 Task: Review and update tasks across 'My personal', 'eCampus Lead management', and 'Performance Funnel' projects in Jira. Create a new lead generation task in 'eCampus Lead Generation Management'.
Action: Mouse moved to (371, 317)
Screenshot: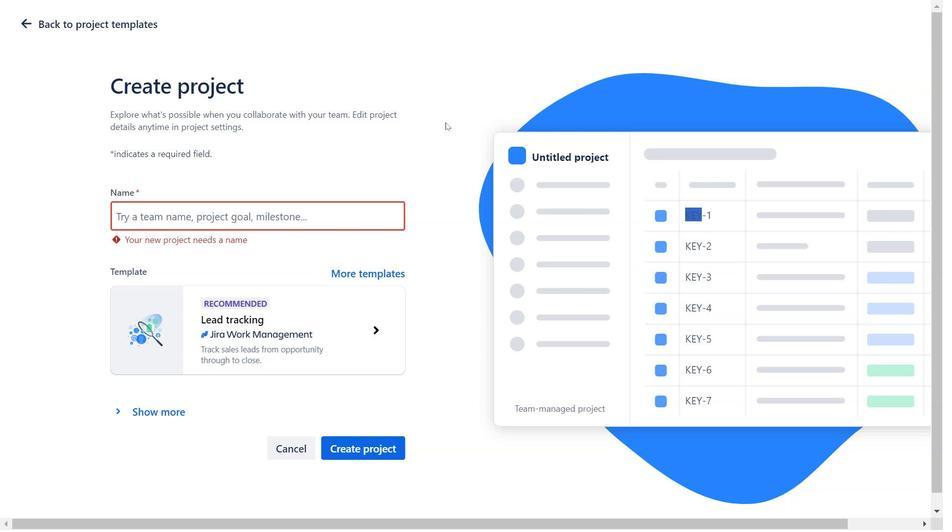 
Action: Mouse pressed left at (371, 317)
Screenshot: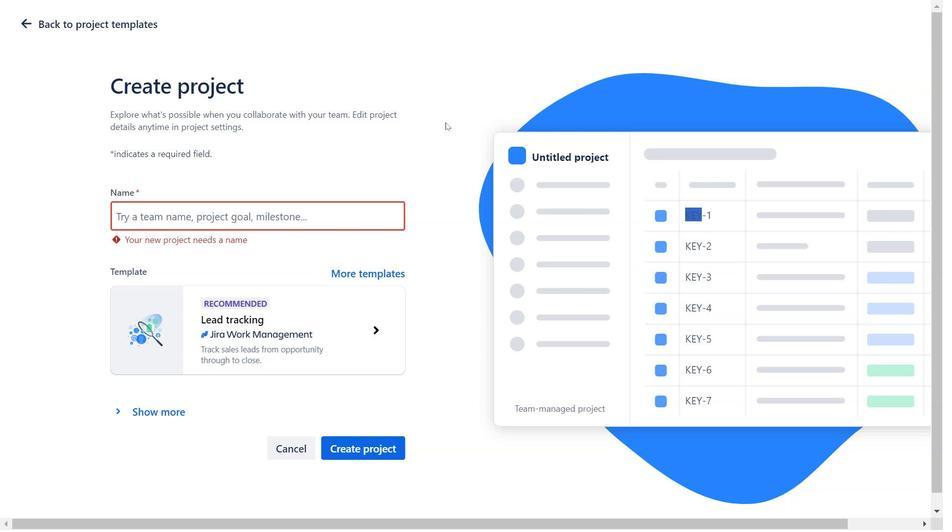 
Action: Mouse moved to (371, 322)
Screenshot: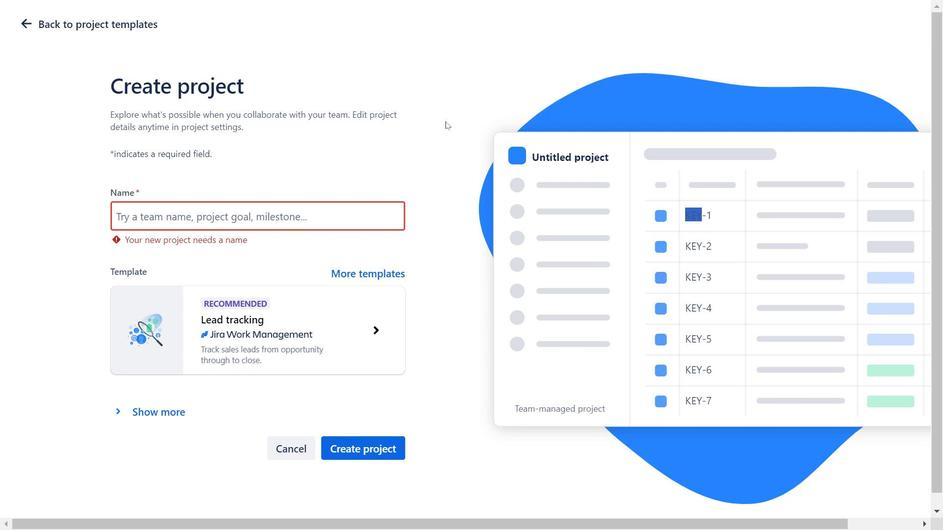 
Action: Mouse pressed left at (371, 322)
Screenshot: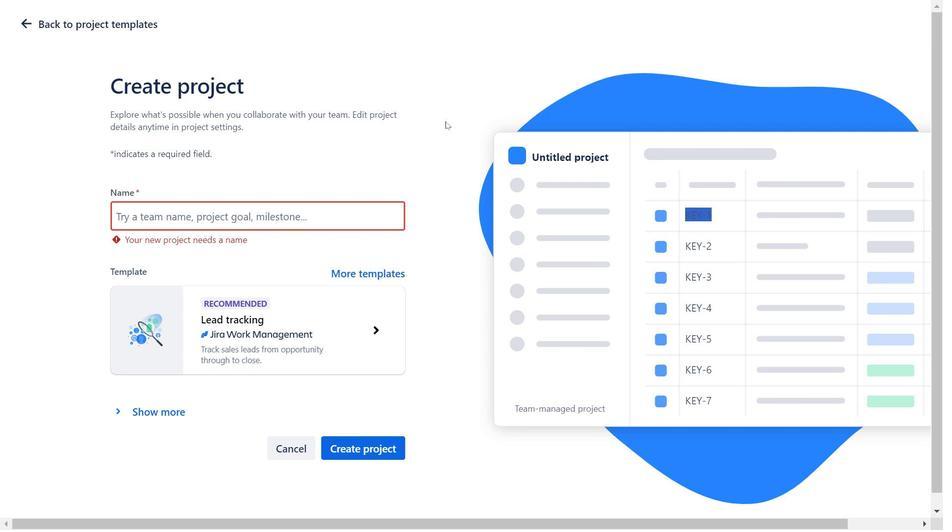 
Action: Mouse moved to (371, 329)
Screenshot: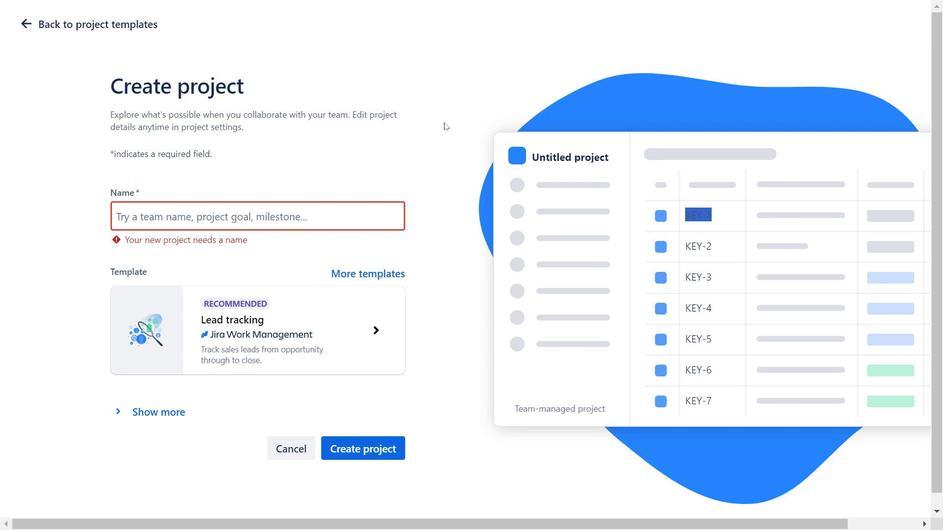 
Action: Mouse pressed left at (371, 329)
Screenshot: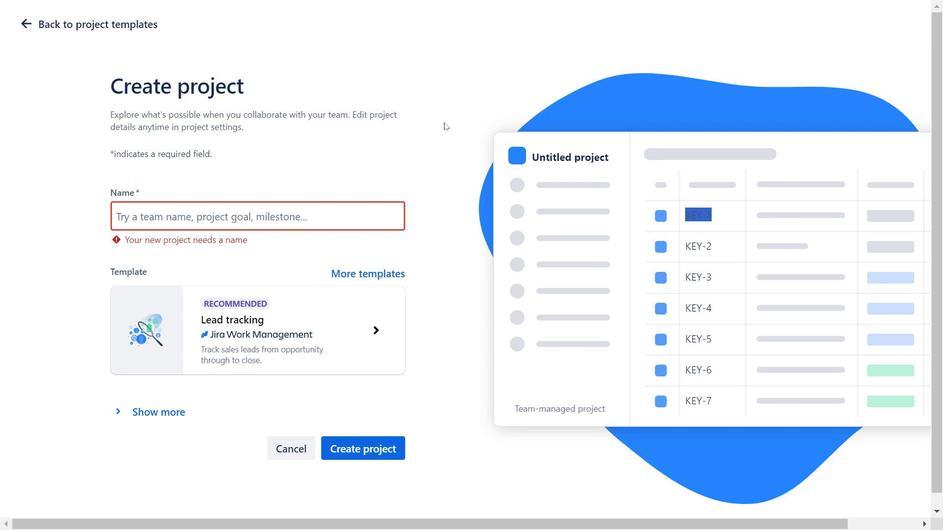 
Action: Mouse moved to (372, 334)
Screenshot: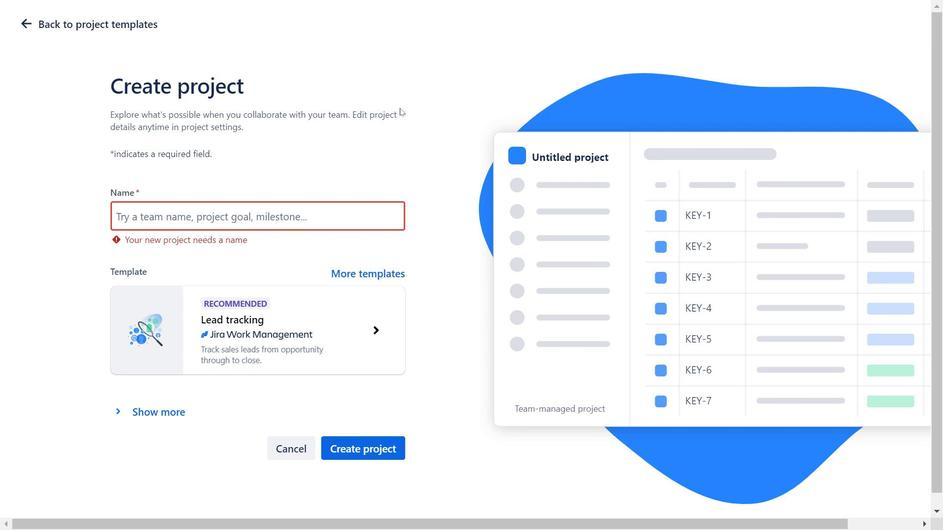 
Action: Mouse pressed left at (372, 334)
Screenshot: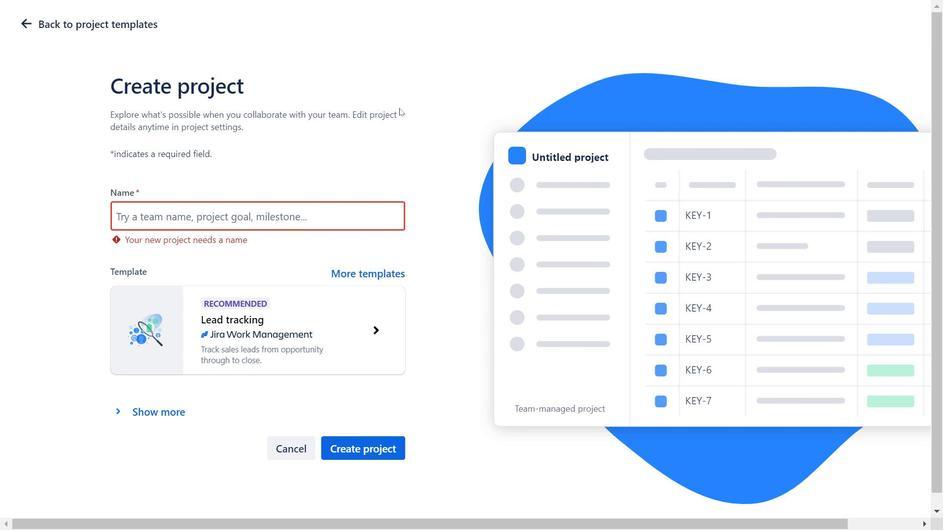 
Action: Mouse moved to (372, 355)
Screenshot: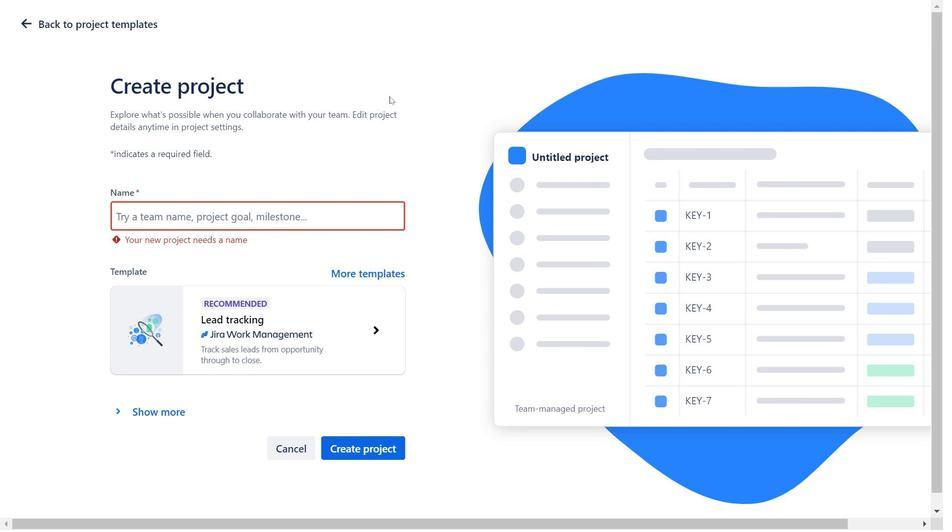
Action: Mouse pressed left at (372, 355)
Screenshot: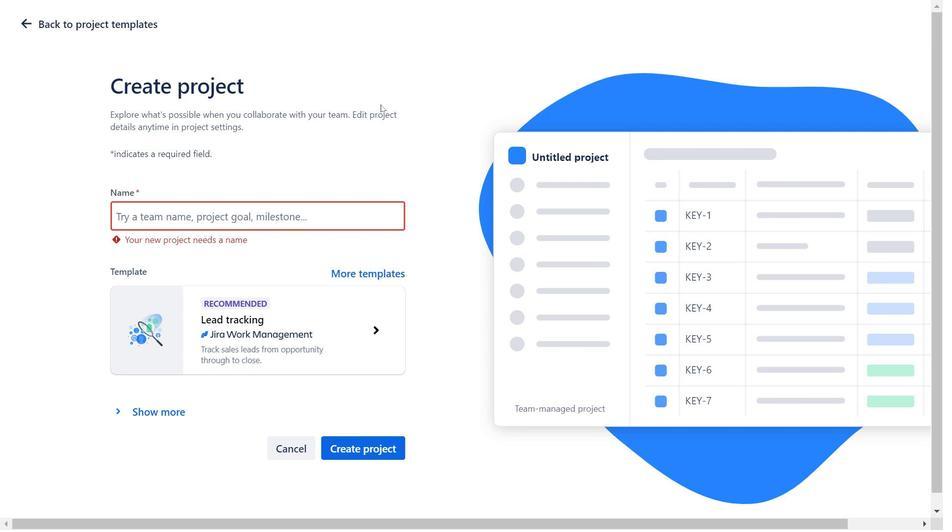 
Action: Mouse moved to (372, 369)
Screenshot: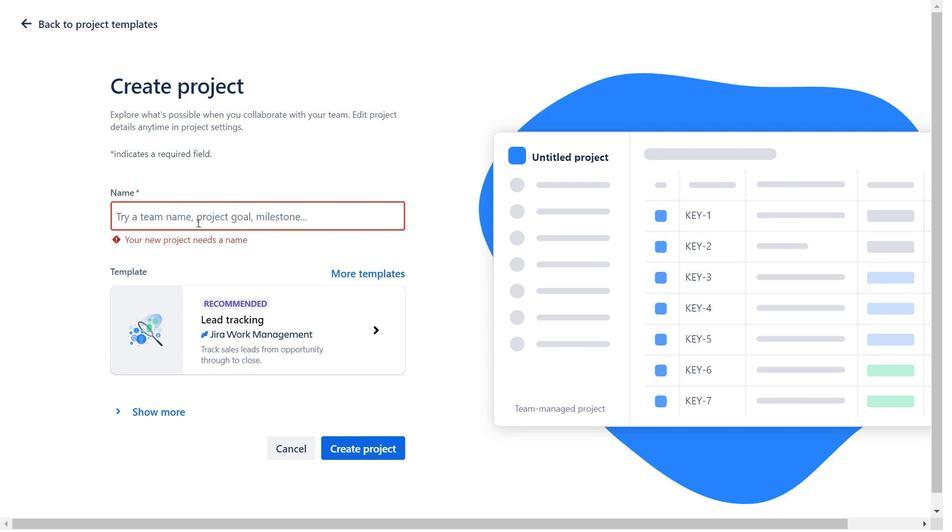 
Action: Mouse pressed left at (372, 369)
Screenshot: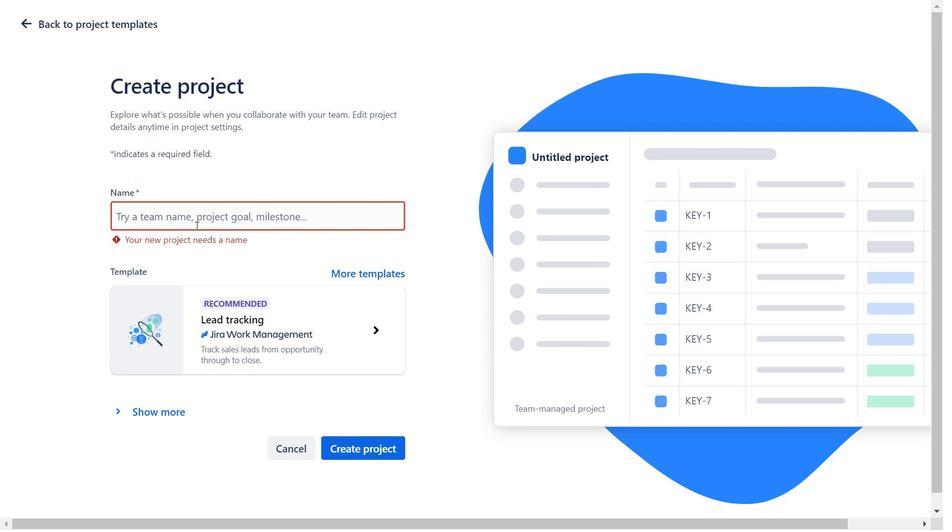 
Action: Mouse moved to (372, 383)
Screenshot: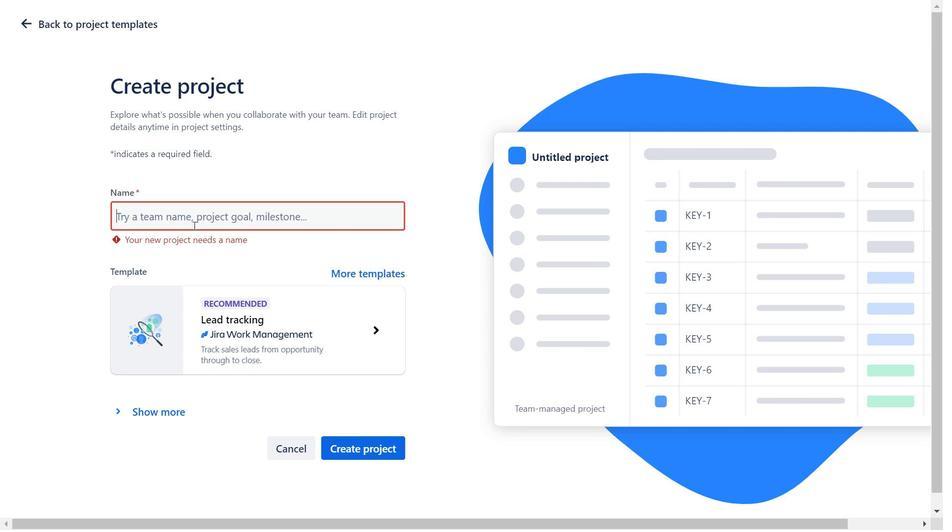 
Action: Mouse pressed left at (372, 383)
Screenshot: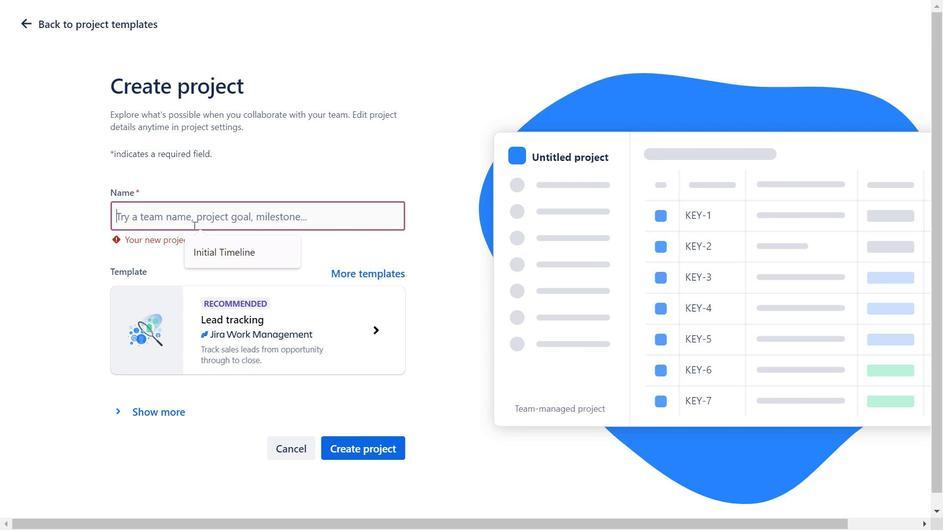 
Action: Mouse moved to (373, 396)
Screenshot: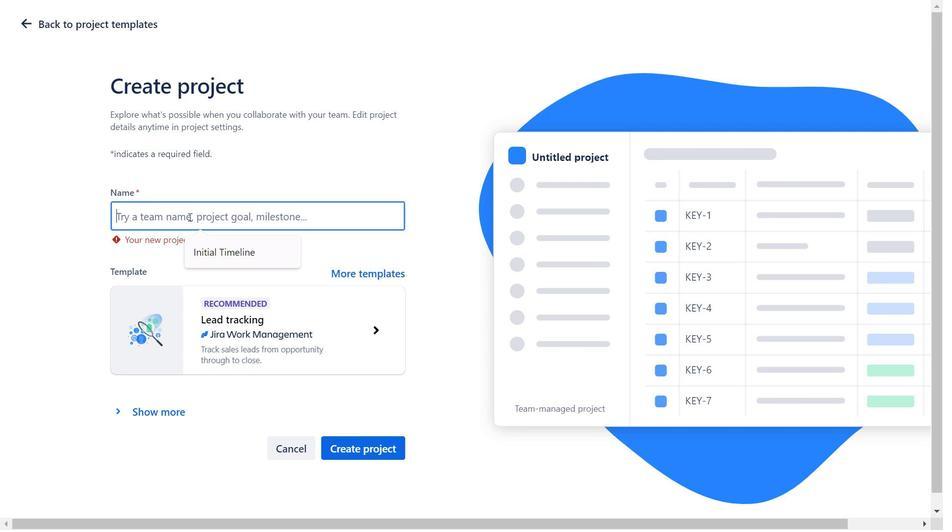 
Action: Mouse pressed left at (373, 396)
Screenshot: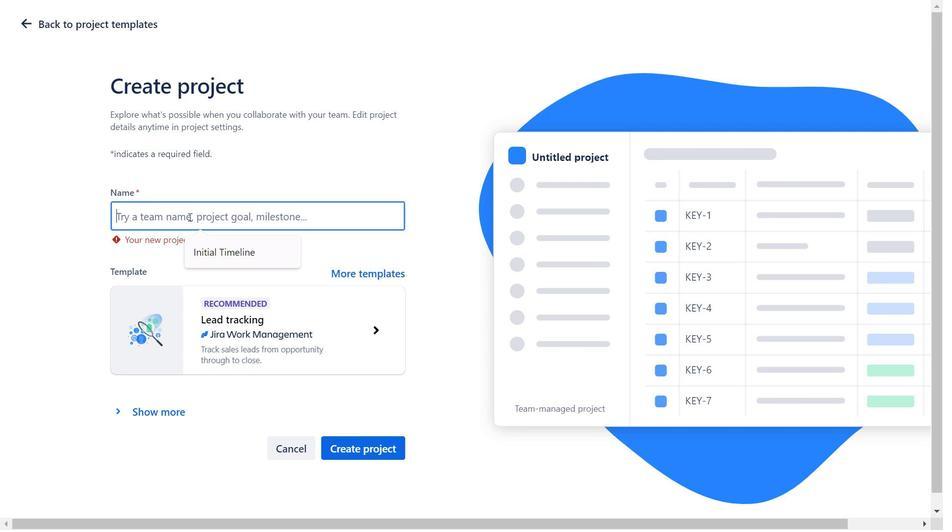 
Action: Mouse moved to (373, 398)
Screenshot: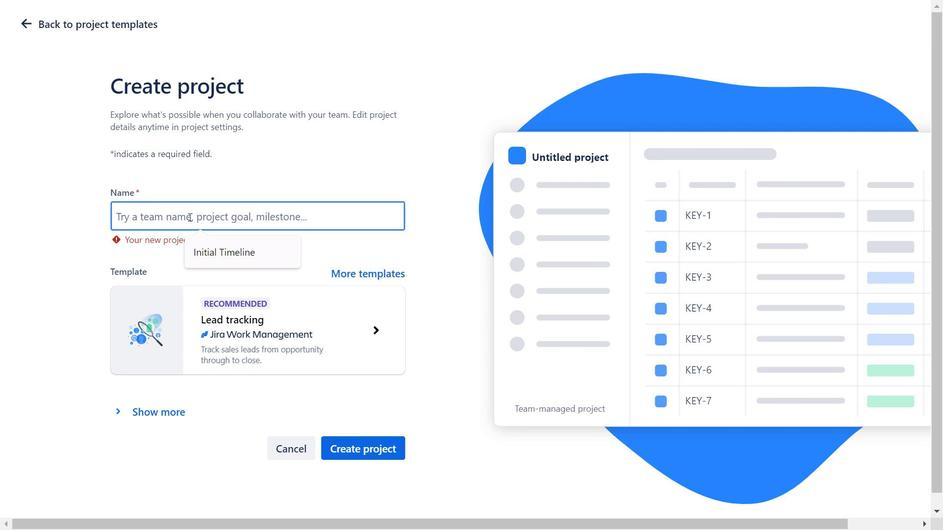 
Action: Mouse pressed left at (373, 398)
Screenshot: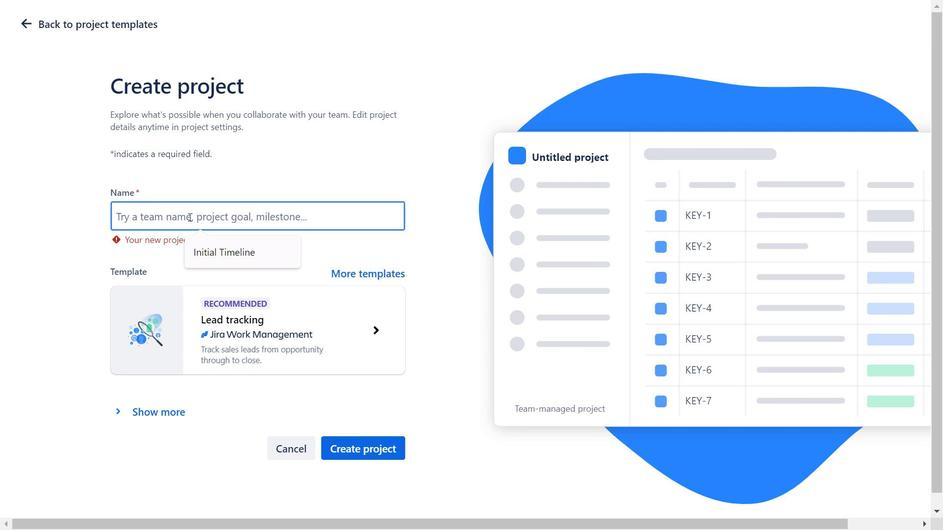 
Action: Mouse moved to (373, 371)
Screenshot: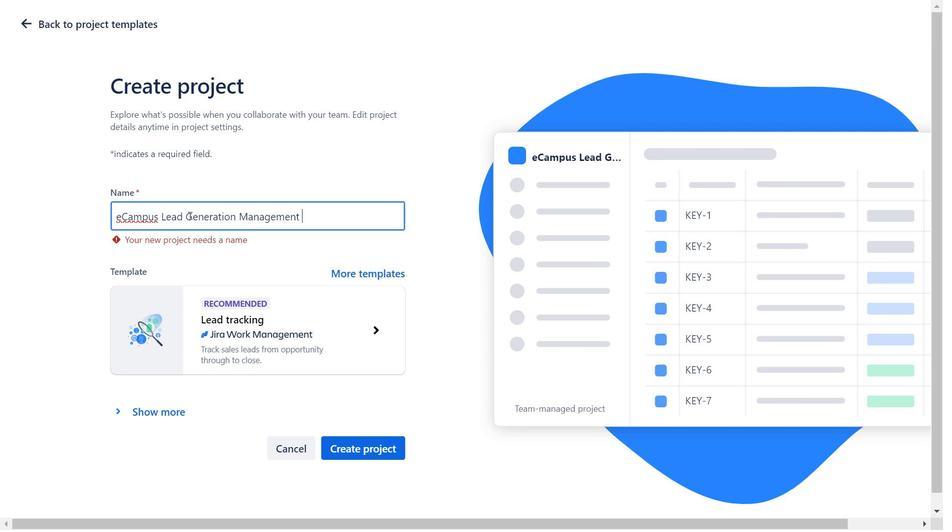 
Action: Mouse pressed left at (373, 371)
Screenshot: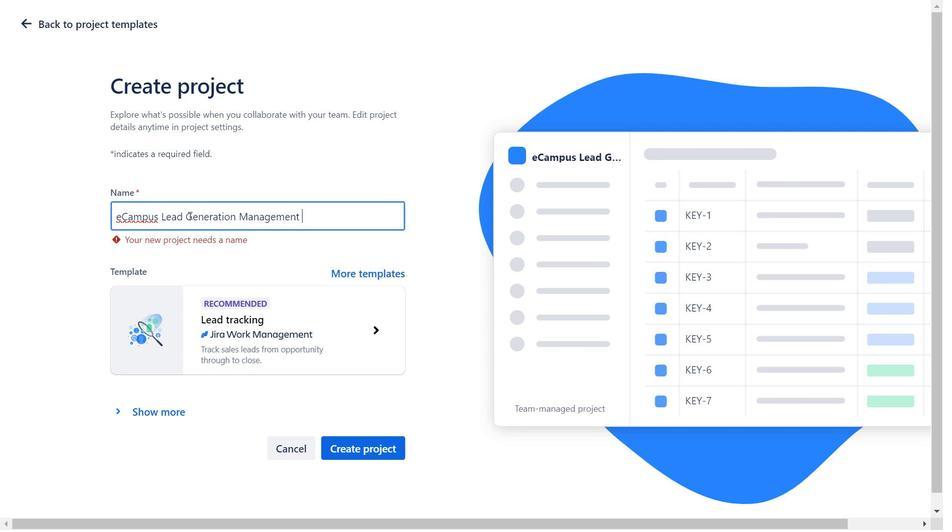 
Action: Mouse moved to (372, 362)
Screenshot: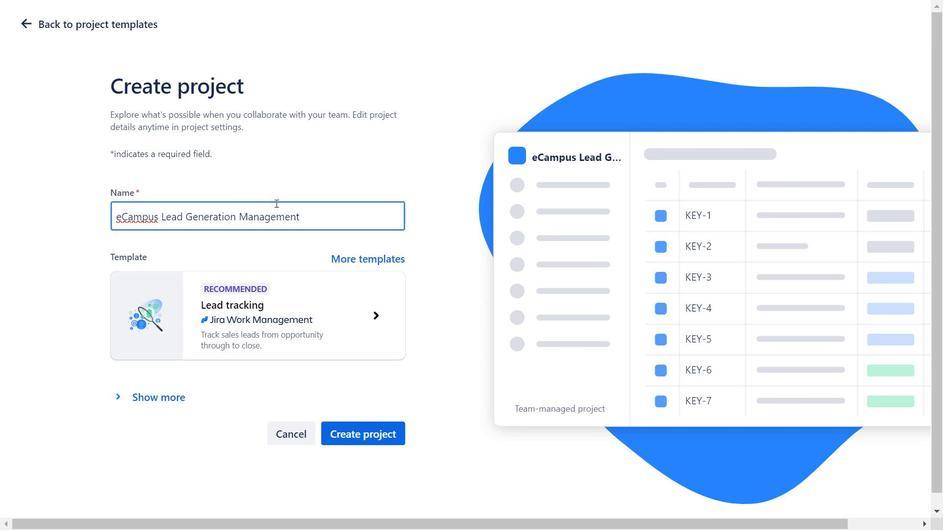 
Action: Mouse pressed left at (372, 362)
Screenshot: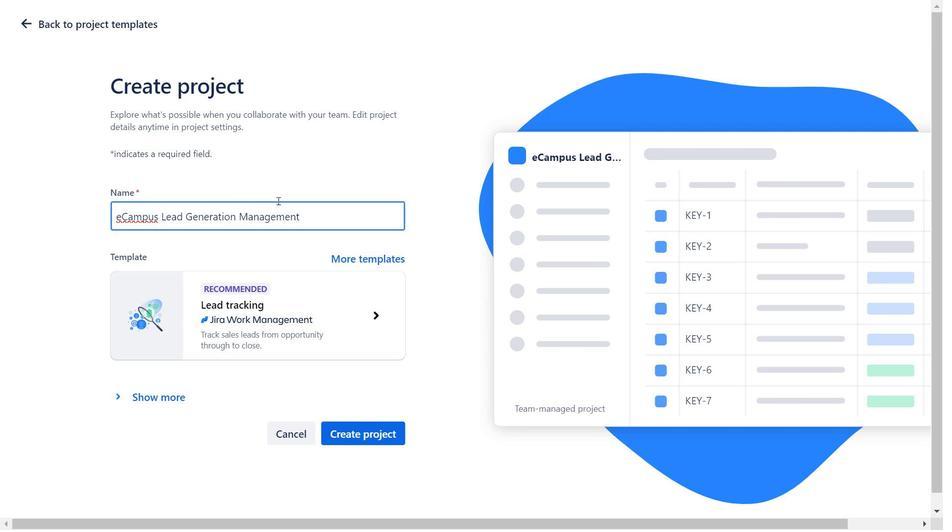 
Action: Mouse moved to (373, 342)
Screenshot: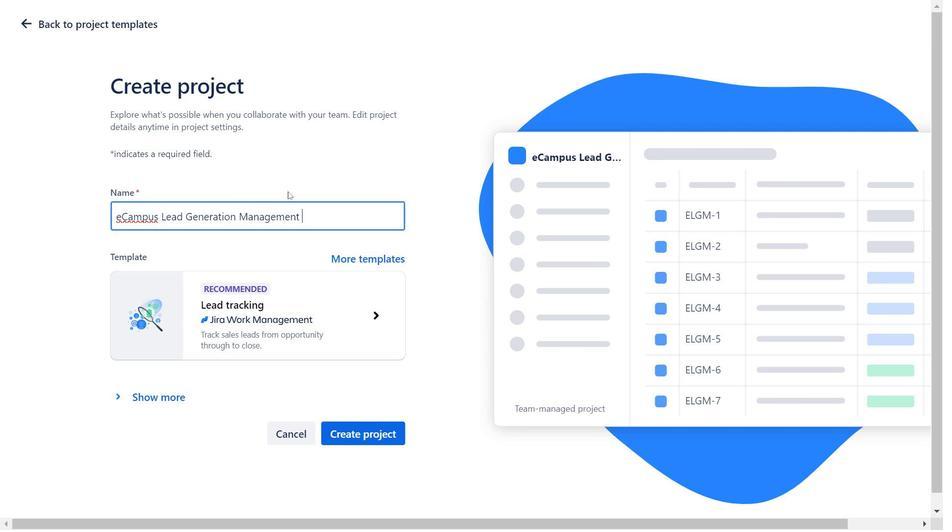 
Action: Mouse pressed left at (373, 342)
Screenshot: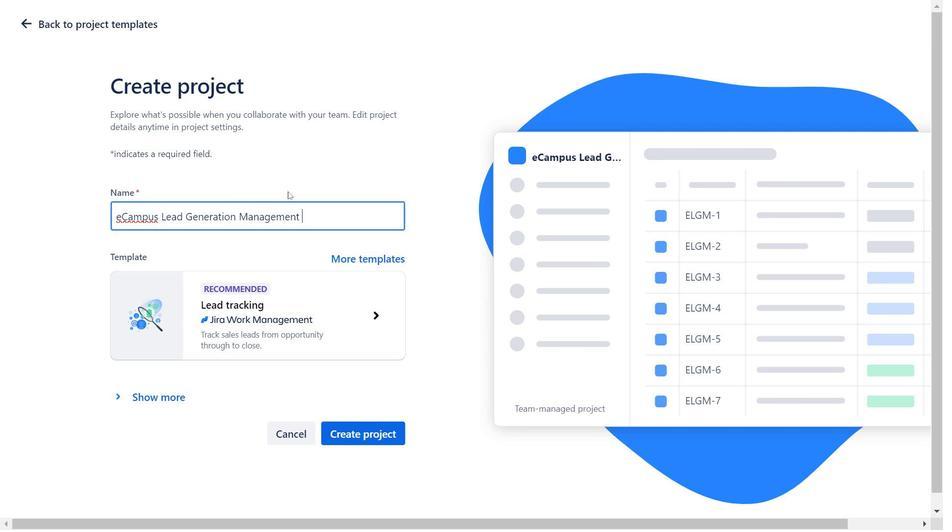 
Action: Mouse moved to (372, 329)
Screenshot: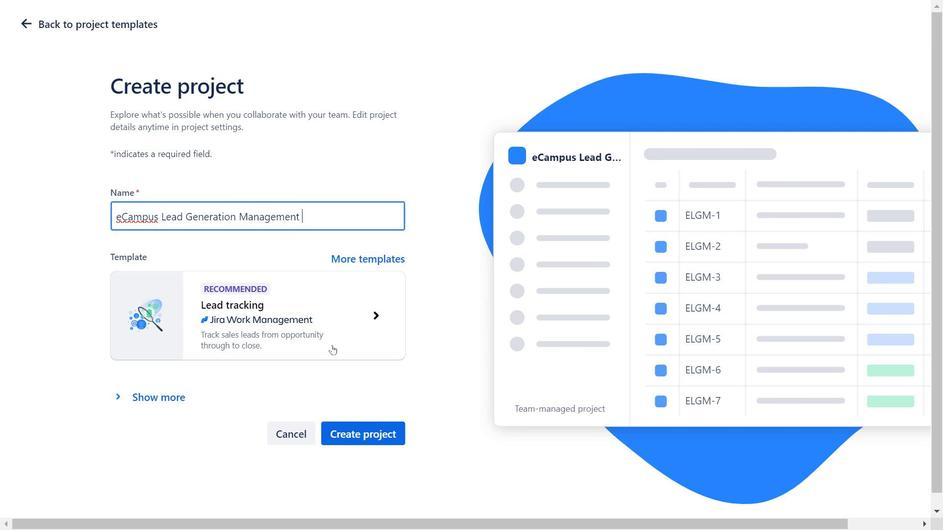 
Action: Mouse pressed left at (372, 329)
Screenshot: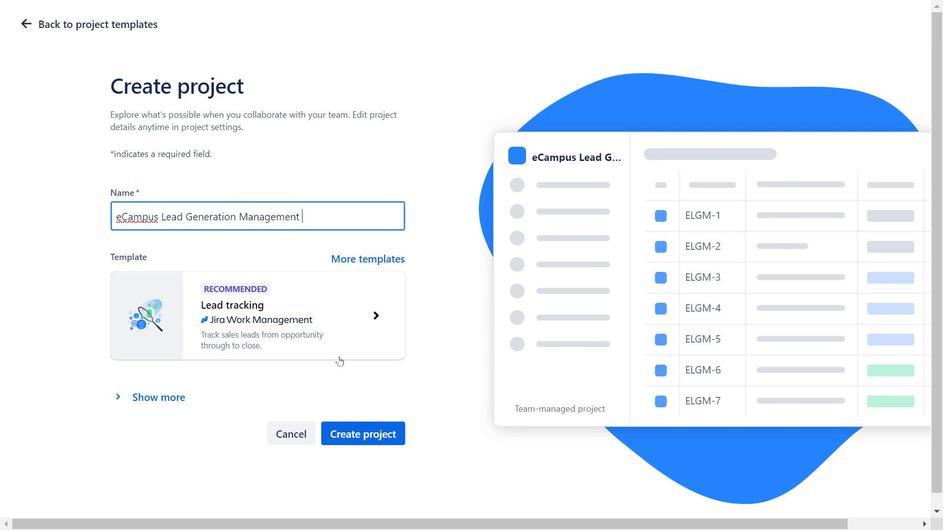 
Action: Mouse moved to (372, 329)
Screenshot: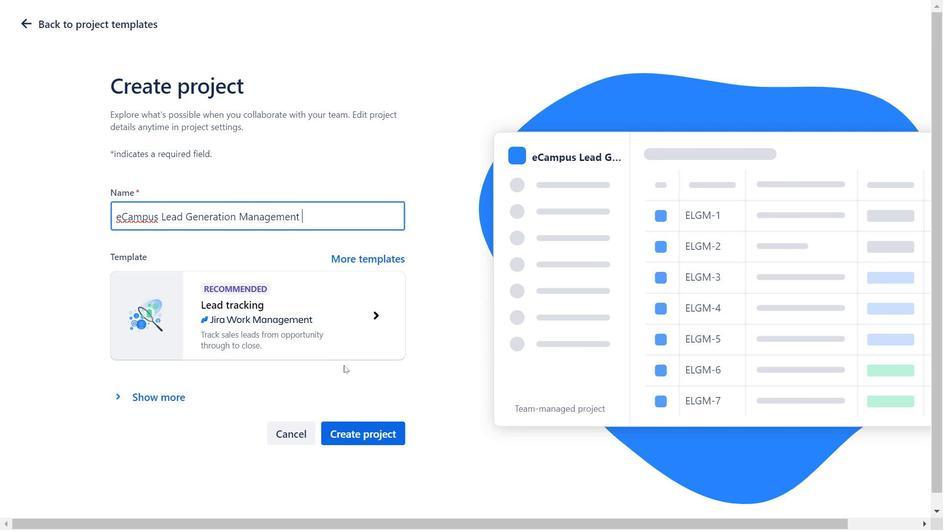 
Action: Mouse pressed left at (372, 329)
Screenshot: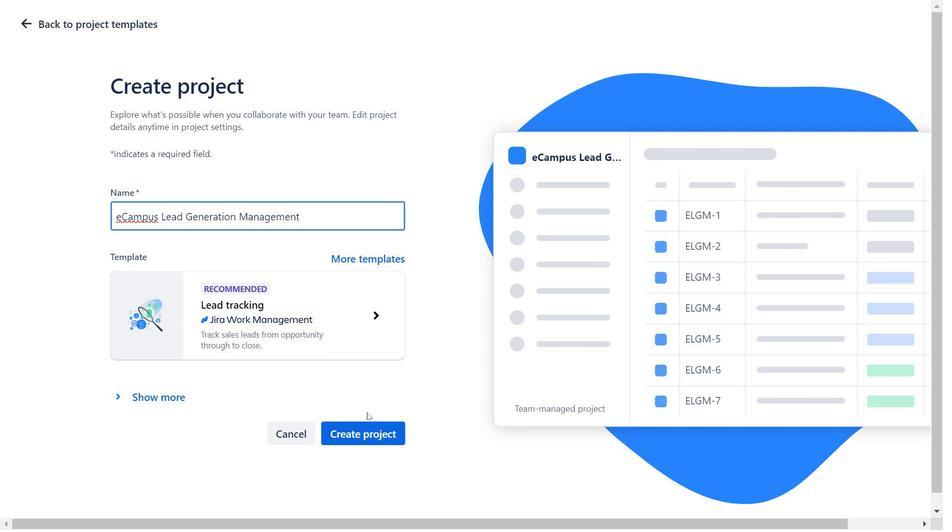 
Action: Mouse moved to (372, 329)
Screenshot: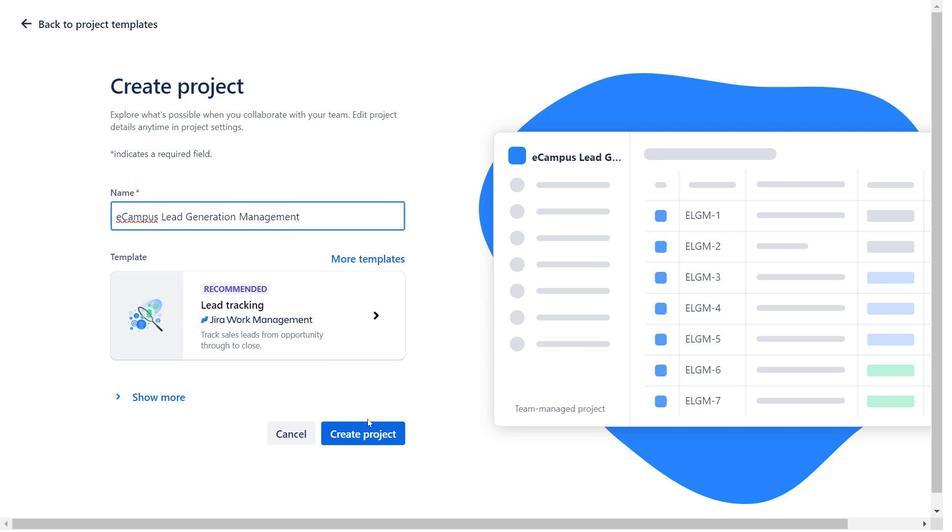 
Action: Mouse pressed left at (372, 329)
Screenshot: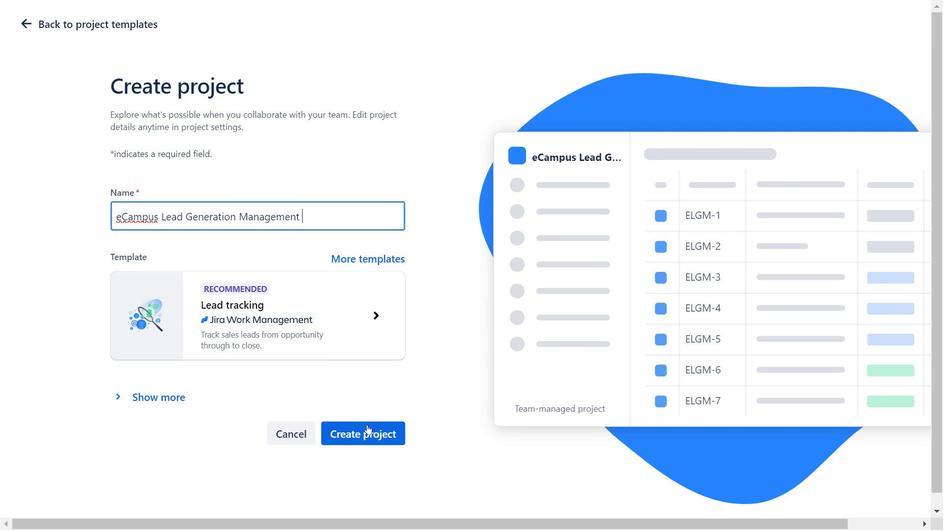 
Action: Mouse moved to (372, 329)
Screenshot: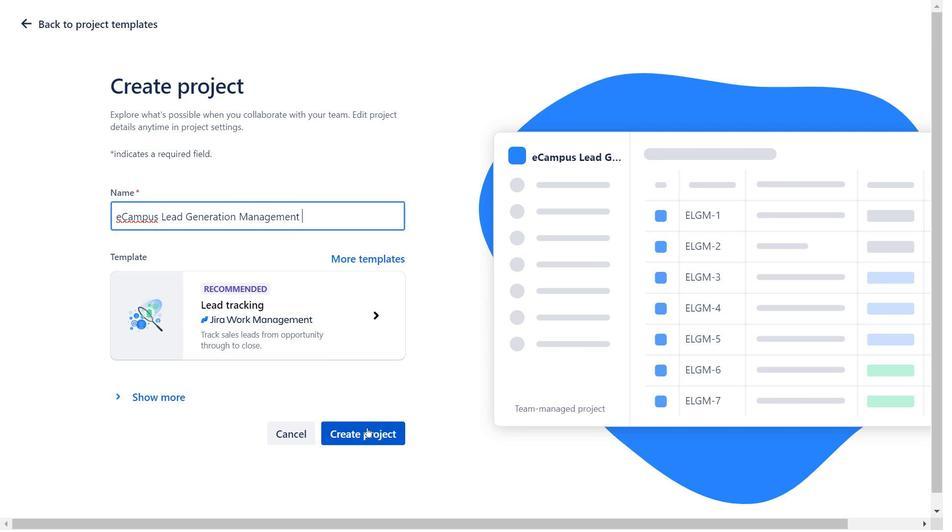 
Action: Mouse pressed left at (372, 329)
Screenshot: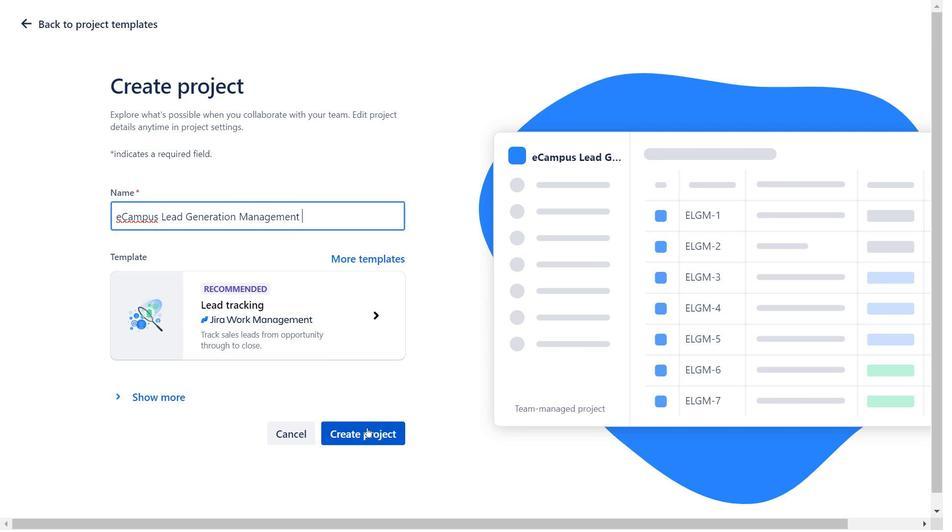 
Action: Mouse moved to (369, 320)
Screenshot: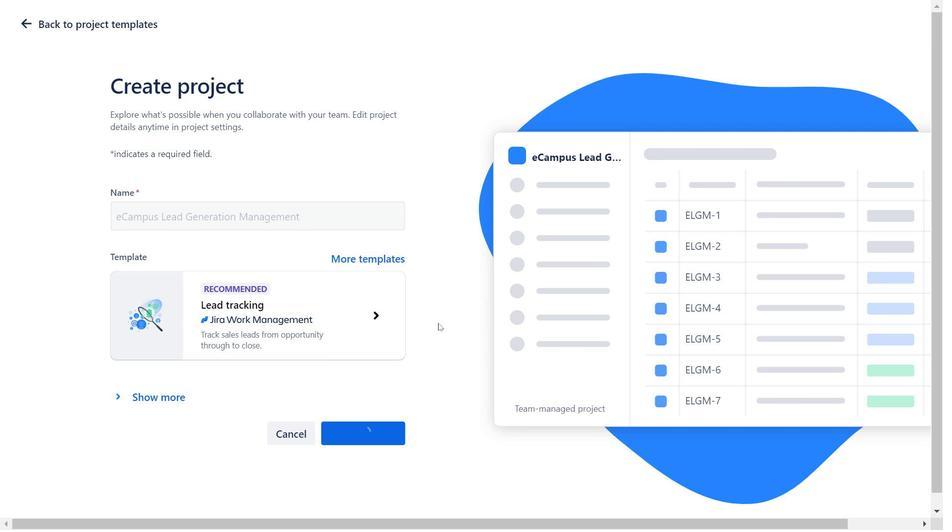 
Action: Mouse pressed left at (369, 320)
Screenshot: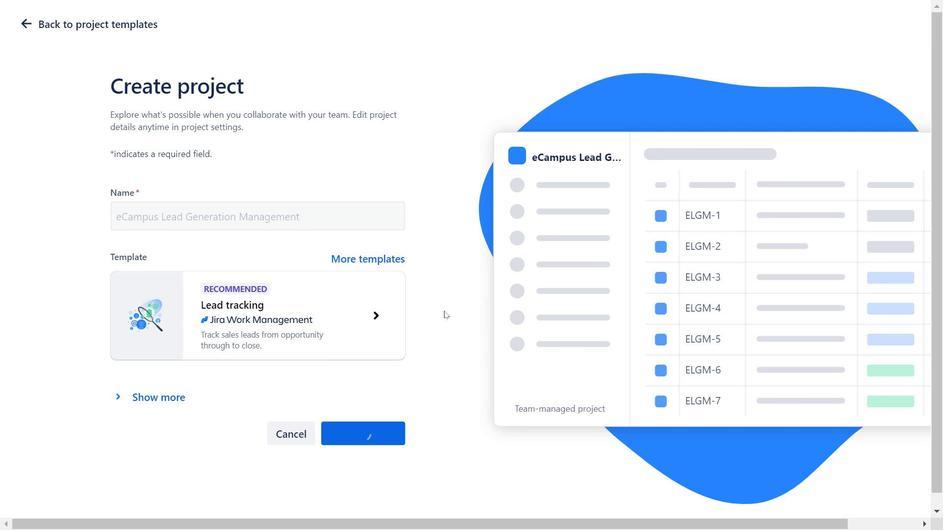 
Action: Mouse moved to (356, 366)
Screenshot: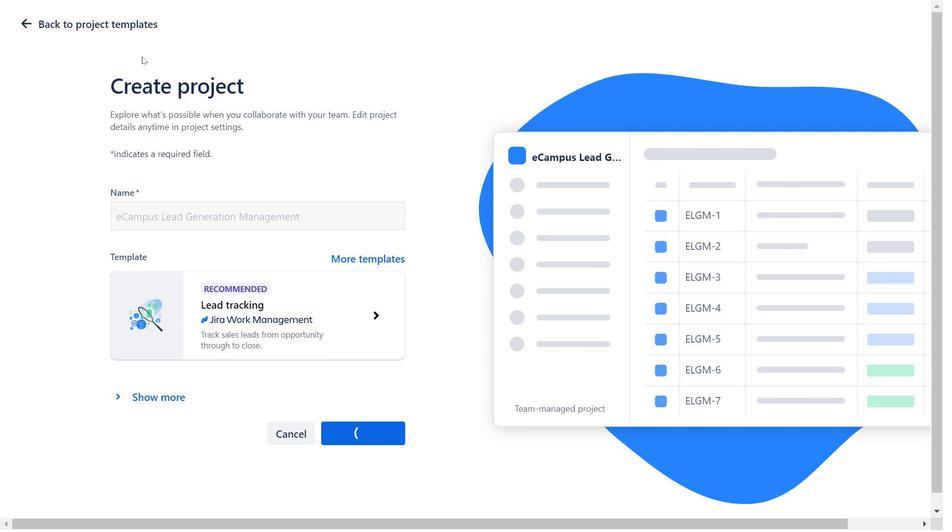 
Action: Mouse pressed left at (356, 366)
Screenshot: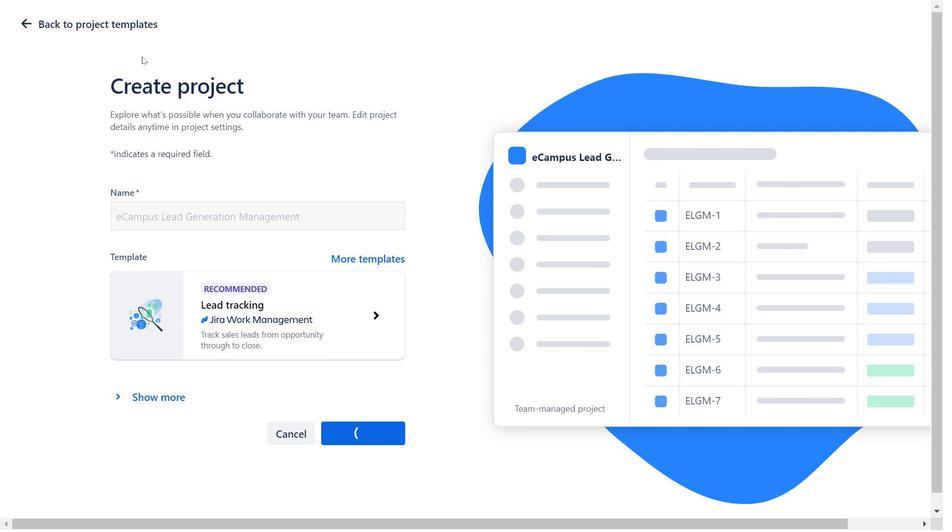 
Action: Mouse moved to (355, 362)
Screenshot: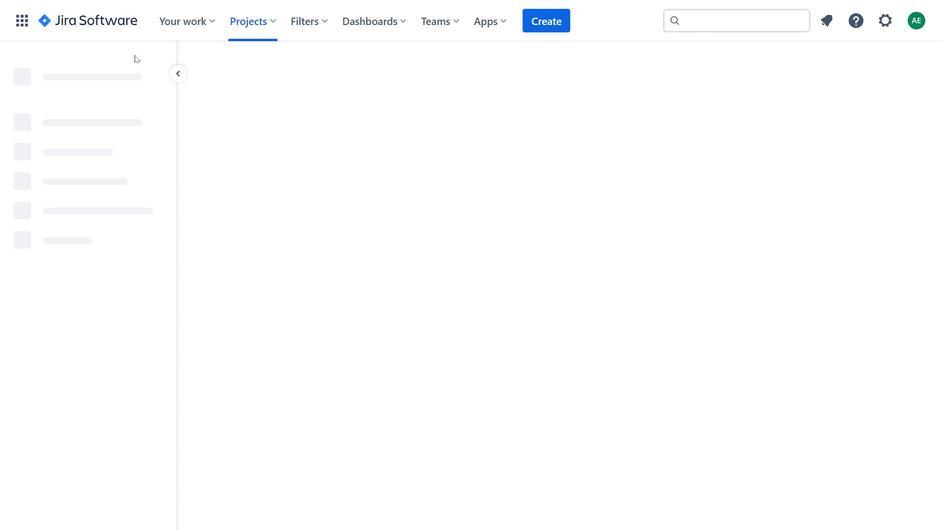 
Action: Key pressed ctrl+V
Screenshot: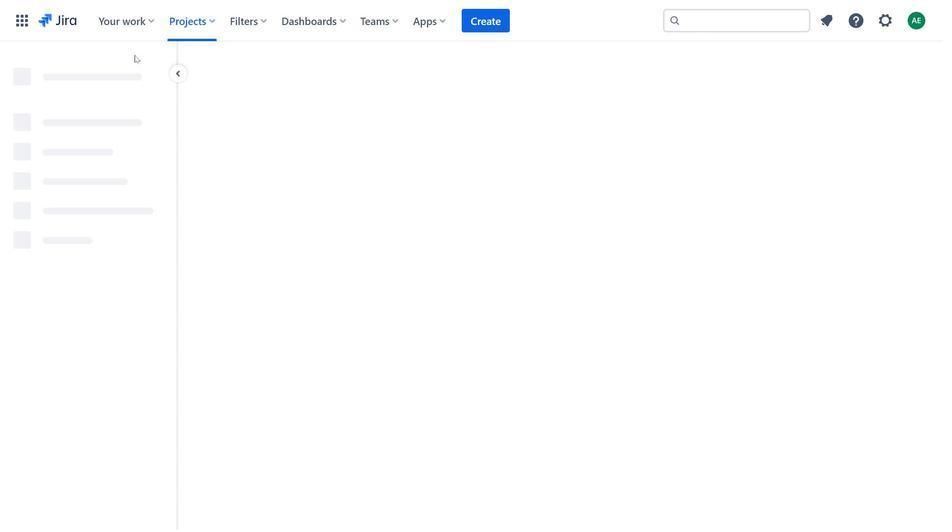 
Action: Mouse moved to (367, 438)
Screenshot: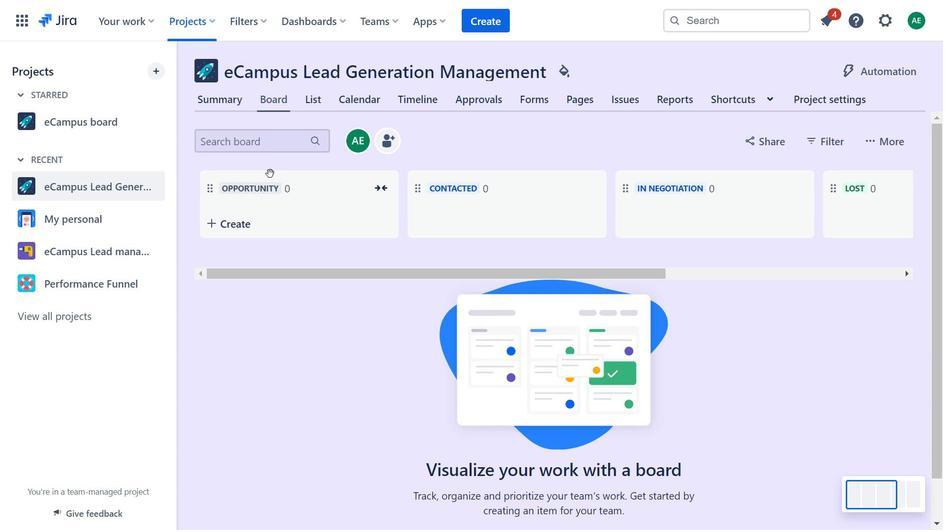 
Action: Mouse pressed left at (367, 438)
Screenshot: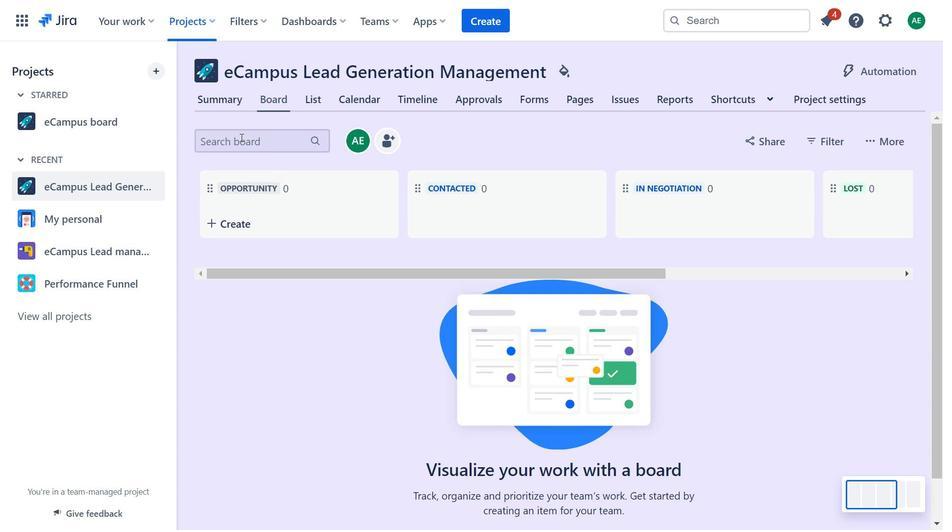 
Action: Mouse moved to (355, 292)
Screenshot: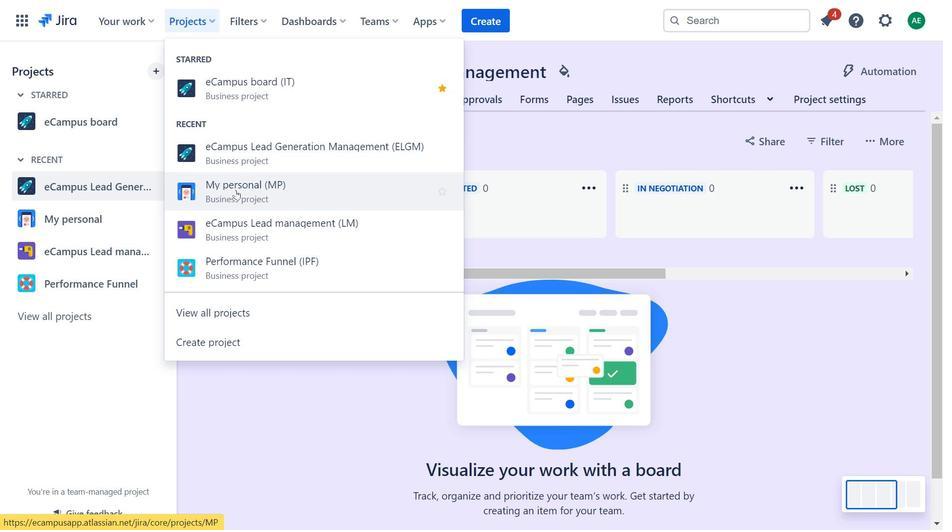 
Action: Mouse pressed left at (355, 292)
Screenshot: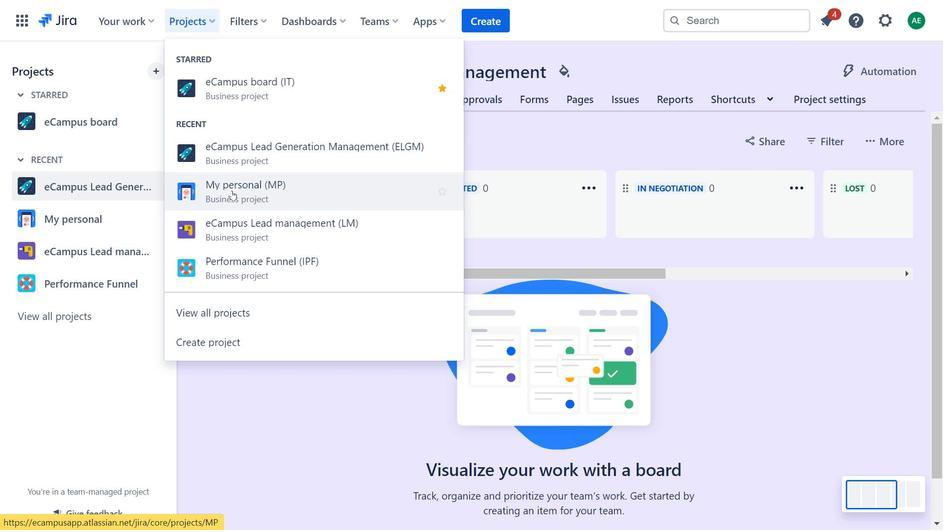 
Action: Mouse moved to (357, 398)
Screenshot: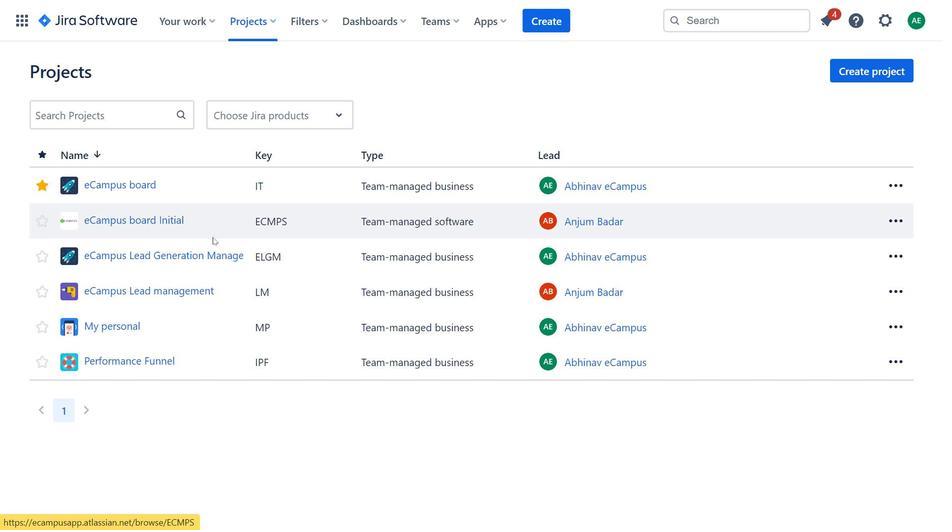 
Action: Mouse pressed left at (357, 398)
Screenshot: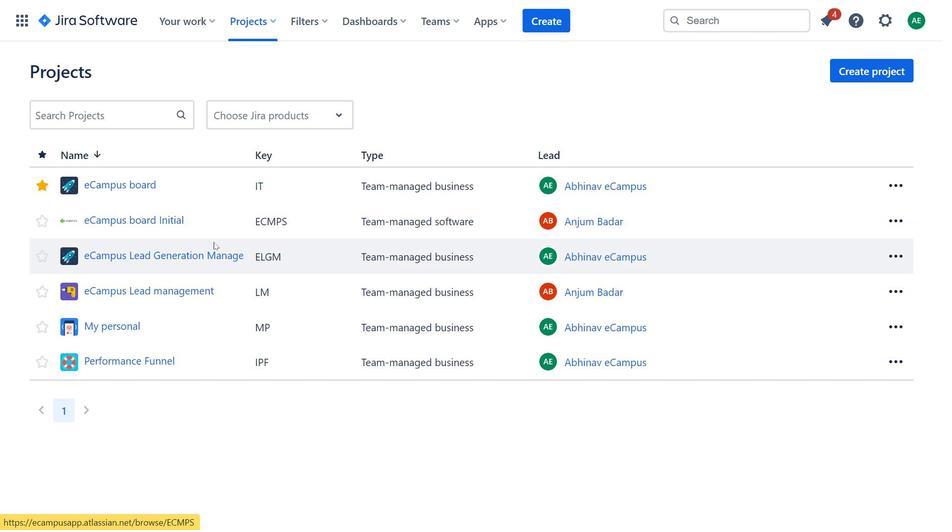 
Action: Mouse moved to (354, 379)
Screenshot: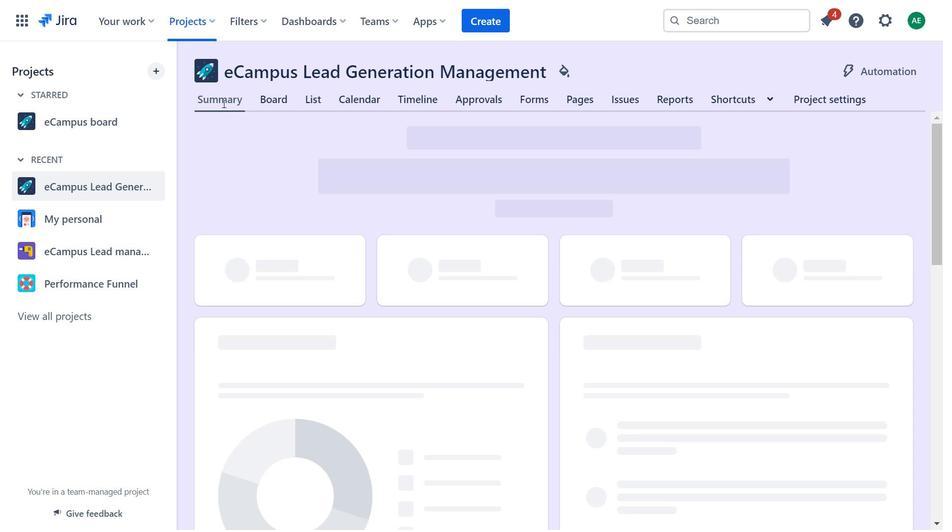 
Action: Mouse pressed left at (354, 379)
Screenshot: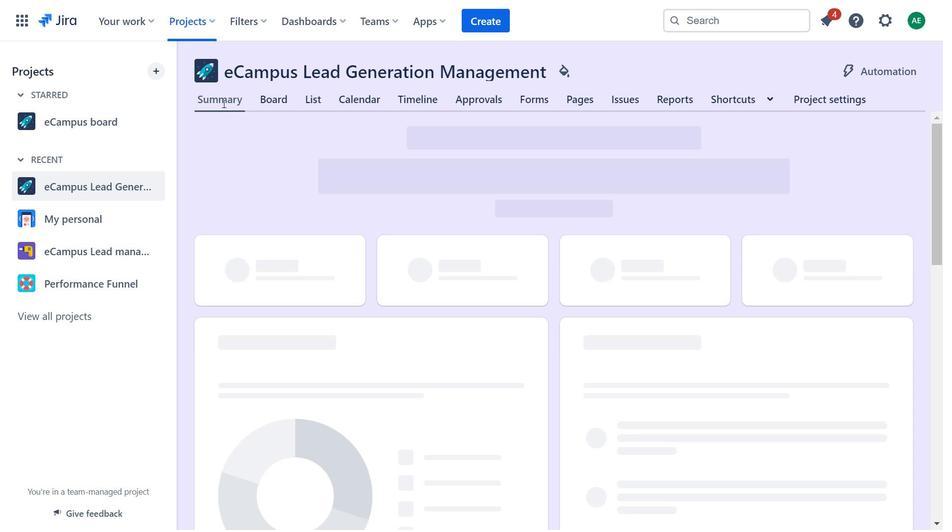
Action: Mouse moved to (358, 322)
Screenshot: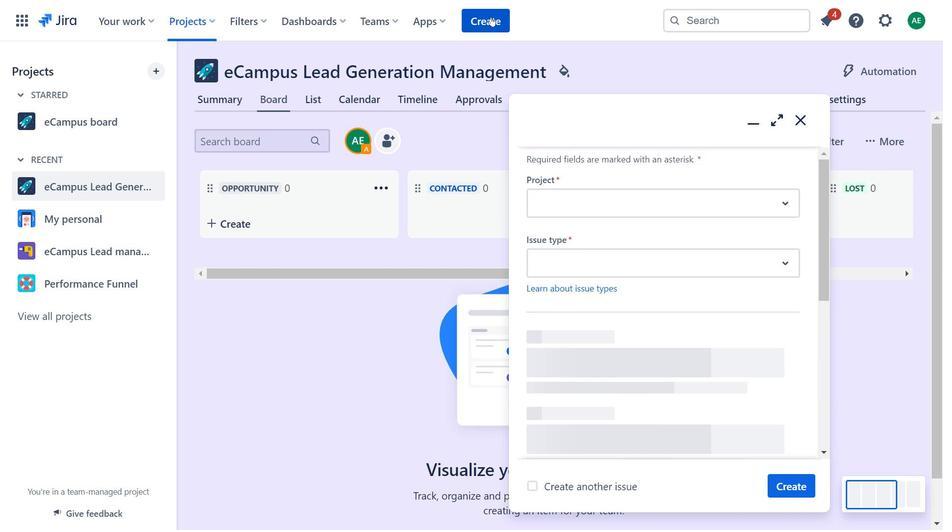
Action: Mouse pressed left at (358, 322)
Screenshot: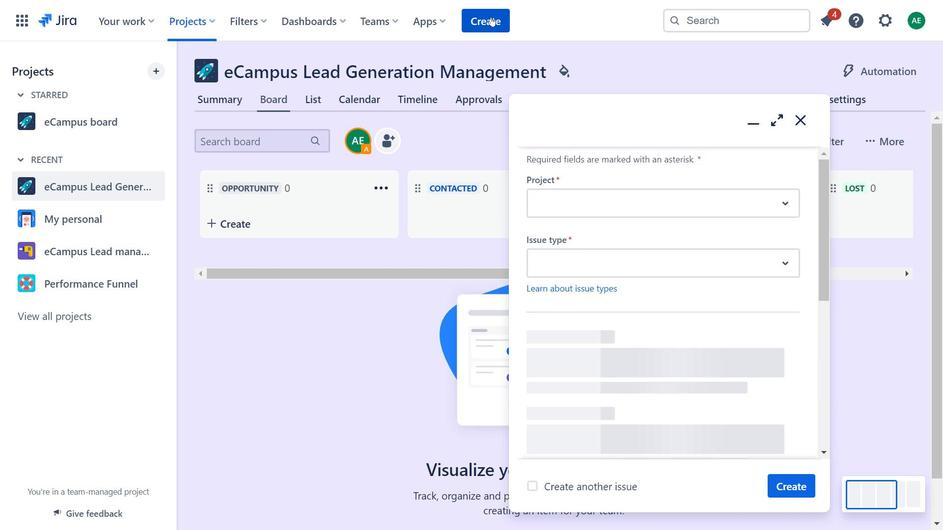 
Action: Mouse moved to (361, 322)
Screenshot: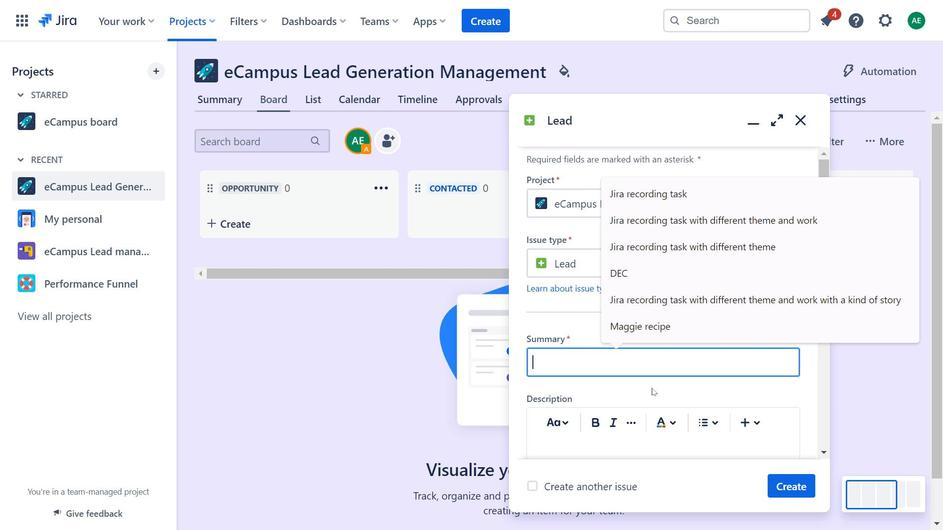 
Action: Mouse pressed left at (361, 322)
Screenshot: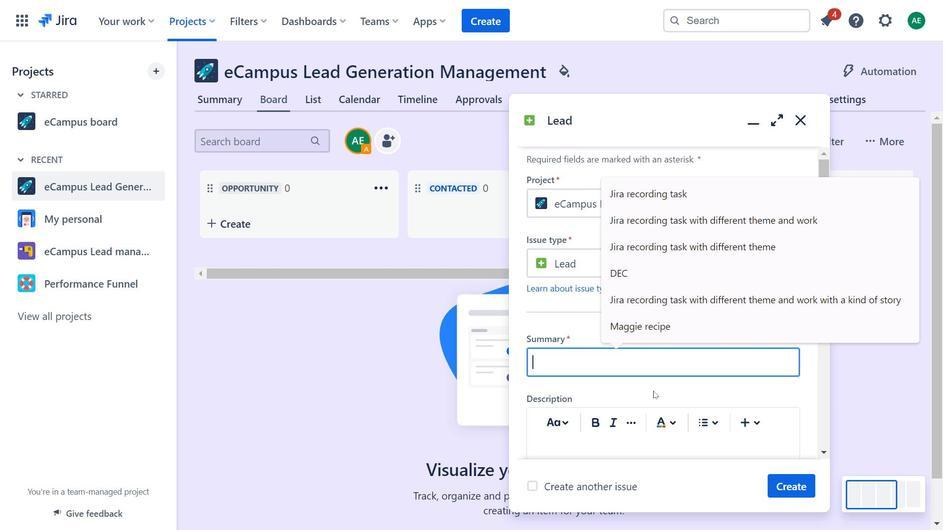 
Action: Mouse moved to (375, 291)
Screenshot: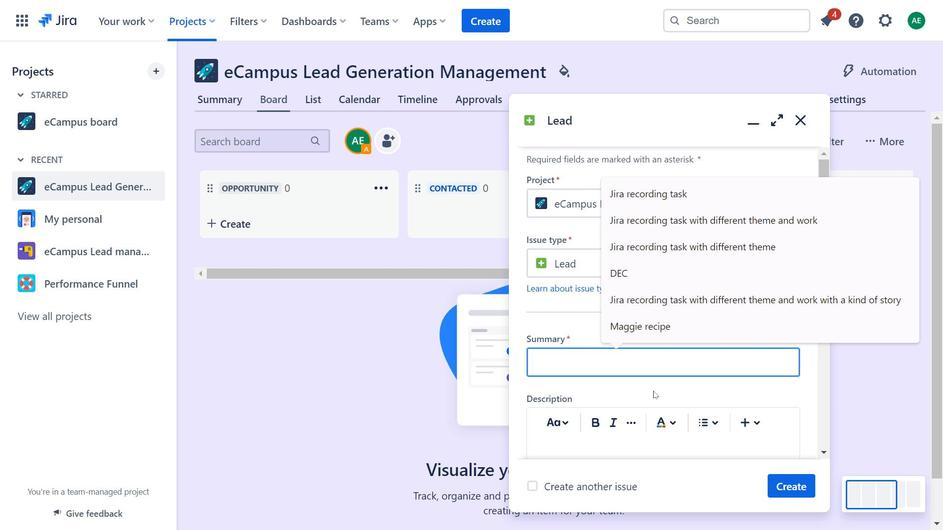 
Action: Mouse pressed left at (375, 291)
Screenshot: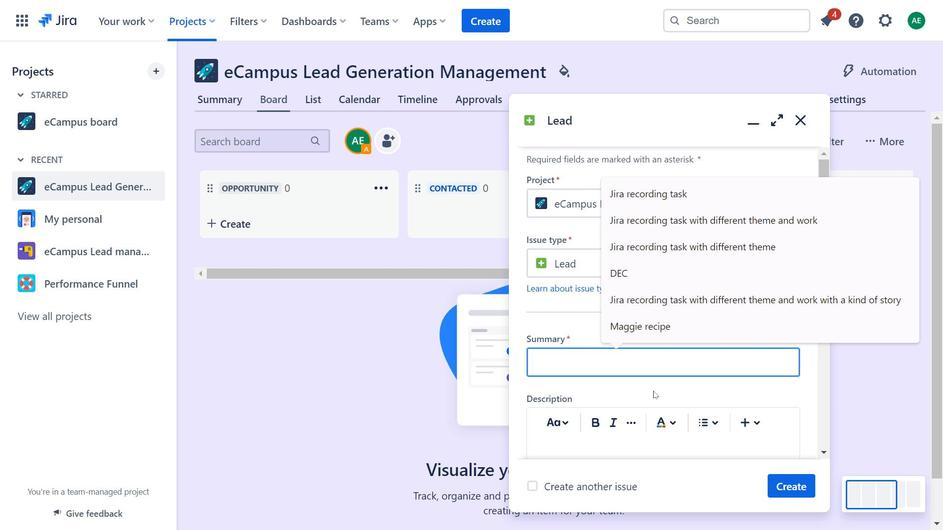 
Action: Mouse moved to (385, 425)
Screenshot: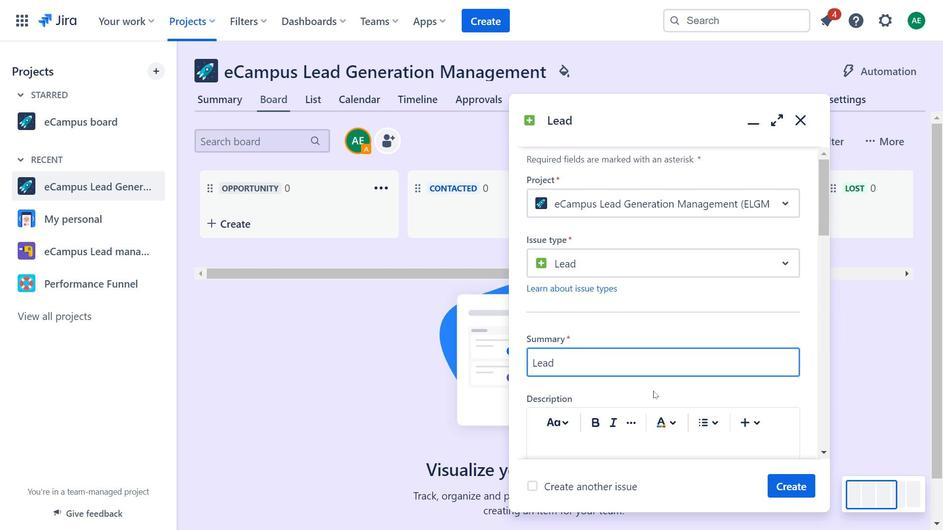 
Action: Key pressed <Key.caps_lock>L<Key.caps_lock>ead<Key.space><Key.caps_lock>G<Key.caps_lock>eneration<Key.space>through<Key.space>various<Key.space>handles<Key.space>
Screenshot: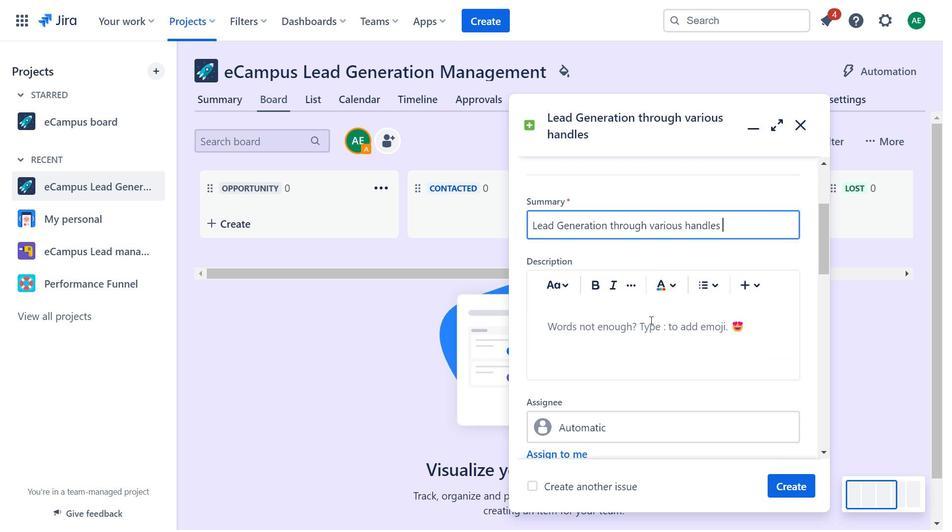 
Action: Mouse moved to (385, 366)
Screenshot: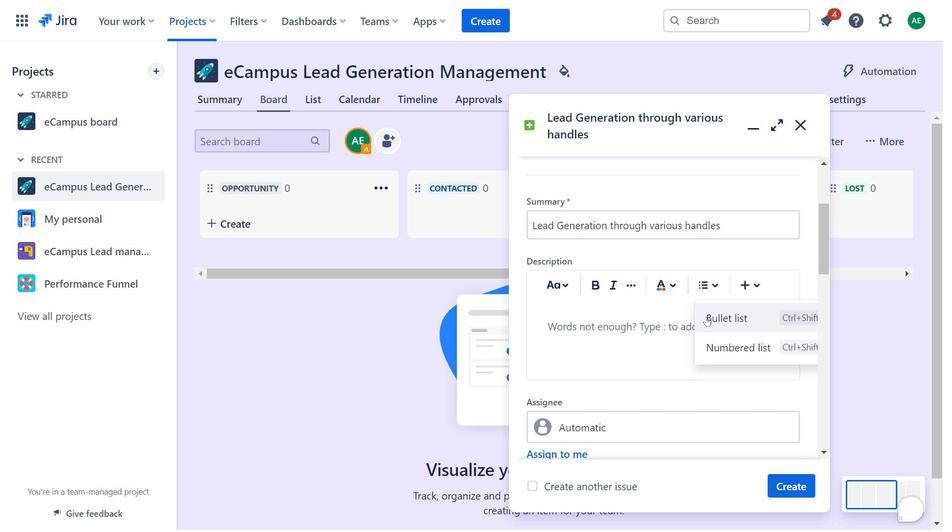 
Action: Mouse scrolled (385, 367) with delta (0, 0)
Screenshot: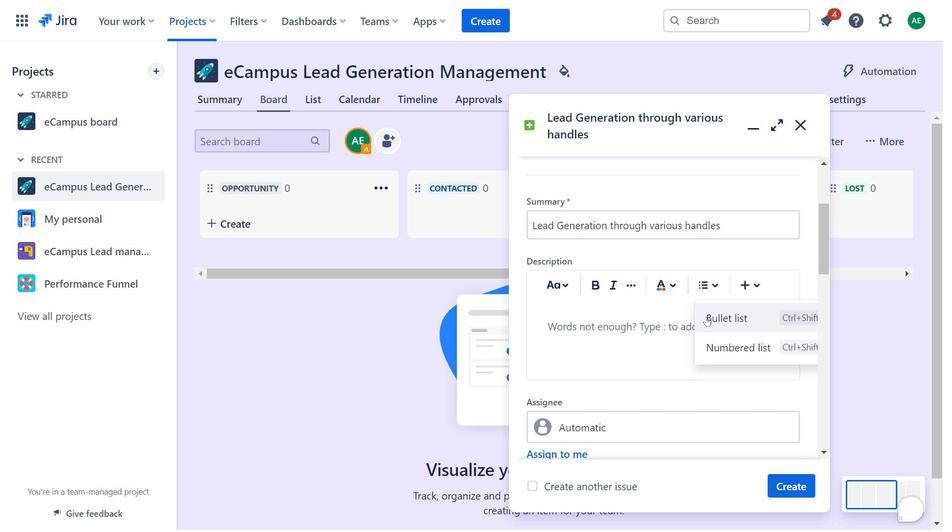 
Action: Mouse scrolled (385, 367) with delta (0, 0)
Screenshot: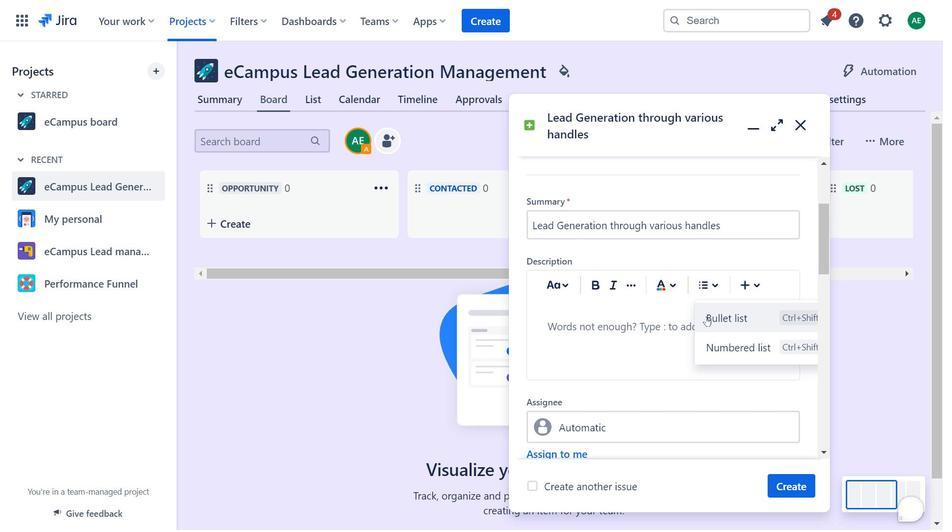 
Action: Mouse moved to (385, 370)
Screenshot: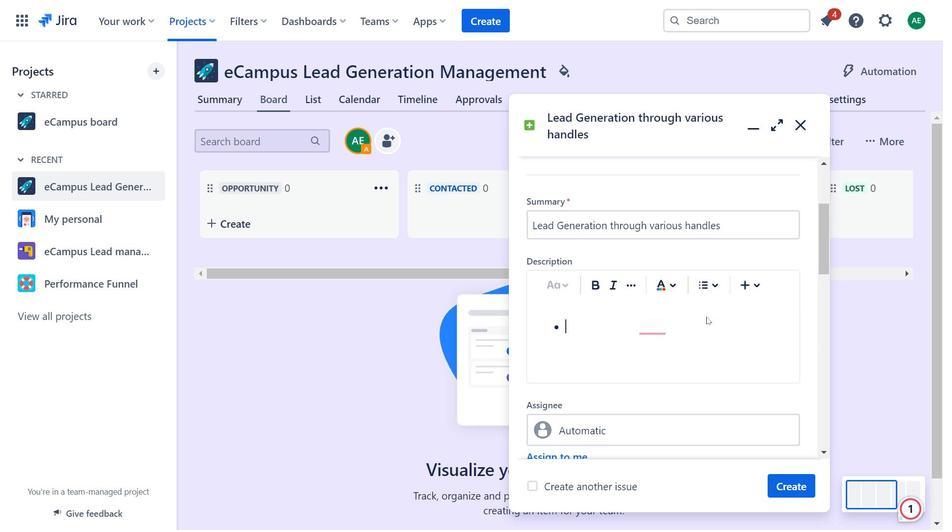 
Action: Mouse scrolled (385, 370) with delta (0, 0)
Screenshot: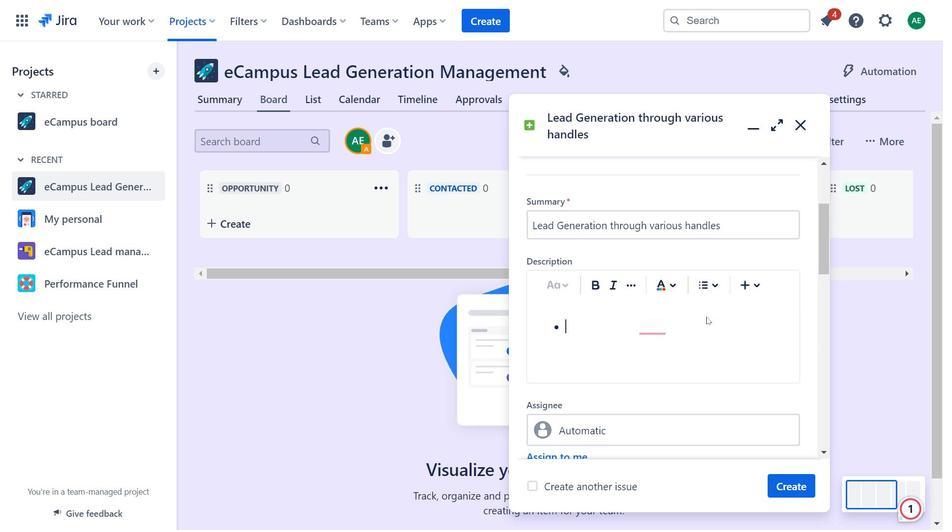 
Action: Mouse moved to (386, 371)
Screenshot: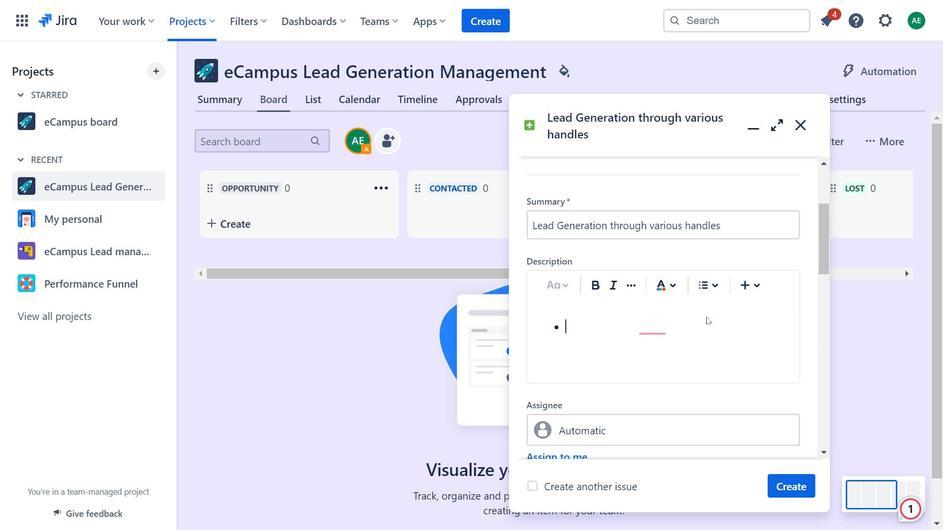 
Action: Mouse scrolled (386, 371) with delta (0, 0)
Screenshot: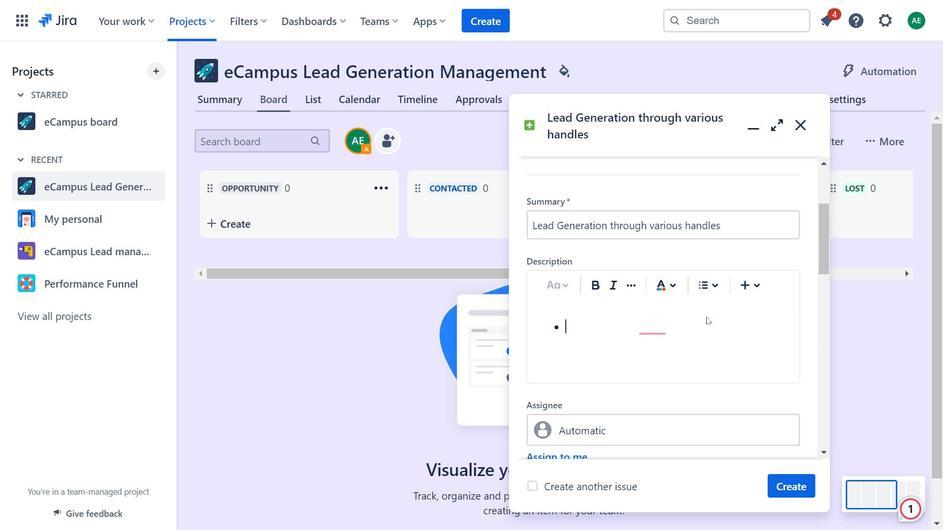 
Action: Mouse moved to (385, 400)
Screenshot: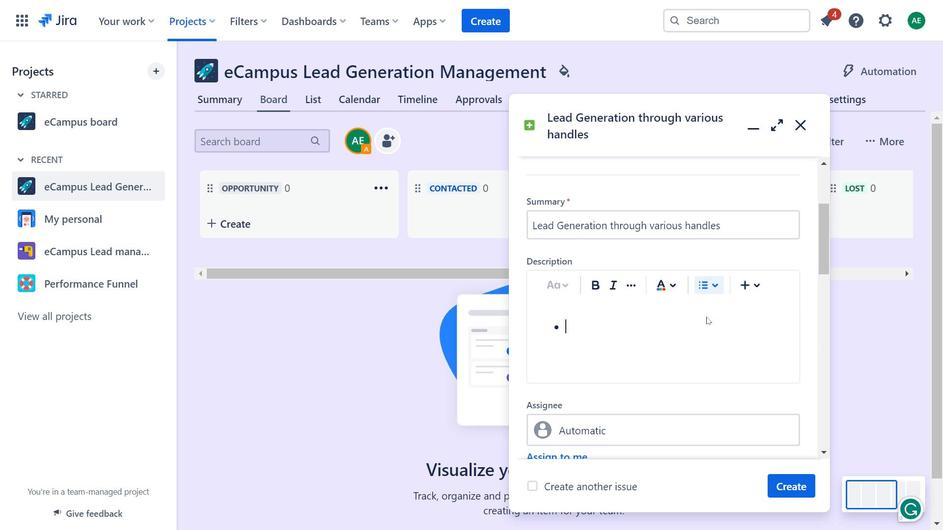 
Action: Mouse pressed left at (385, 400)
Screenshot: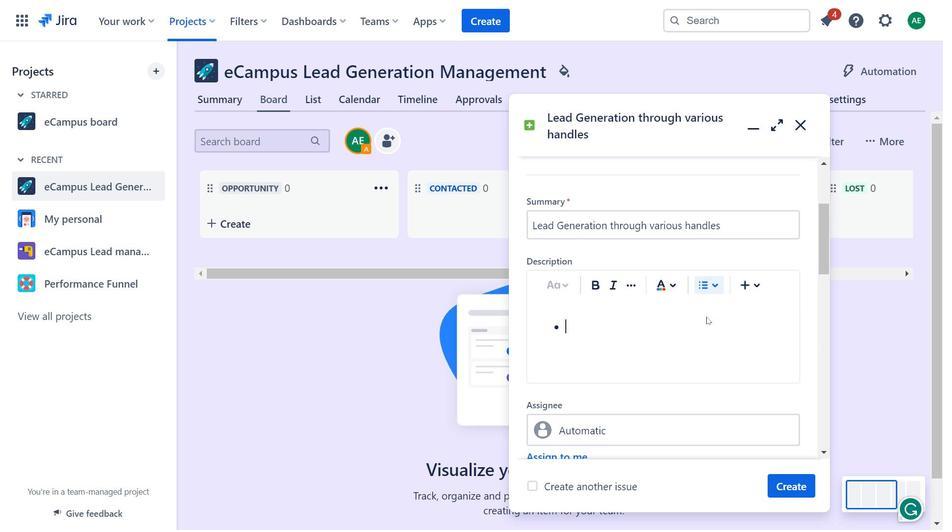 
Action: Mouse moved to (389, 386)
Screenshot: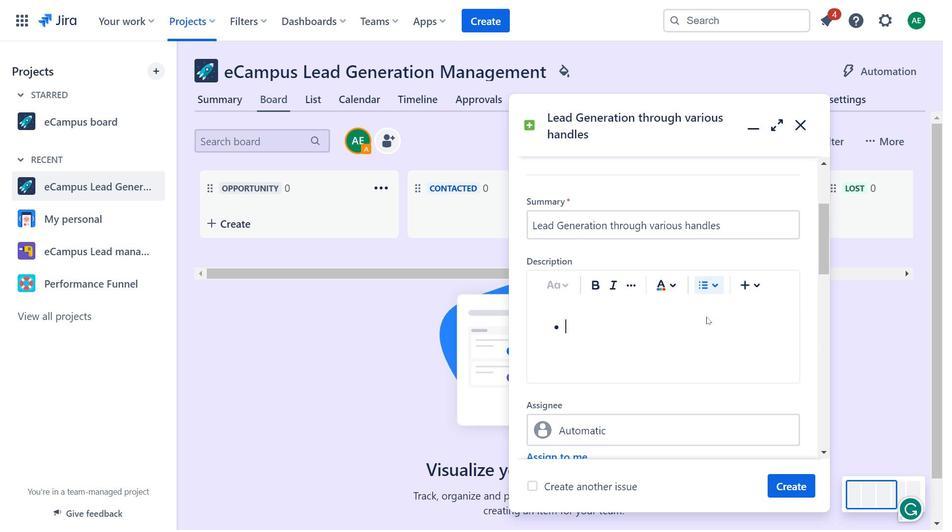 
Action: Mouse pressed left at (389, 386)
Screenshot: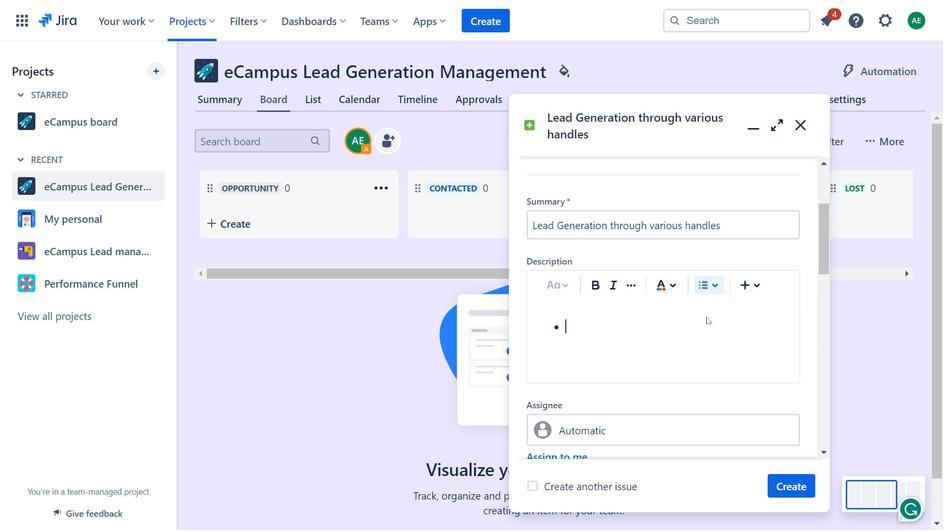 
Action: Mouse moved to (389, 398)
Screenshot: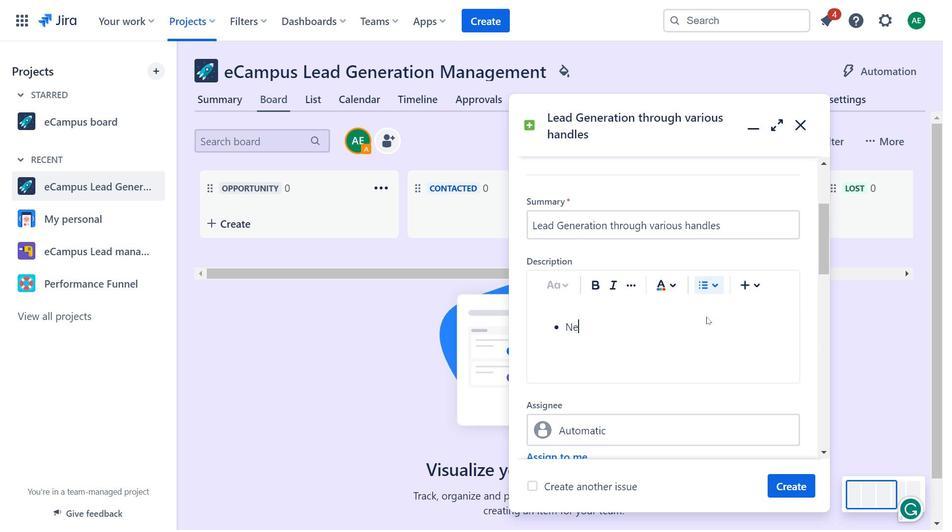 
Action: Mouse pressed left at (389, 398)
Screenshot: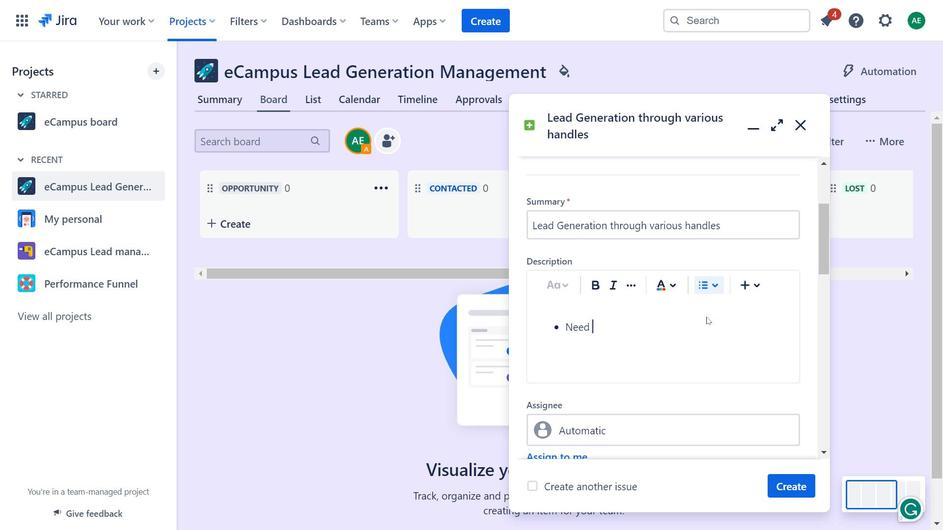 
Action: Key pressed <Key.caps_lock>N<Key.caps_lock>eed<Key.space>to<Key.space>start<Key.space>work<Key.space>on<Key.space>different<Key.space>social<Key.space>media<Key.space>handles<Key.space><Key.enter>work<Key.space>more<Key.space>on<Key.space>delhi<Key.space>
Screenshot: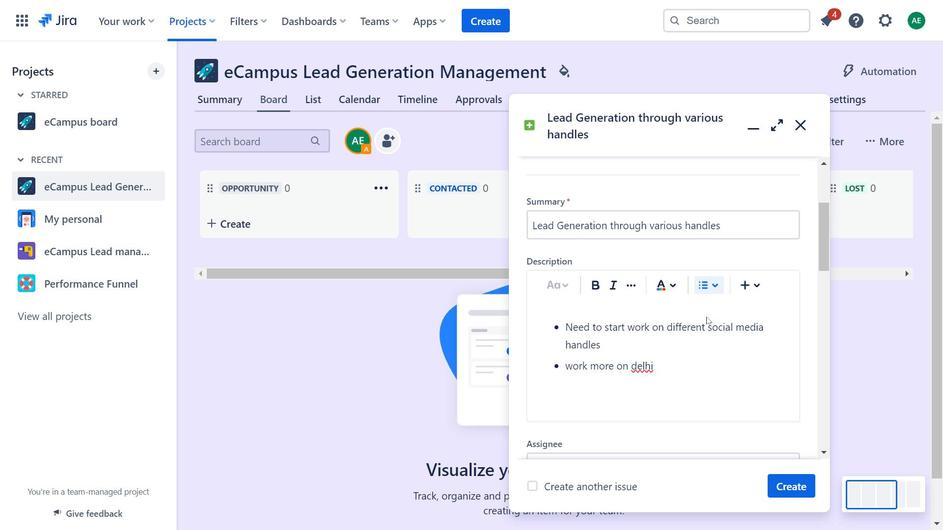 
Action: Mouse pressed right at (389, 398)
Screenshot: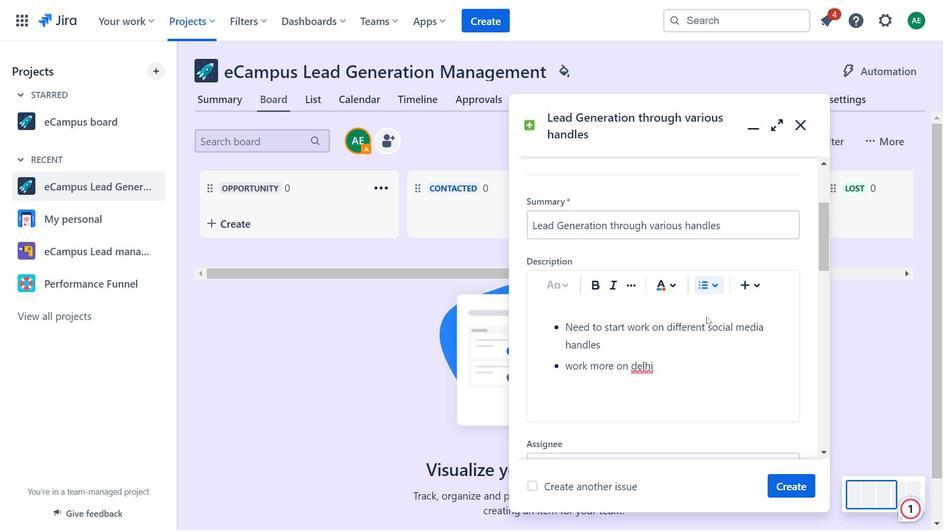 
Action: Mouse pressed left at (389, 398)
Screenshot: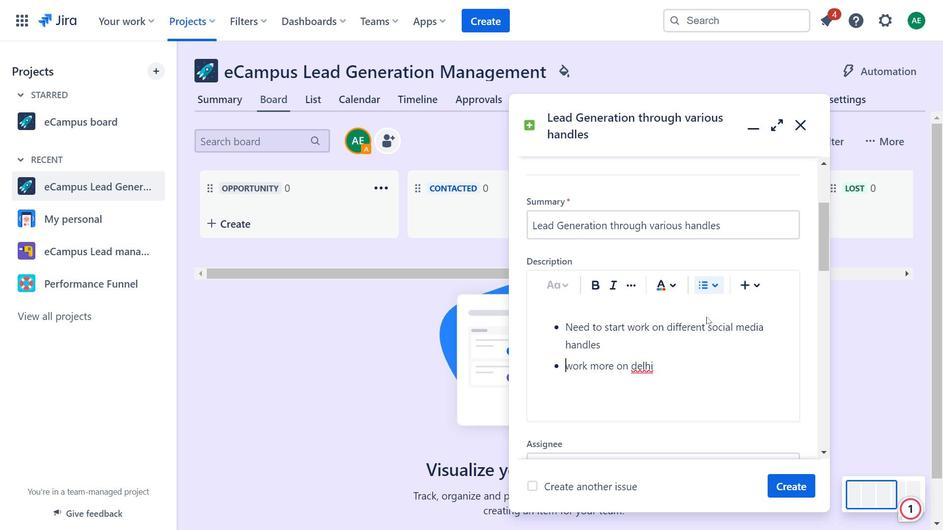 
Action: Key pressed <Key.down><Key.down><Key.right><Key.right><Key.right><Key.right><Key.right><Key.right><Key.right><Key.right><Key.right><Key.right><Key.right><Key.right><Key.right><Key.right><Key.right><Key.right><Key.right><Key.right><Key.right><Key.backspace><Key.backspace><Key.backspace><Key.backspace><Key.backspace>ifferent<Key.space>social<Key.space>media<Key.space>with<Key.space>daily<Key.enter><Key.caps_lock>I<Key.caps_lock>nstagram,<Key.space><Key.caps_lock>F<Key.caps_lock>acebook,<Key.space><Key.caps_lock>G<Key.caps_lock>oogle,<Key.space><Key.caps_lock>B<Key.caps_lock>ing<Key.space>
Screenshot: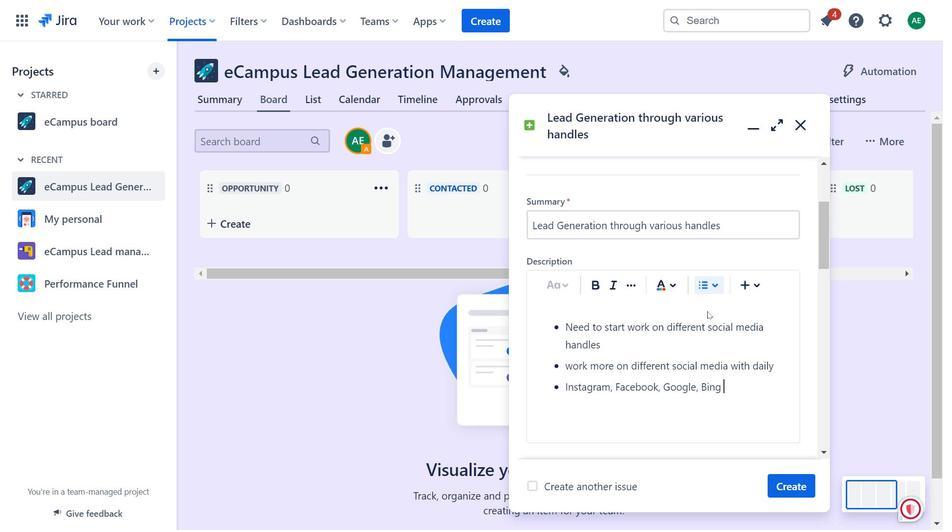 
Action: Mouse moved to (389, 394)
Screenshot: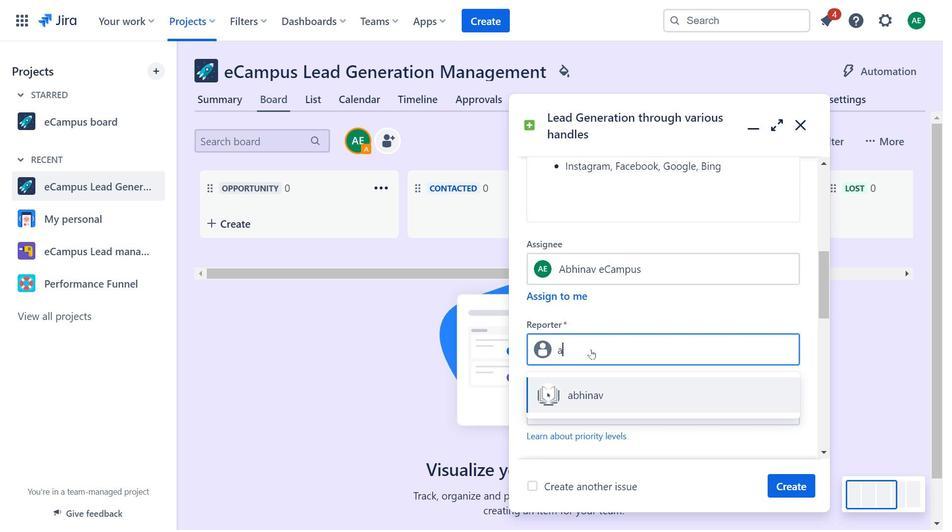 
Action: Mouse scrolled (389, 393) with delta (0, 0)
Screenshot: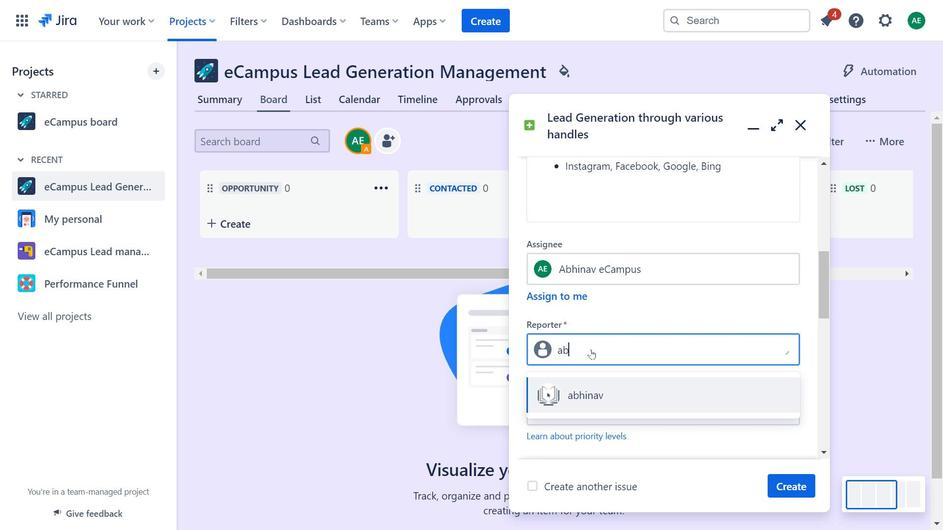 
Action: Mouse scrolled (389, 393) with delta (0, 0)
Screenshot: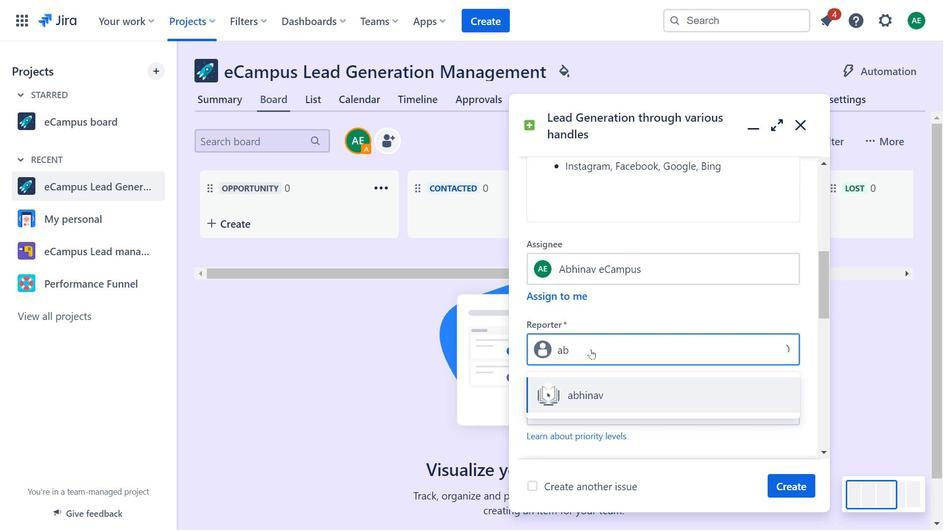 
Action: Mouse scrolled (389, 393) with delta (0, 0)
Screenshot: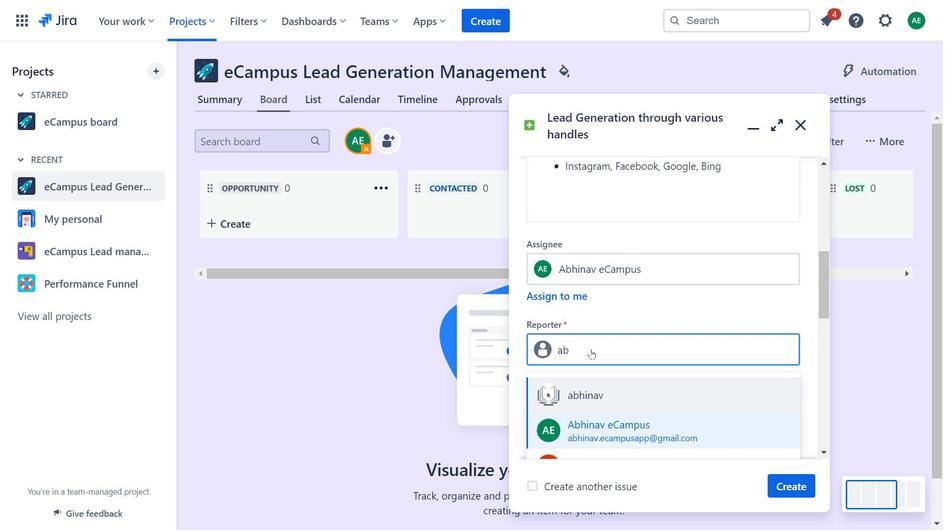 
Action: Mouse moved to (380, 390)
Screenshot: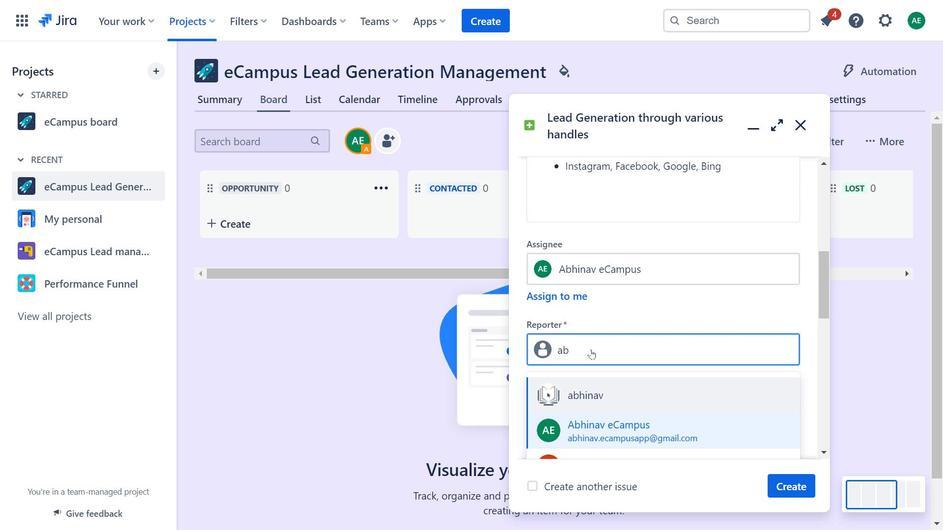 
Action: Mouse pressed left at (380, 390)
Screenshot: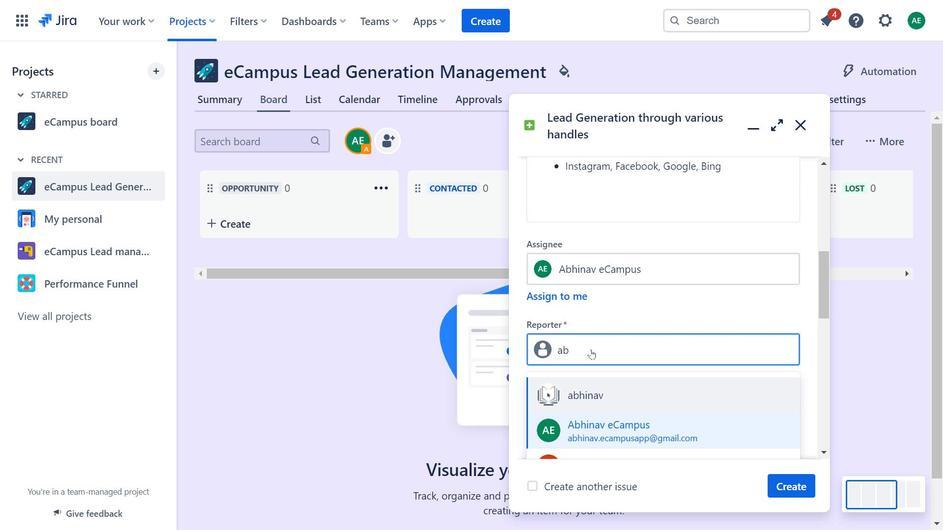 
Action: Mouse moved to (381, 408)
Screenshot: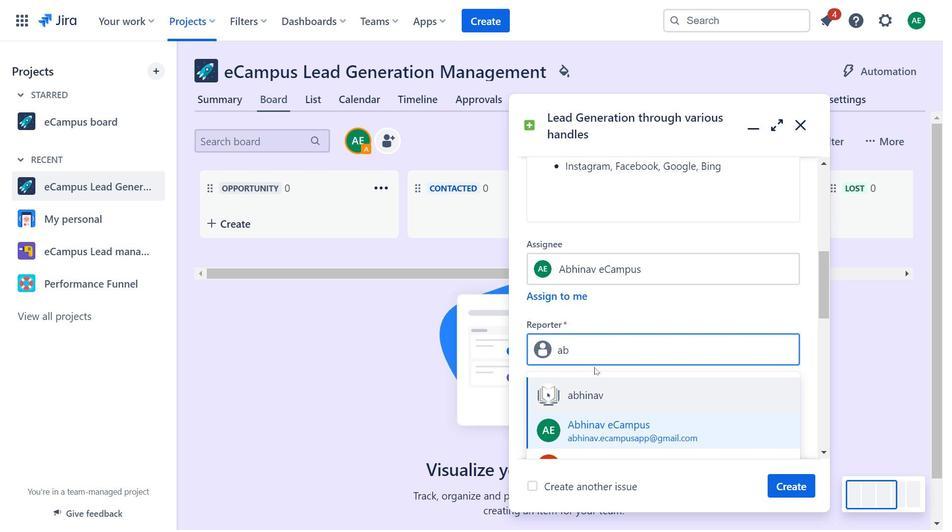 
Action: Mouse pressed left at (381, 408)
Screenshot: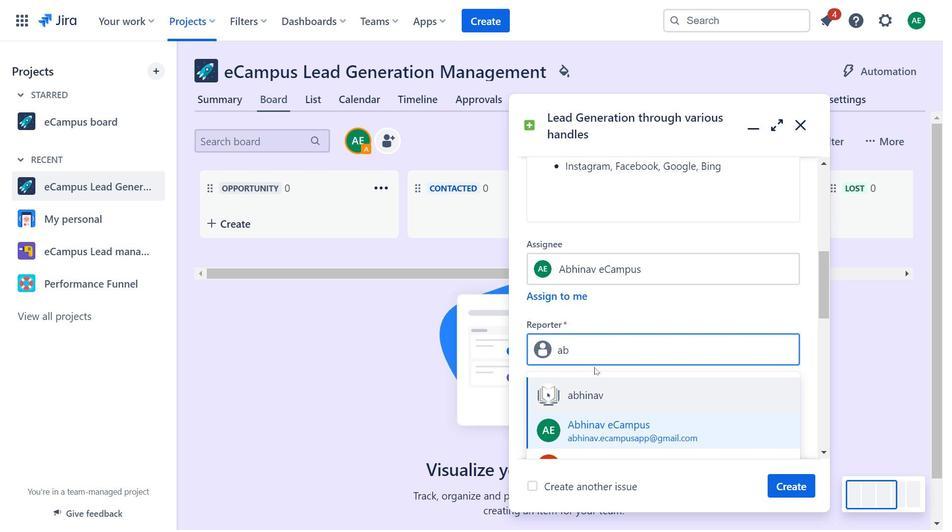 
Action: Mouse moved to (381, 410)
Screenshot: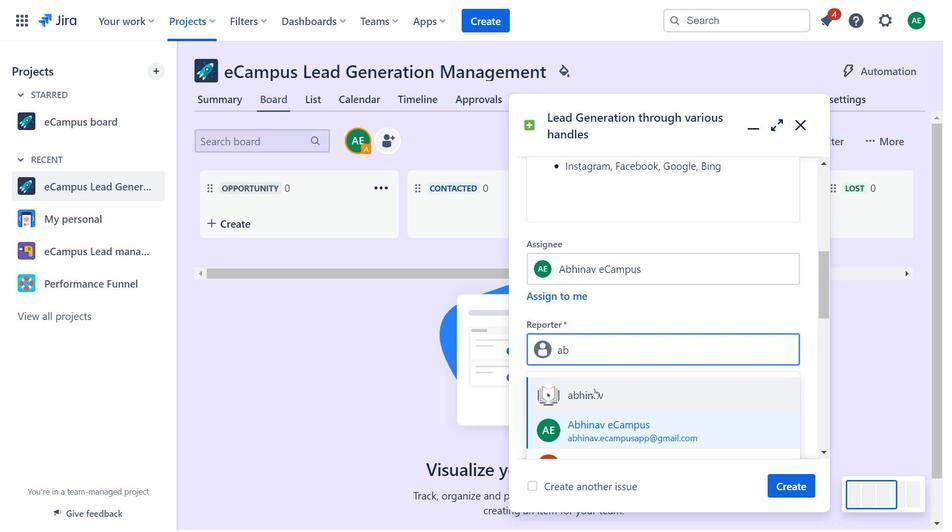 
Action: Key pressed ab
Screenshot: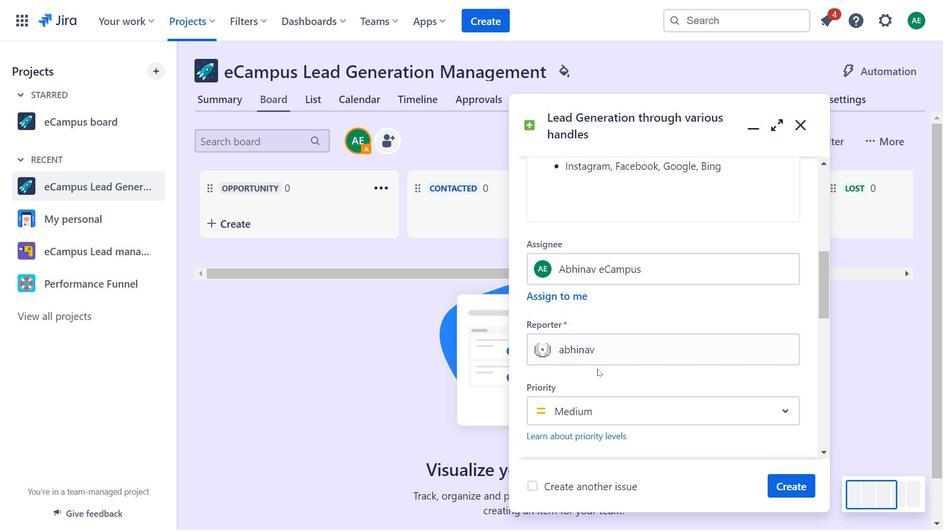 
Action: Mouse moved to (382, 424)
Screenshot: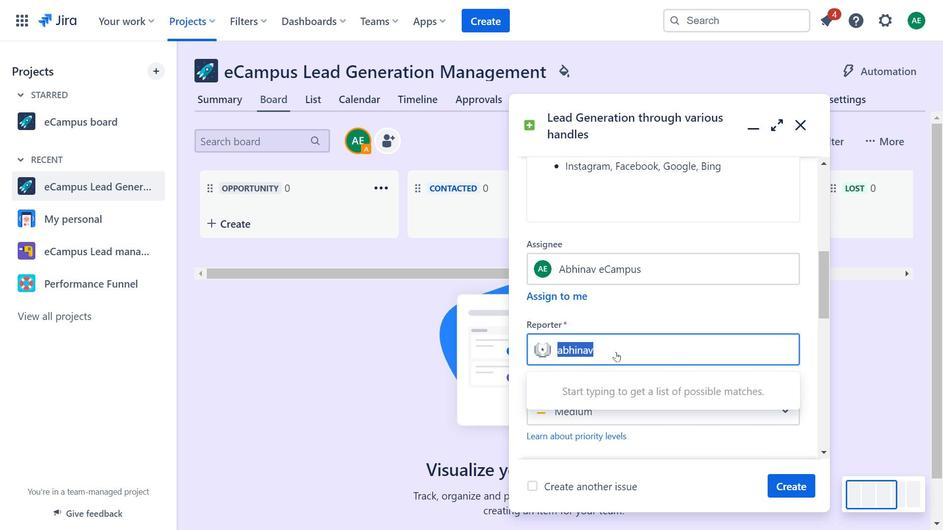 
Action: Mouse pressed left at (382, 424)
Screenshot: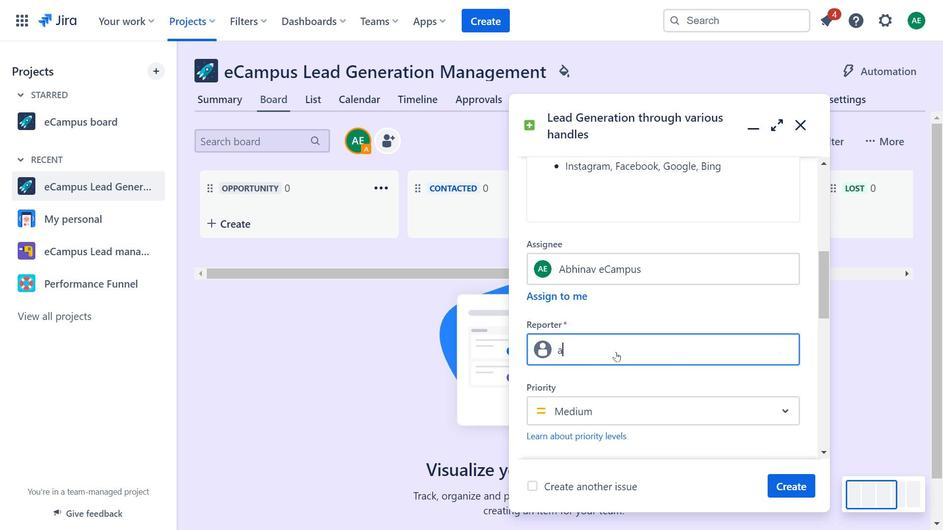 
Action: Mouse moved to (383, 411)
Screenshot: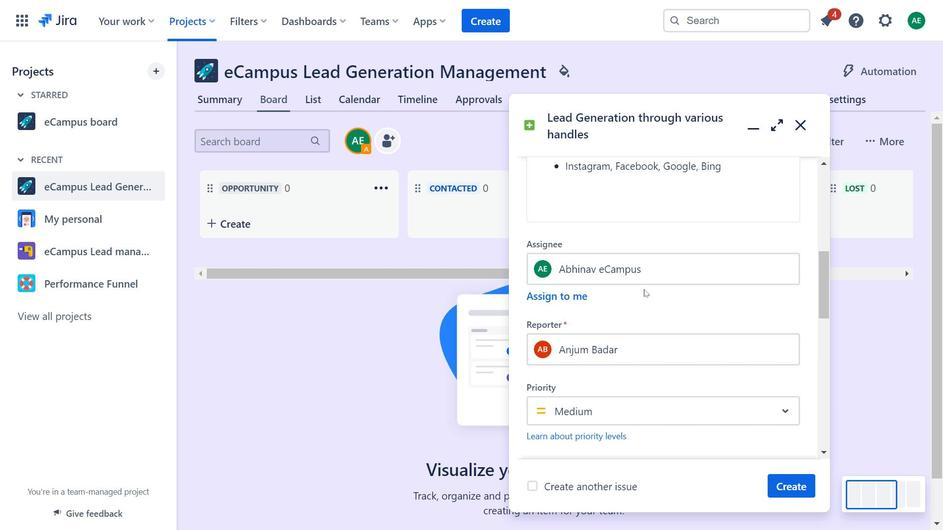 
Action: Mouse pressed left at (383, 411)
Screenshot: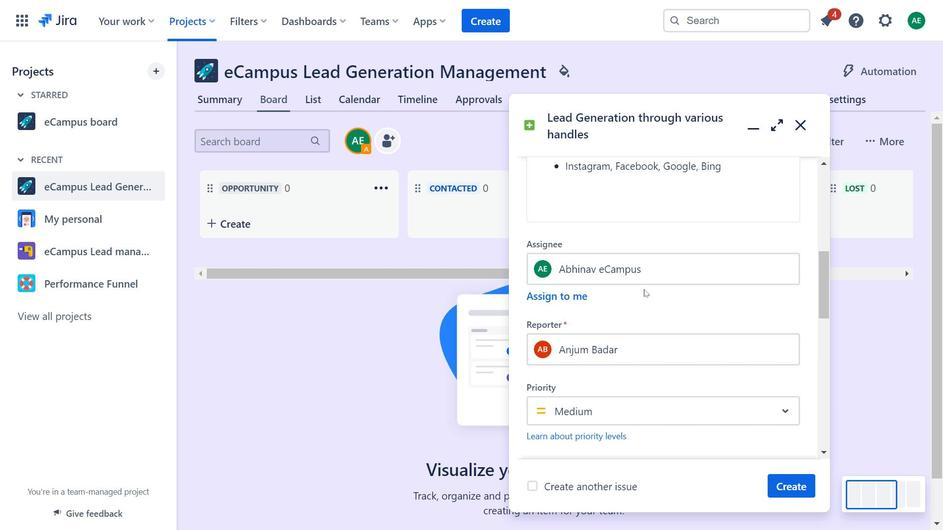 
Action: Key pressed an
Screenshot: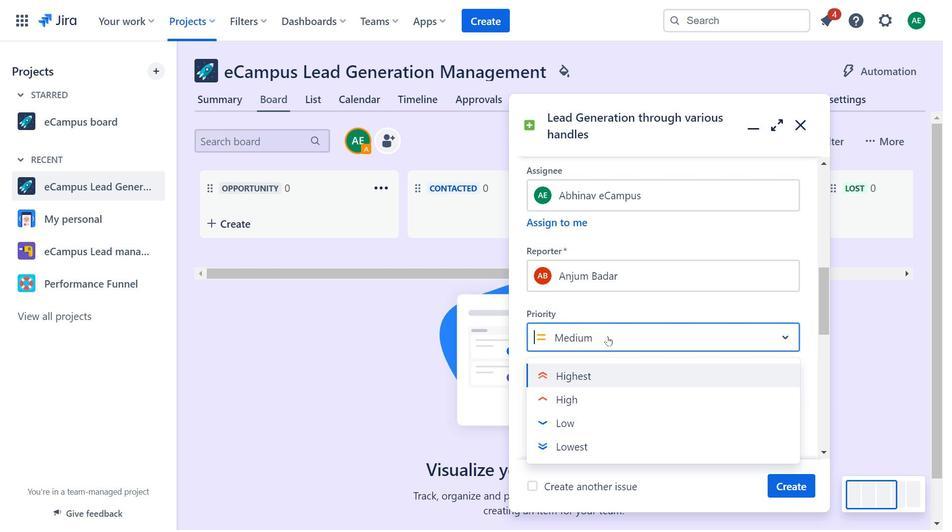 
Action: Mouse moved to (383, 423)
Screenshot: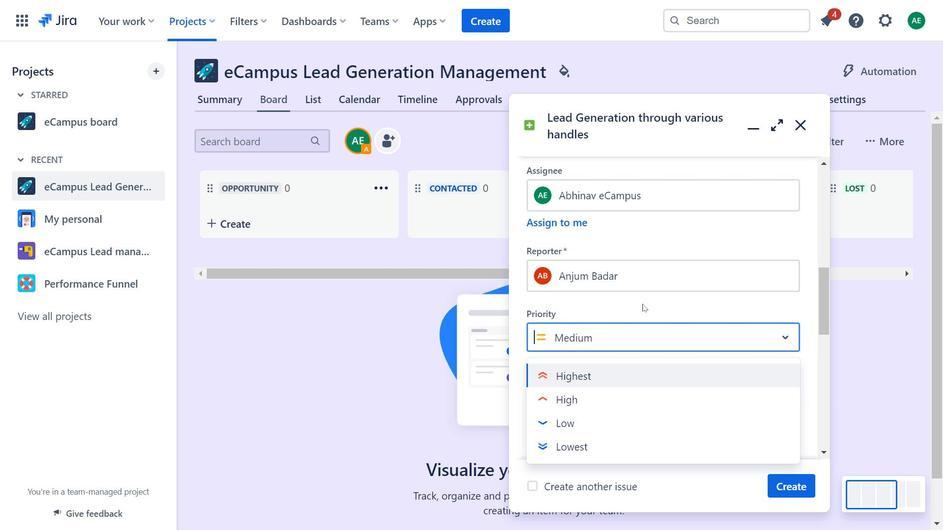 
Action: Mouse pressed left at (383, 423)
Screenshot: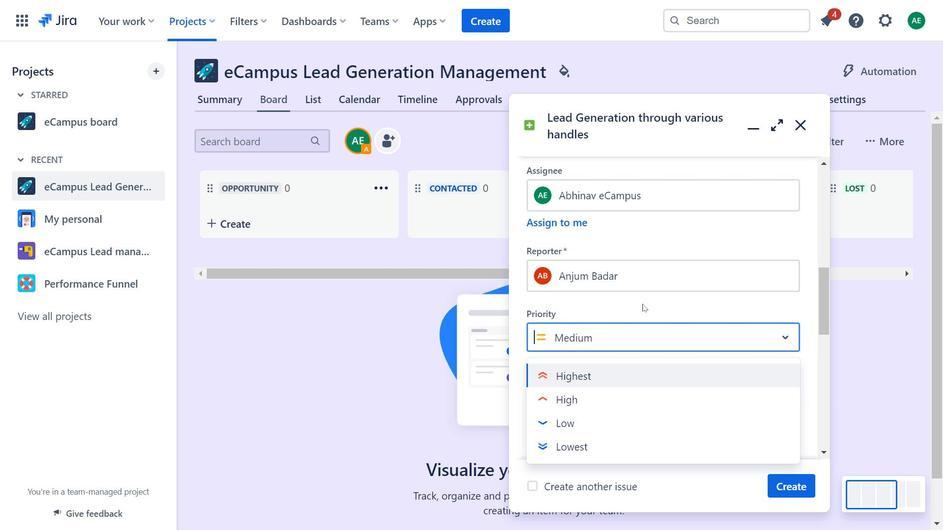 
Action: Mouse moved to (384, 392)
Screenshot: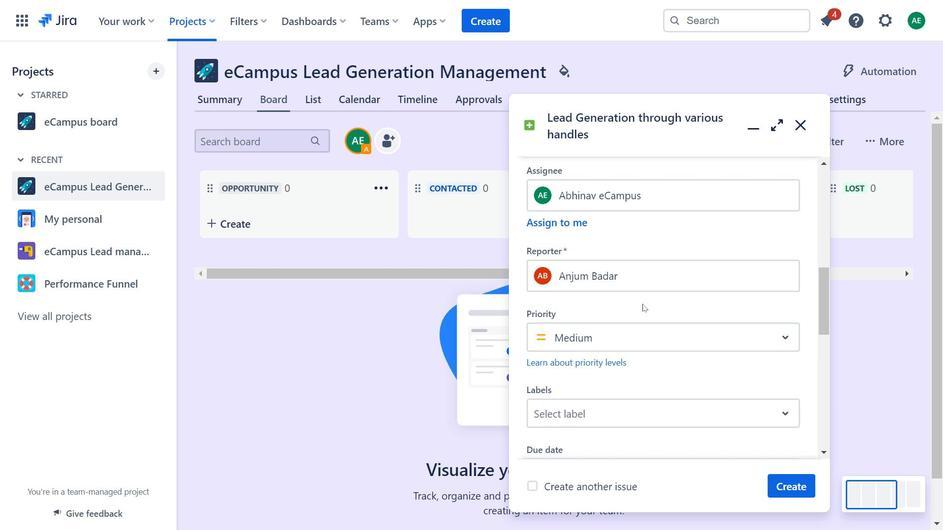 
Action: Mouse pressed left at (384, 392)
Screenshot: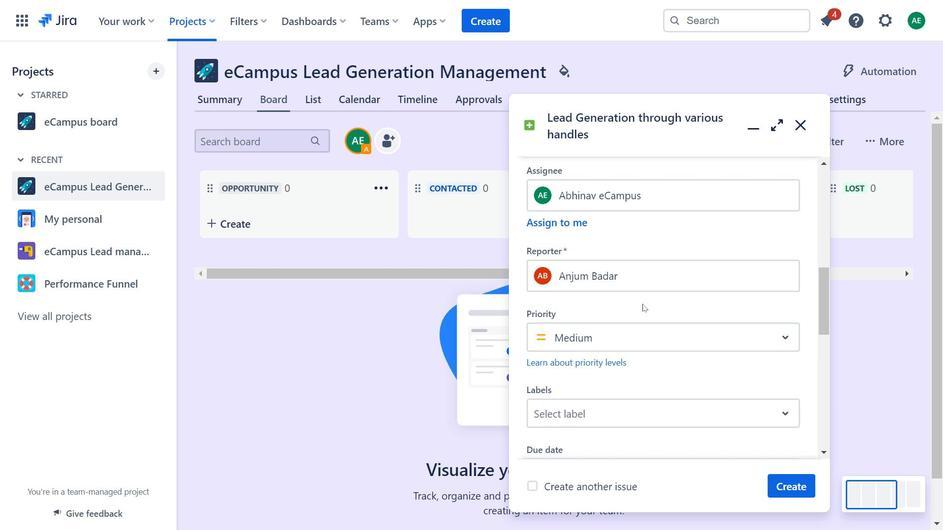 
Action: Mouse moved to (385, 390)
Screenshot: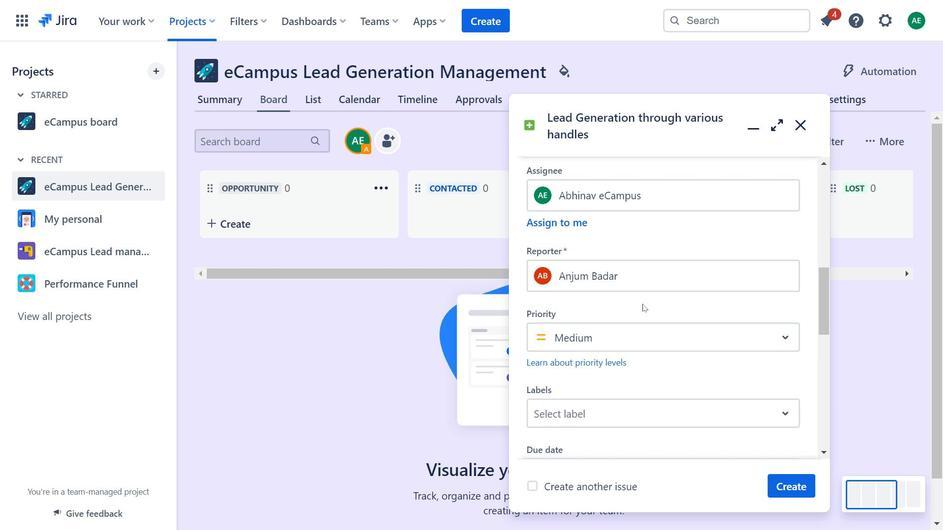 
Action: Mouse scrolled (385, 390) with delta (0, 0)
Screenshot: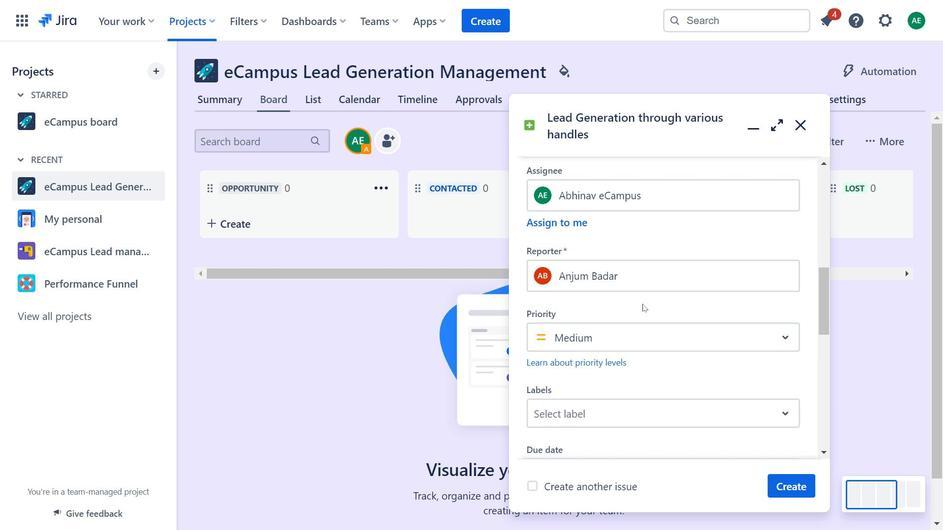 
Action: Mouse moved to (382, 406)
Screenshot: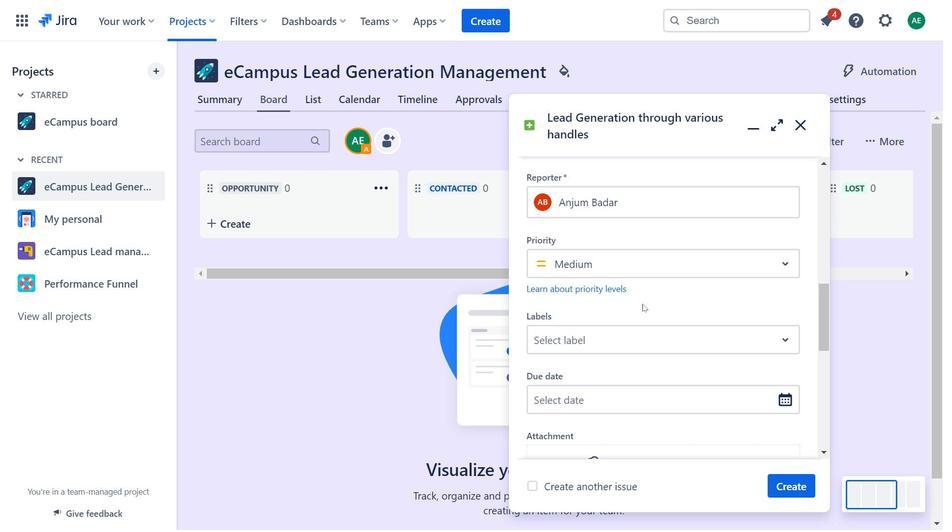 
Action: Mouse pressed left at (382, 406)
Screenshot: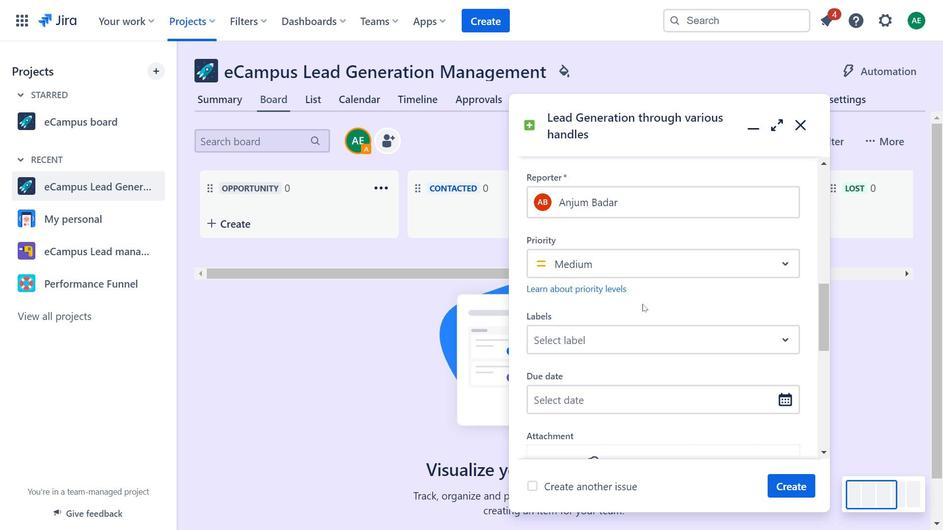 
Action: Mouse moved to (385, 394)
Screenshot: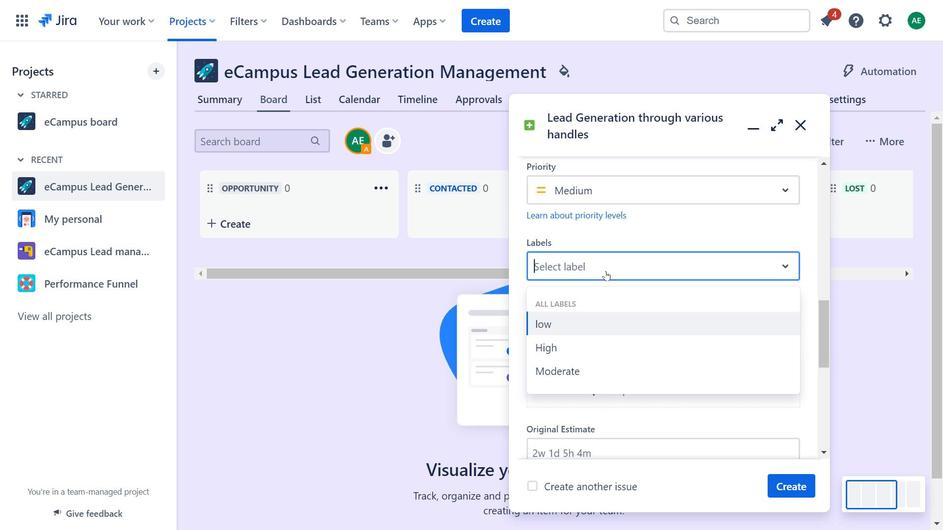 
Action: Mouse pressed left at (385, 394)
Screenshot: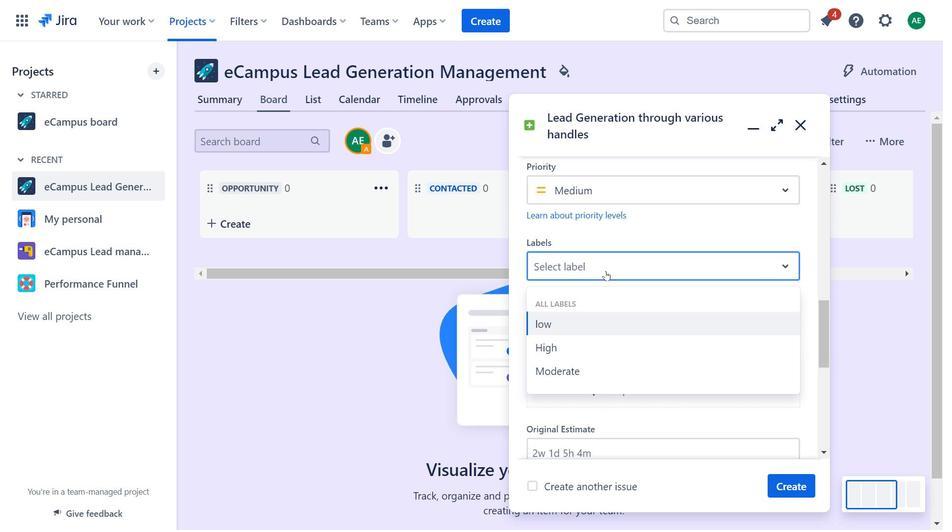 
Action: Mouse scrolled (385, 394) with delta (0, 0)
Screenshot: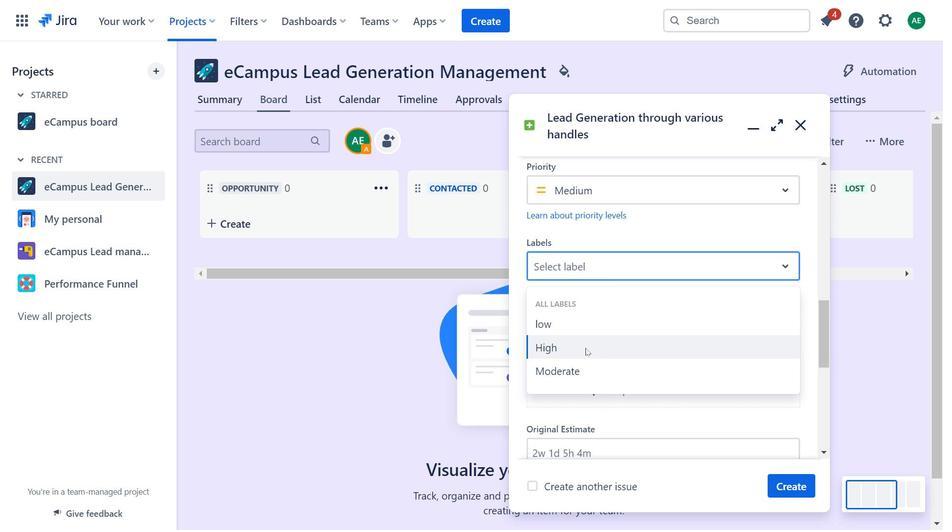 
Action: Mouse scrolled (385, 394) with delta (0, 0)
Screenshot: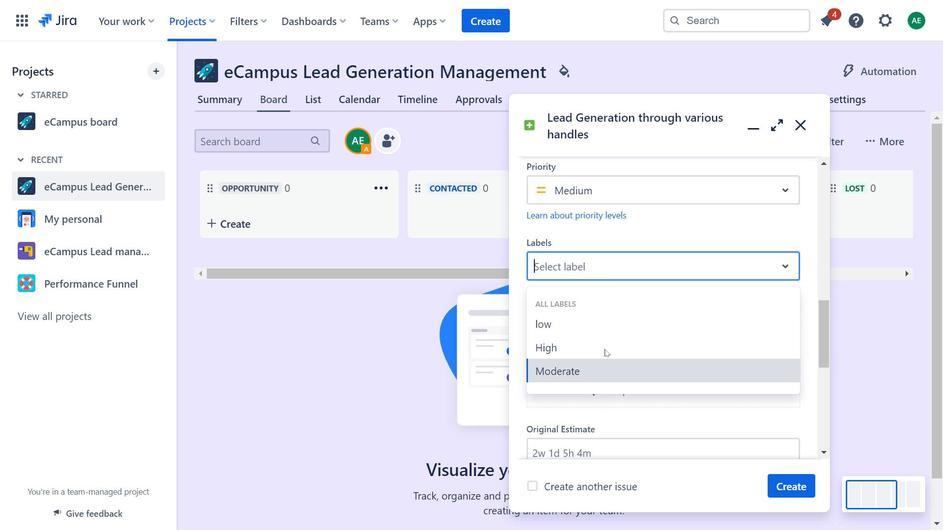 
Action: Mouse moved to (382, 382)
Screenshot: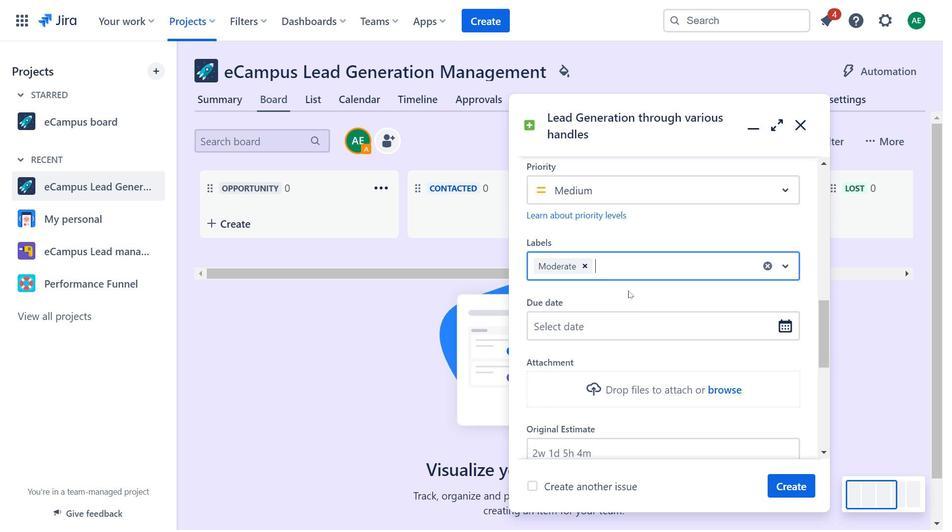 
Action: Mouse pressed left at (382, 382)
Screenshot: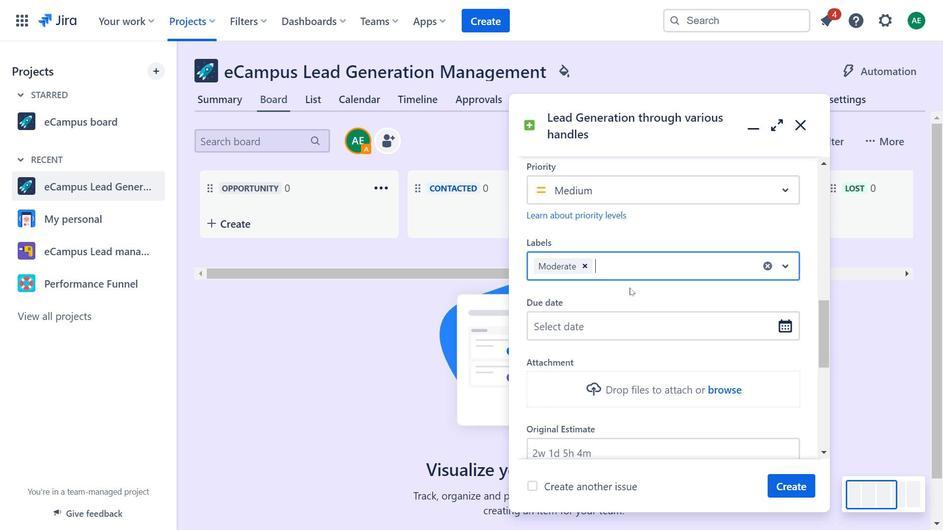 
Action: Mouse moved to (381, 416)
Screenshot: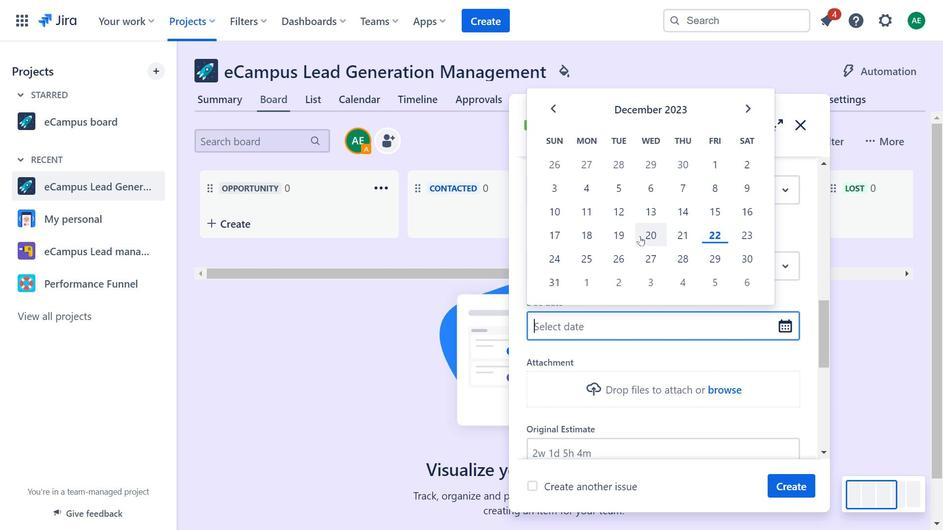 
Action: Mouse pressed left at (381, 416)
Screenshot: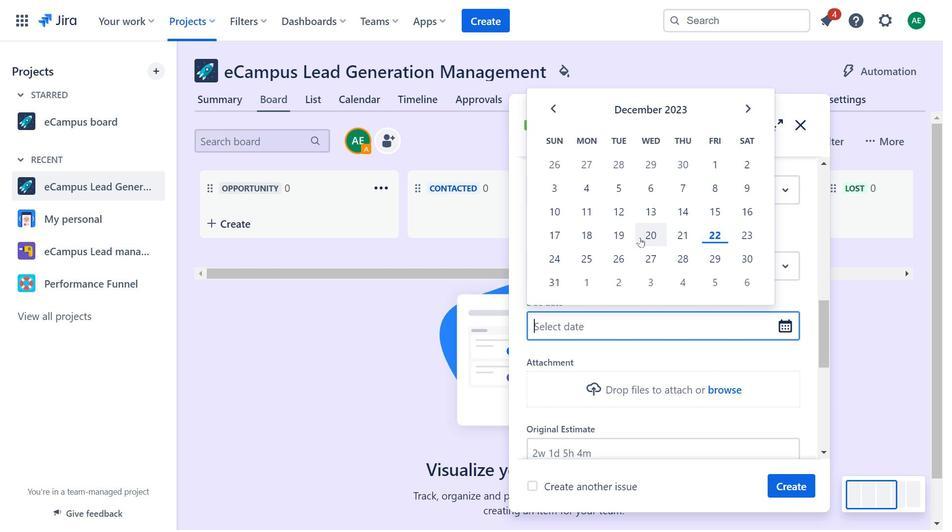 
Action: Mouse moved to (383, 402)
Screenshot: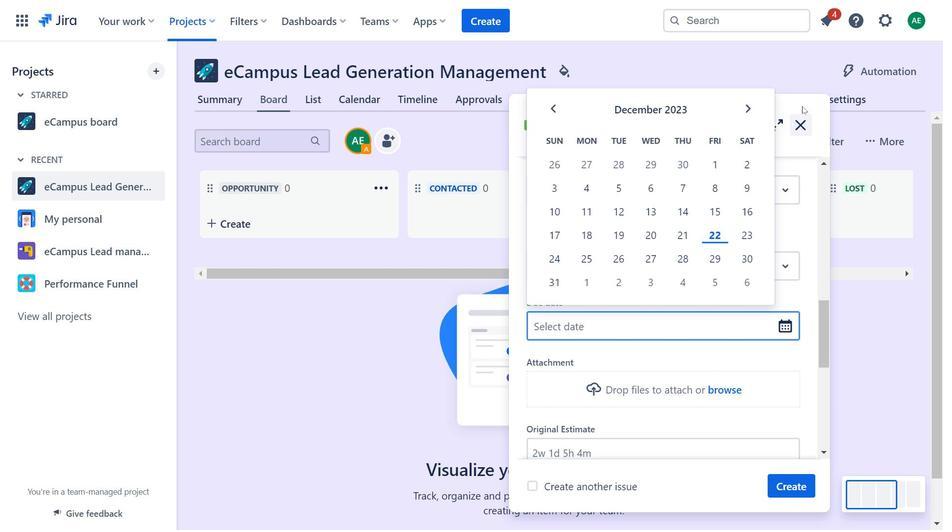 
Action: Mouse pressed left at (383, 402)
Screenshot: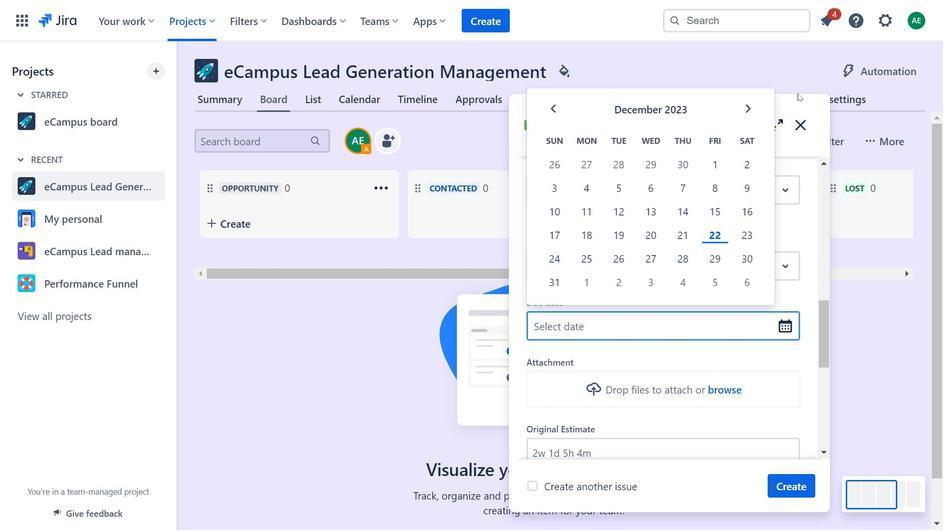 
Action: Mouse moved to (391, 325)
Screenshot: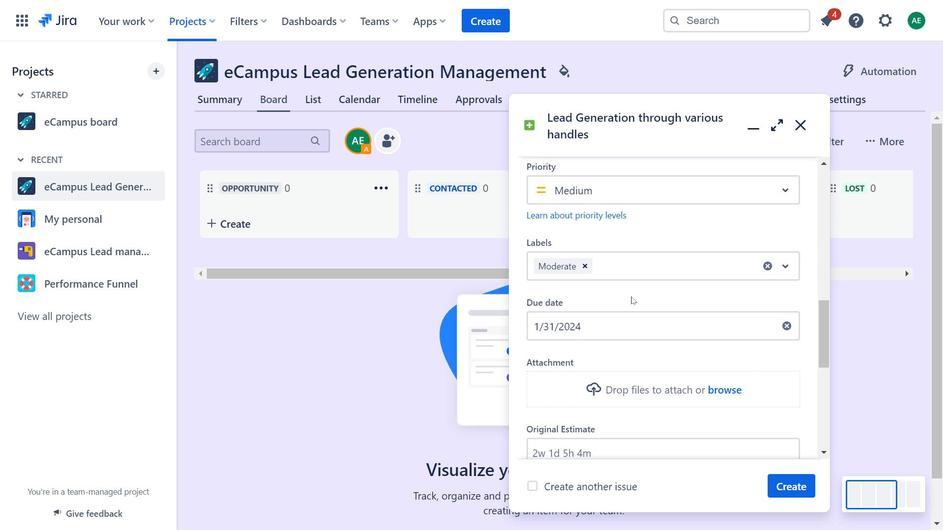 
Action: Mouse pressed left at (391, 325)
Screenshot: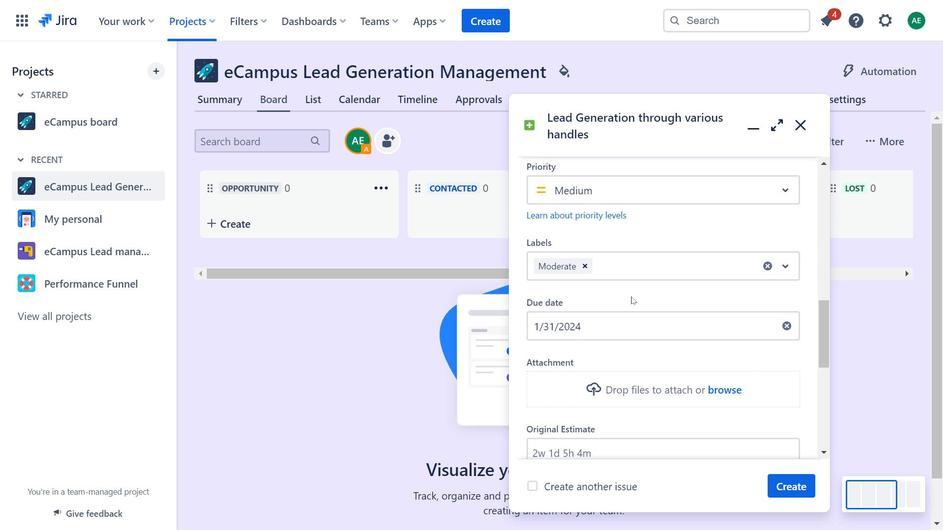 
Action: Mouse moved to (385, 375)
Screenshot: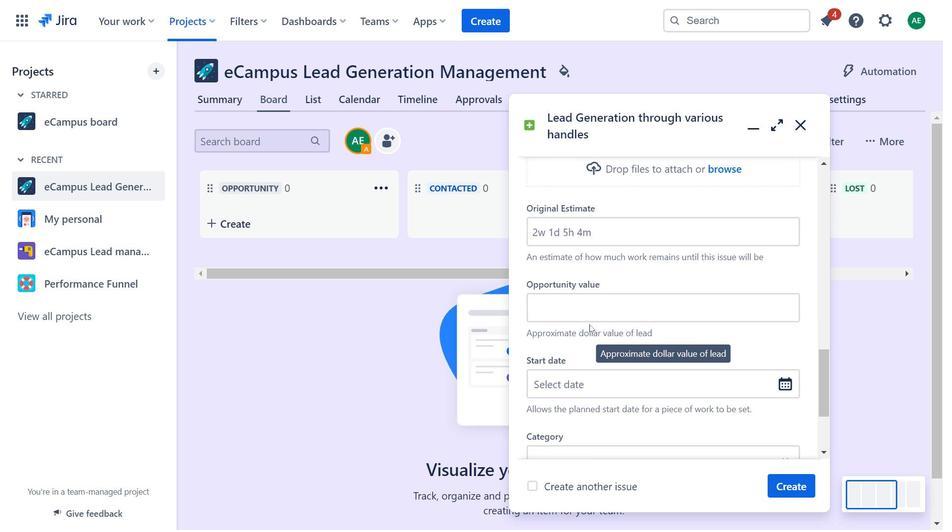 
Action: Mouse pressed left at (385, 375)
Screenshot: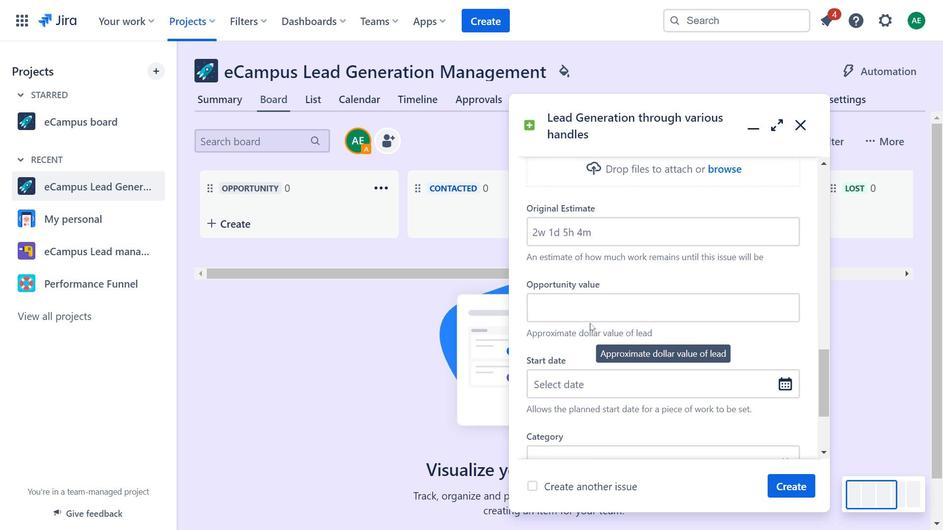 
Action: Mouse moved to (384, 391)
Screenshot: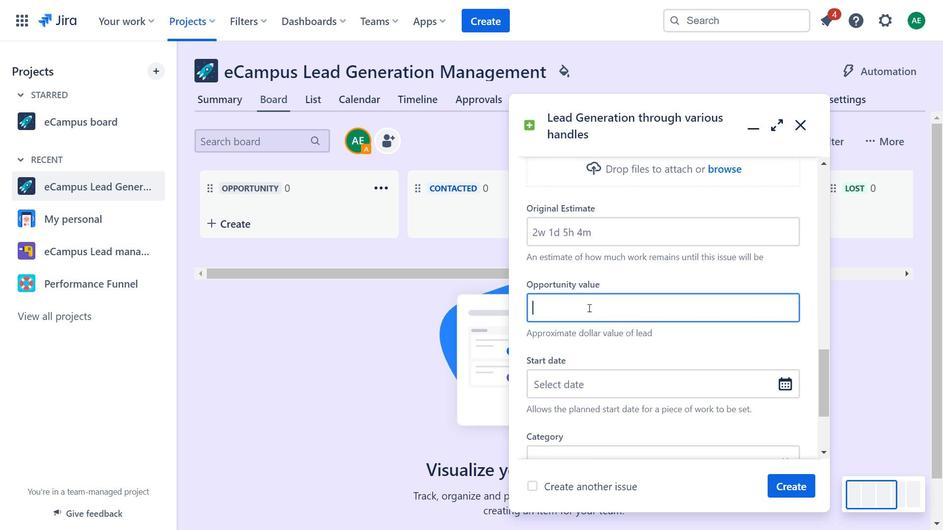 
Action: Mouse pressed left at (384, 391)
Screenshot: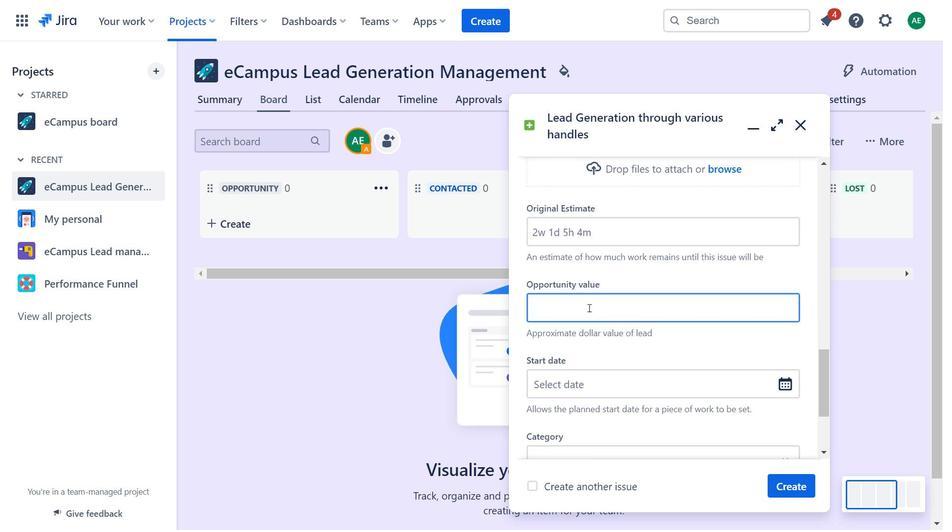 
Action: Mouse moved to (384, 390)
Screenshot: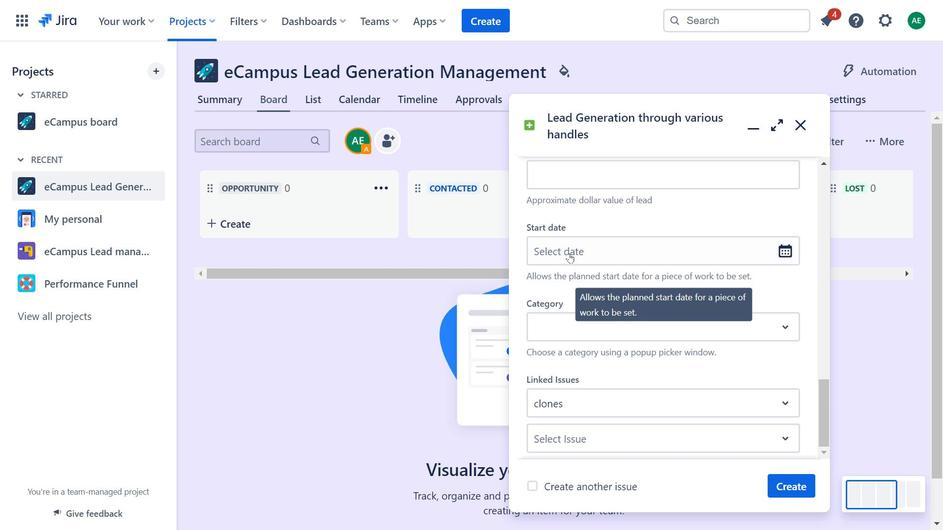 
Action: Mouse scrolled (384, 390) with delta (0, 0)
Screenshot: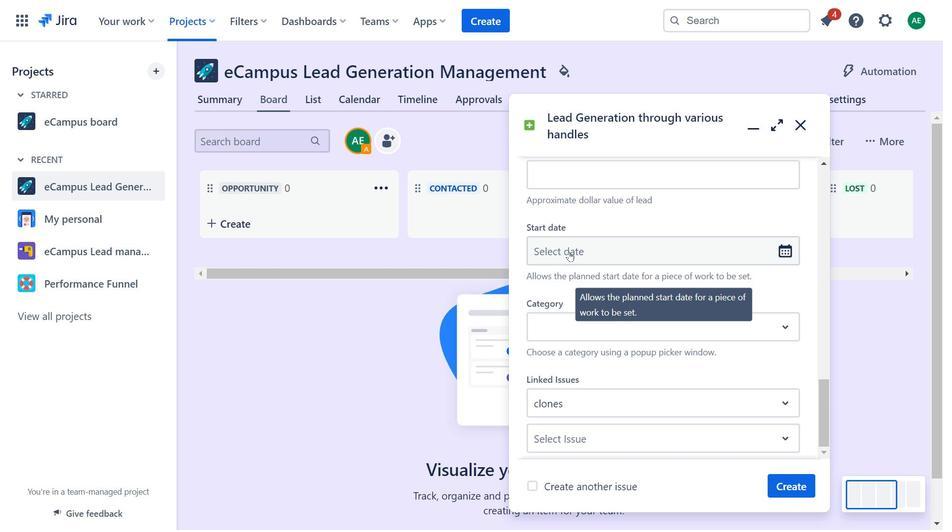 
Action: Mouse scrolled (384, 390) with delta (0, 0)
Screenshot: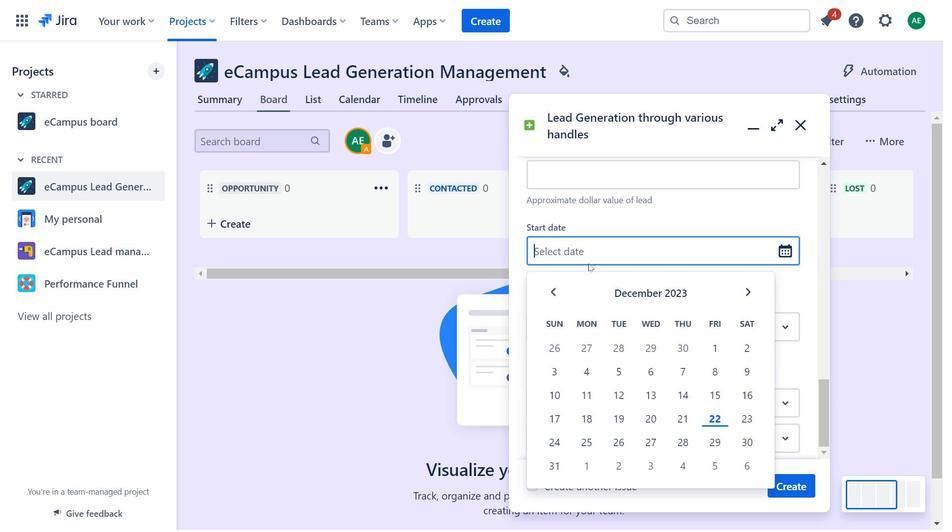 
Action: Mouse scrolled (384, 390) with delta (0, 0)
Screenshot: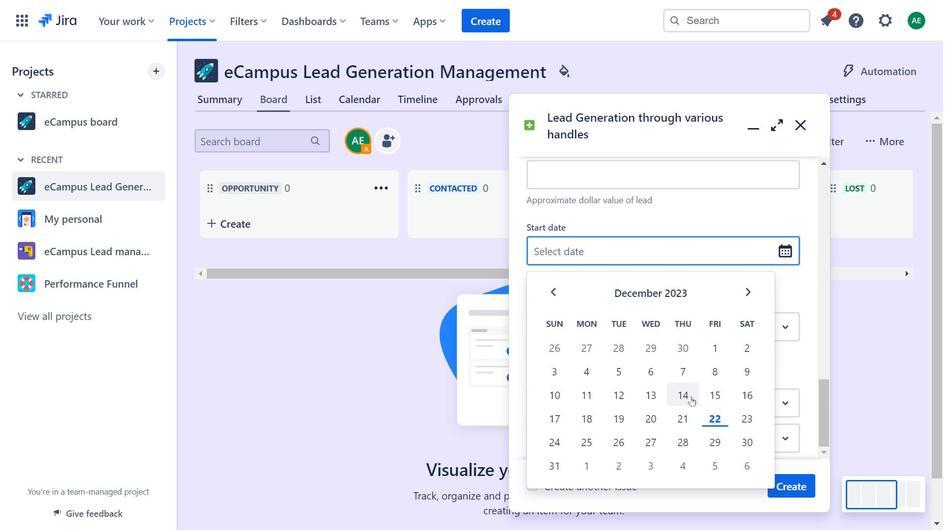 
Action: Mouse moved to (381, 404)
Screenshot: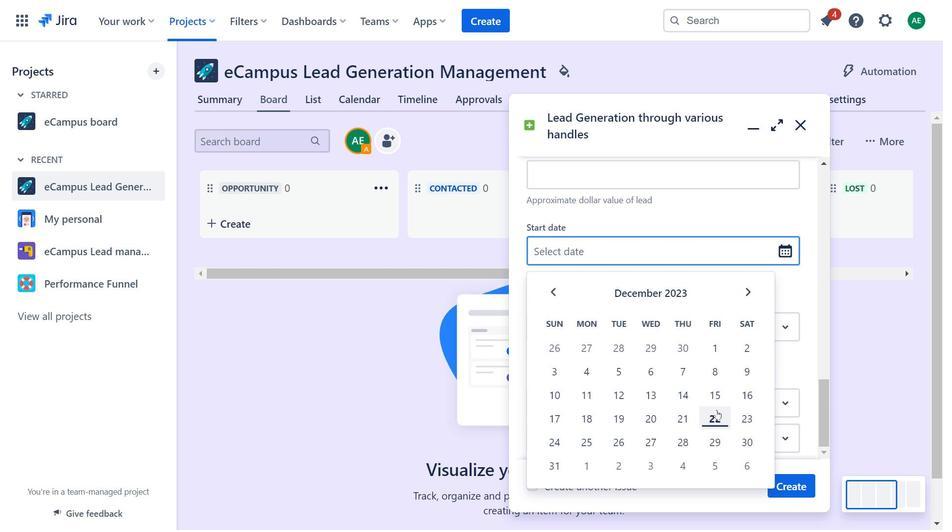 
Action: Mouse pressed left at (381, 404)
Screenshot: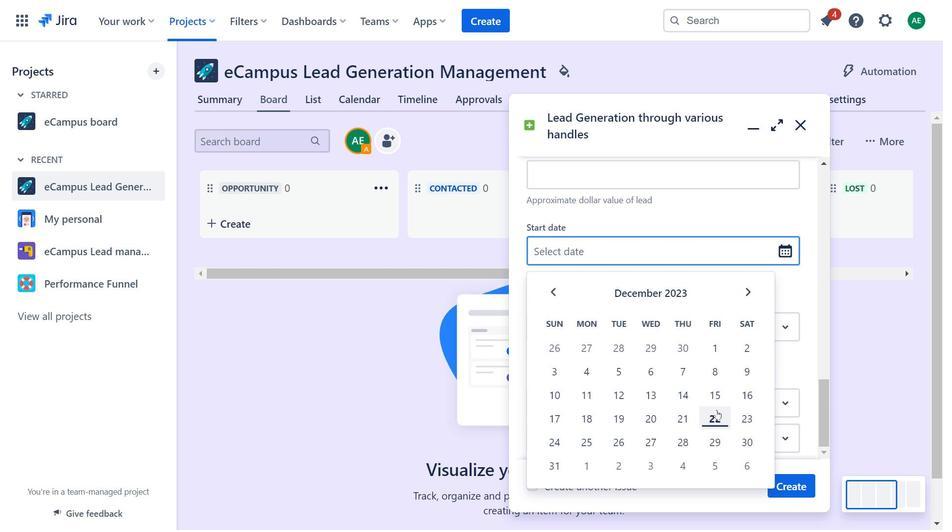 
Action: Mouse moved to (381, 401)
Screenshot: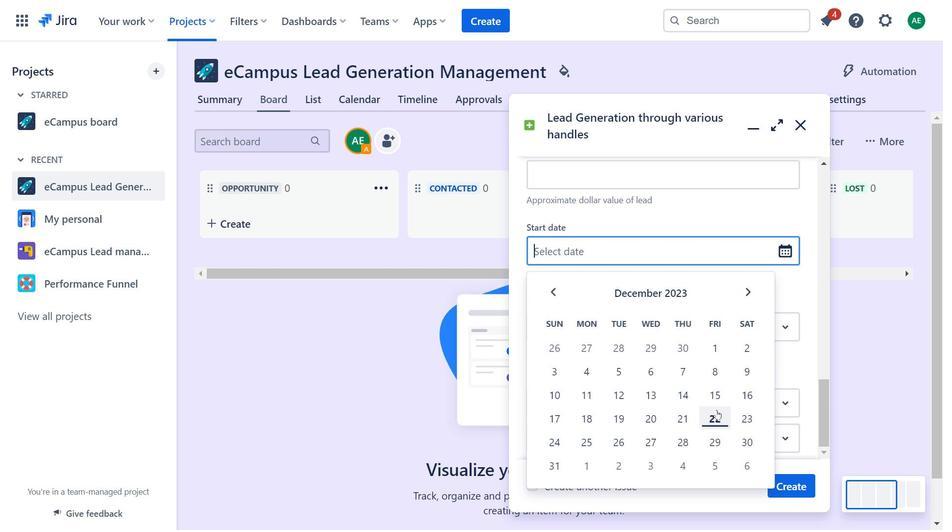 
Action: Mouse pressed left at (381, 401)
Screenshot: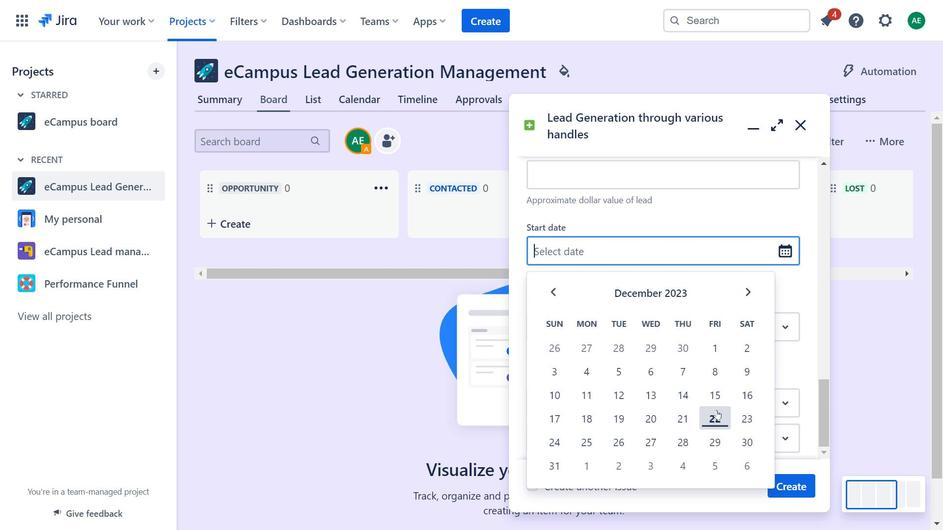 
Action: Mouse moved to (381, 395)
Screenshot: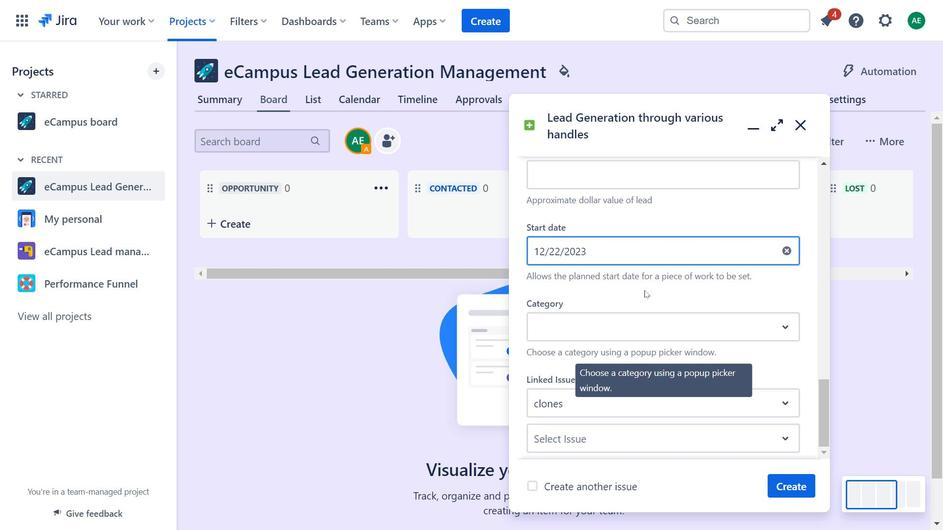 
Action: Mouse pressed left at (381, 395)
Screenshot: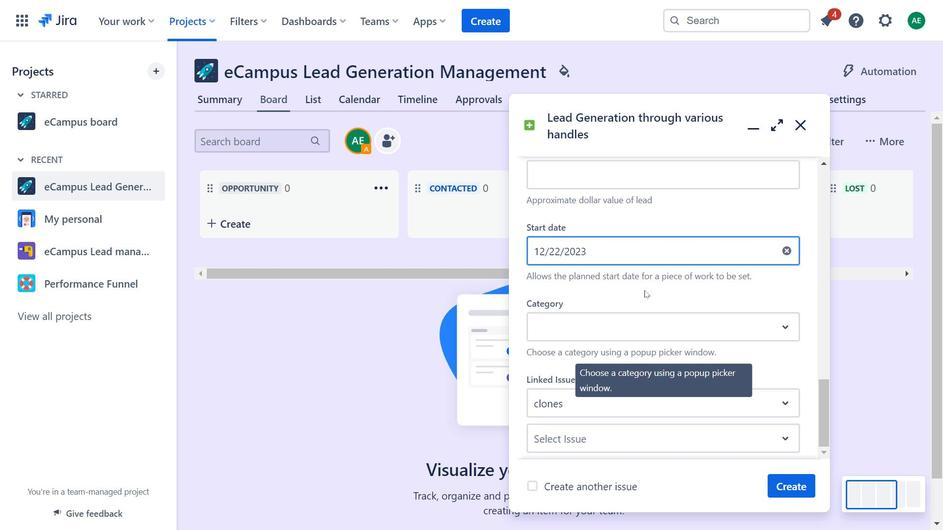 
Action: Mouse scrolled (381, 395) with delta (0, 0)
Screenshot: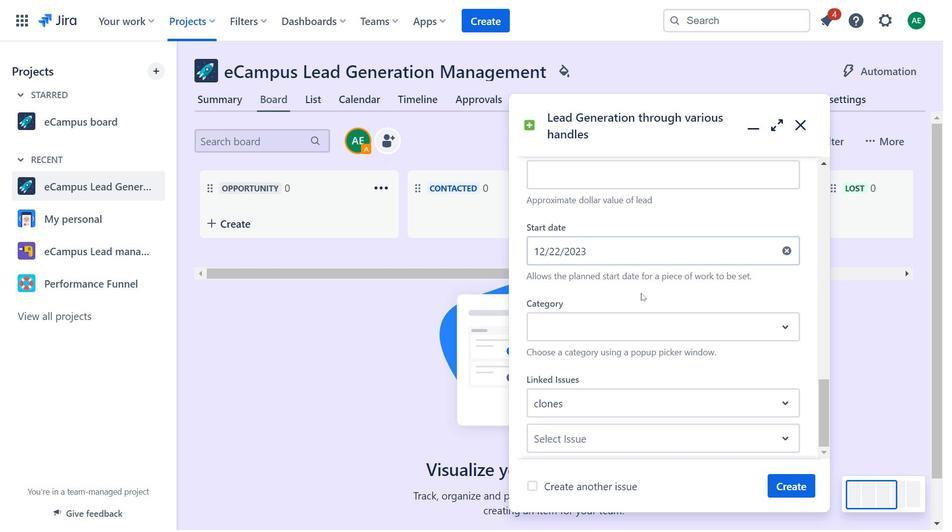 
Action: Mouse moved to (381, 395)
Screenshot: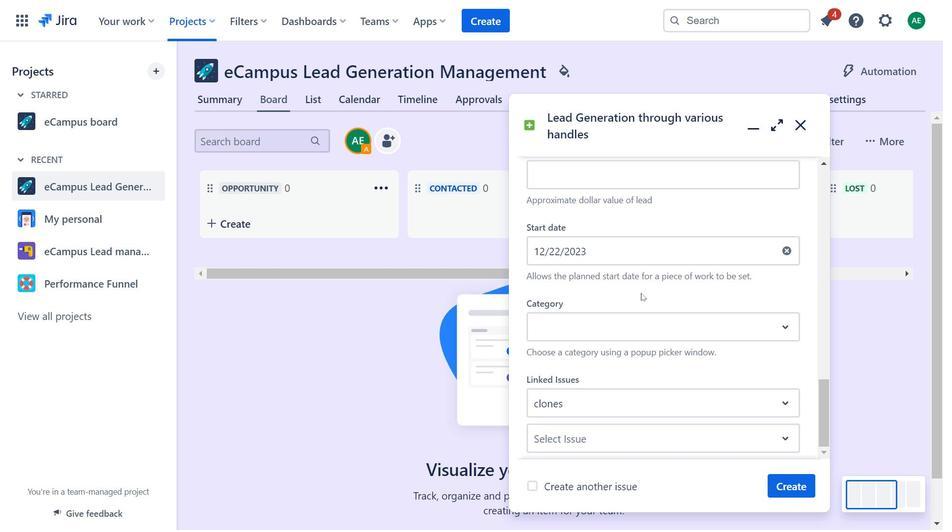 
Action: Mouse scrolled (381, 395) with delta (0, 0)
Screenshot: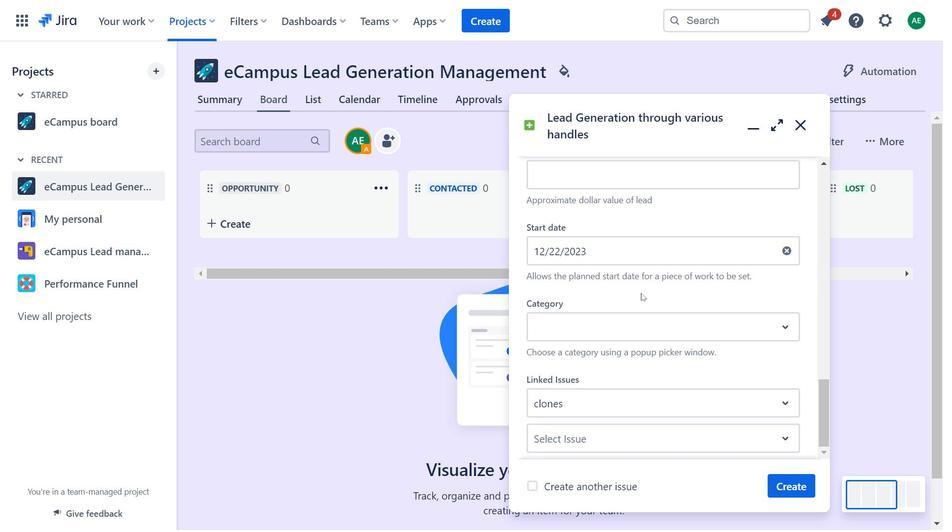 
Action: Mouse moved to (380, 380)
Screenshot: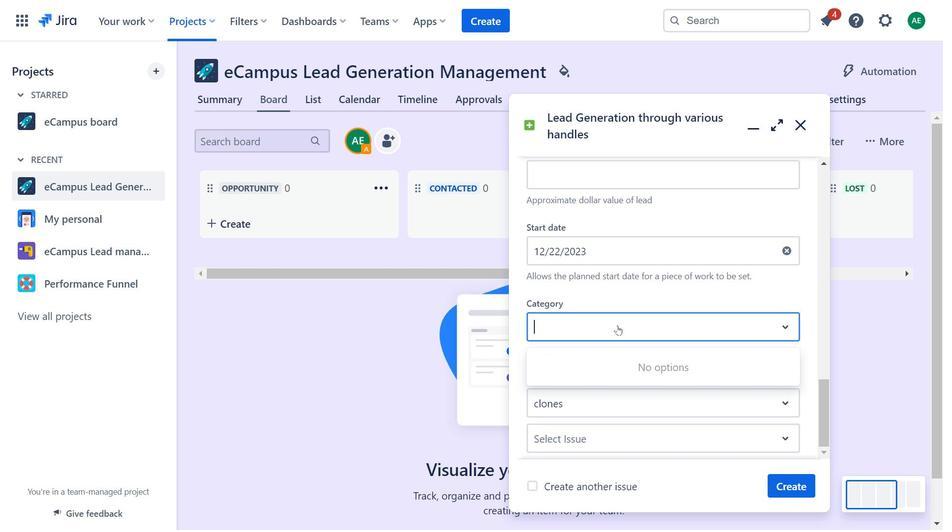 
Action: Mouse pressed left at (380, 380)
Screenshot: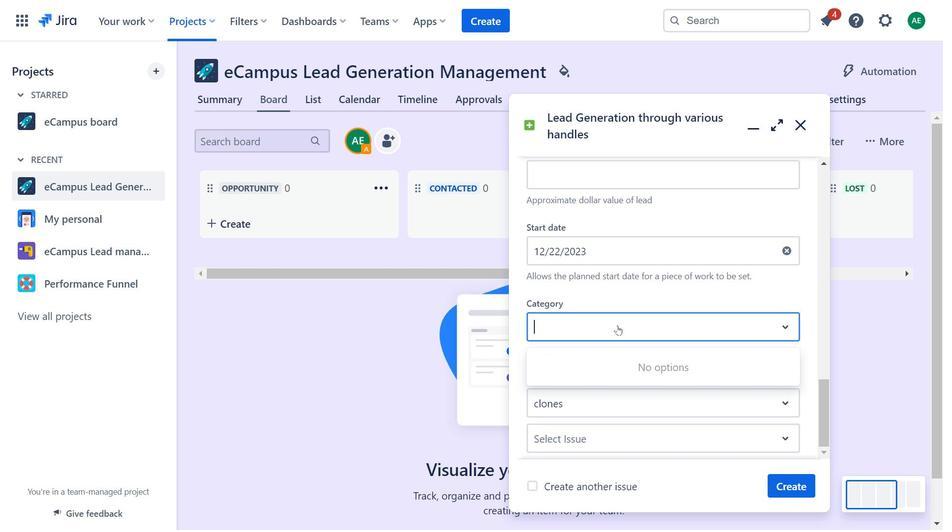 
Action: Mouse moved to (380, 376)
Screenshot: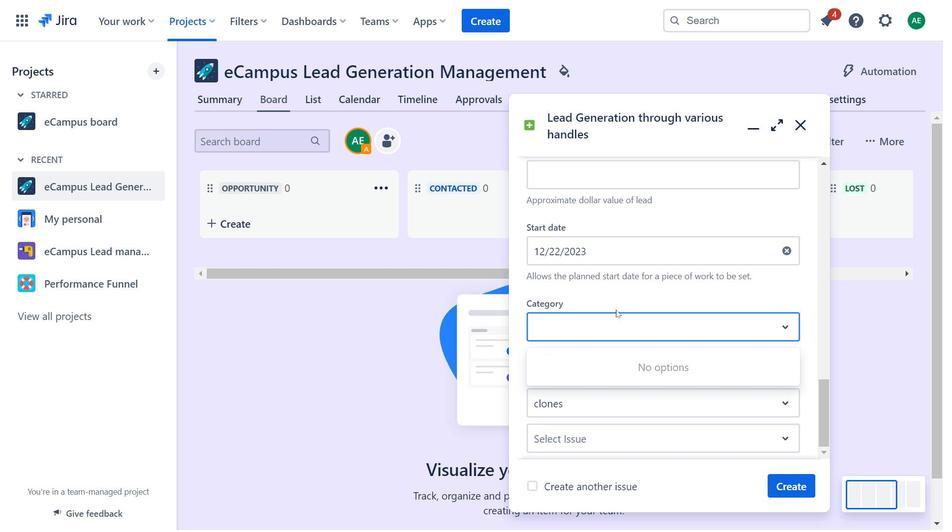 
Action: Mouse pressed left at (380, 376)
Screenshot: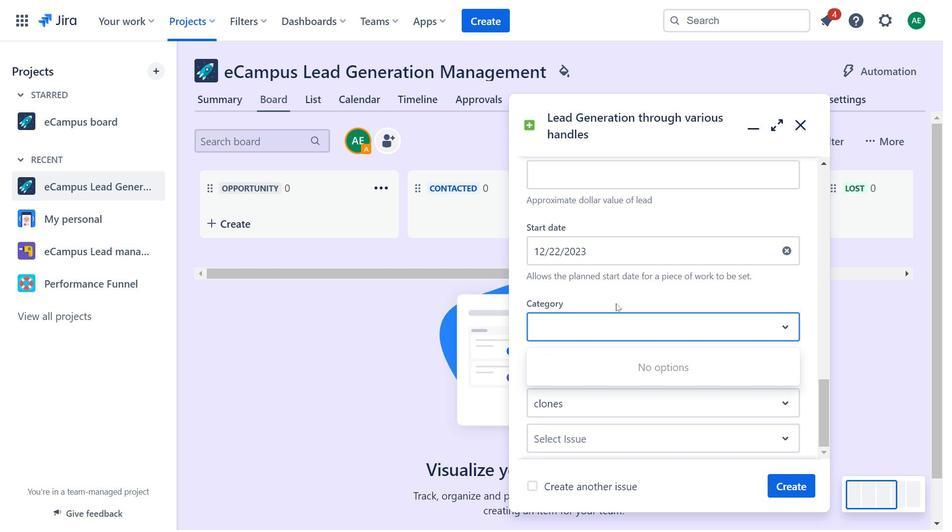 
Action: Mouse moved to (390, 432)
Screenshot: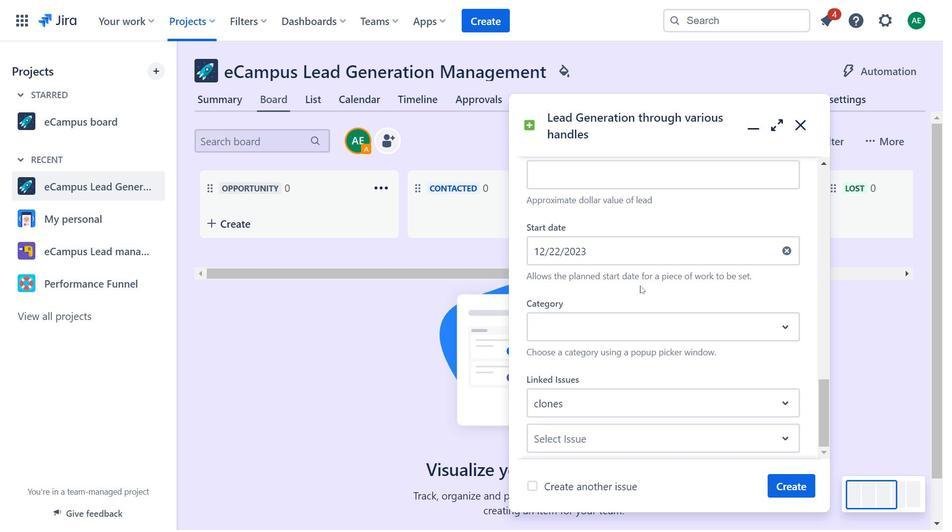 
Action: Mouse pressed left at (390, 432)
Screenshot: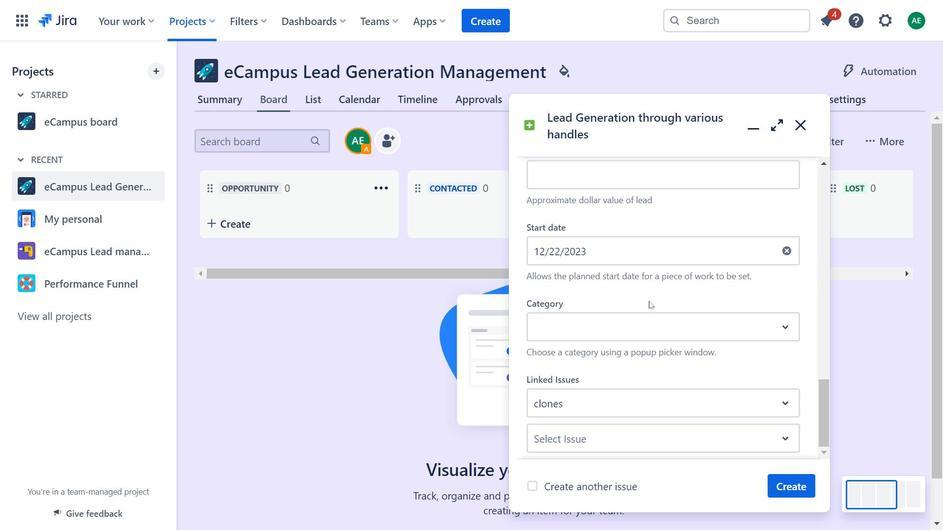 
Action: Mouse moved to (385, 390)
Screenshot: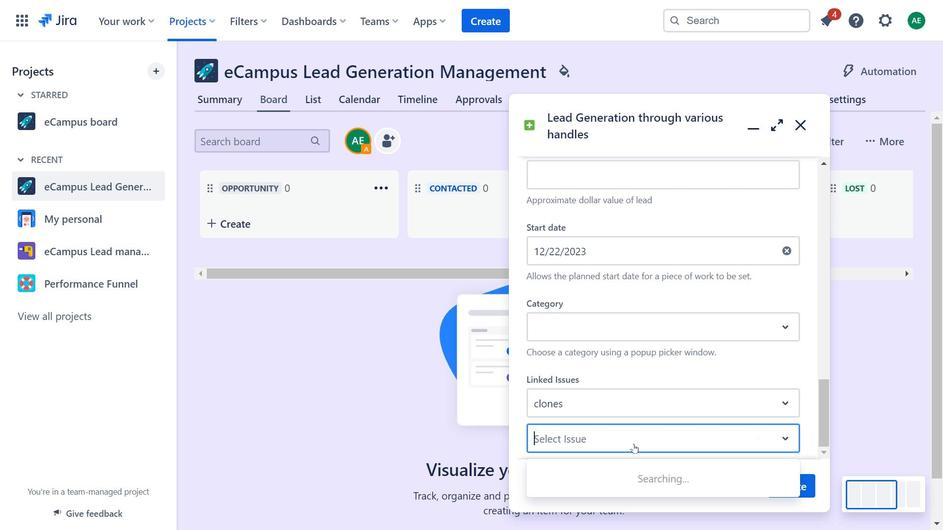 
Action: Mouse pressed left at (385, 390)
Screenshot: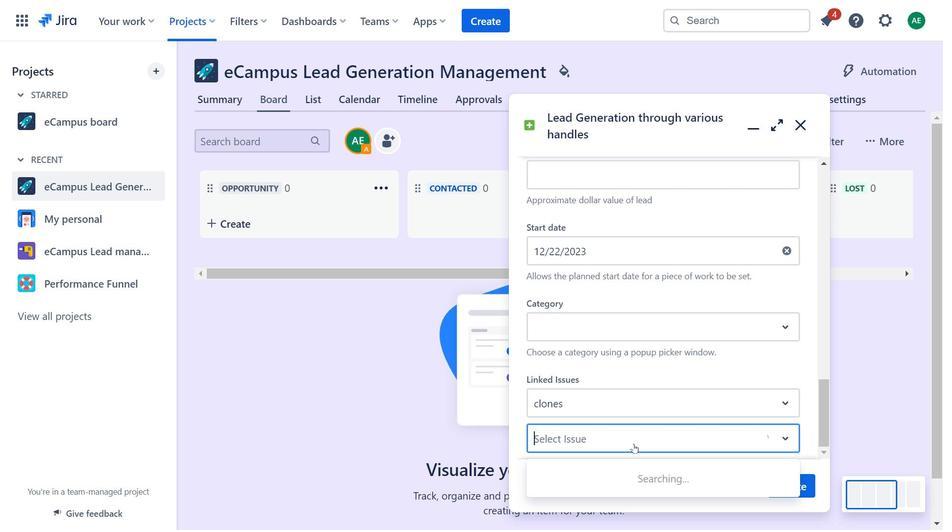 
Action: Mouse moved to (383, 401)
Screenshot: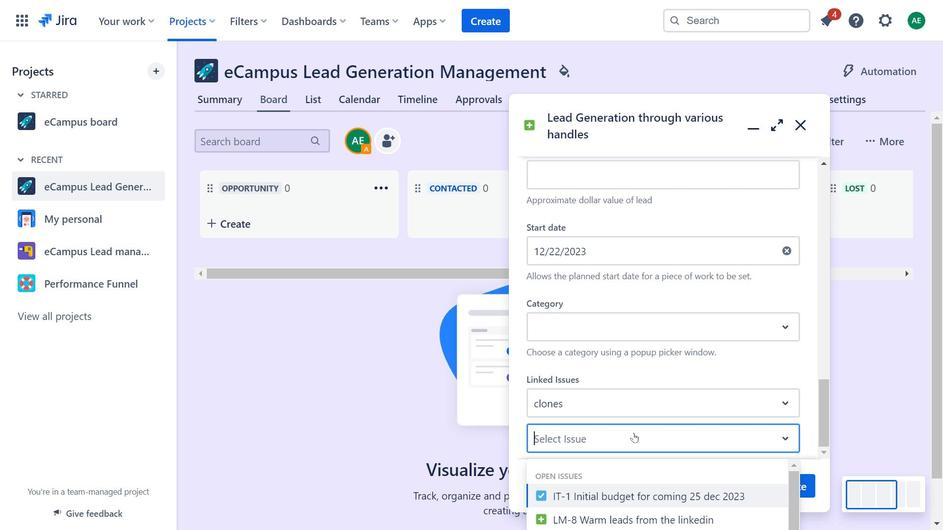 
Action: Mouse pressed left at (383, 401)
Screenshot: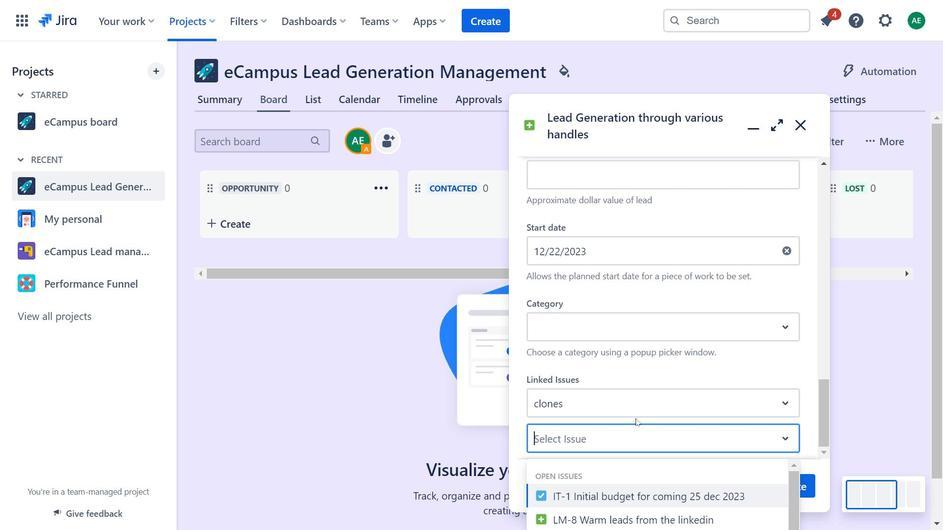 
Action: Mouse moved to (383, 391)
Screenshot: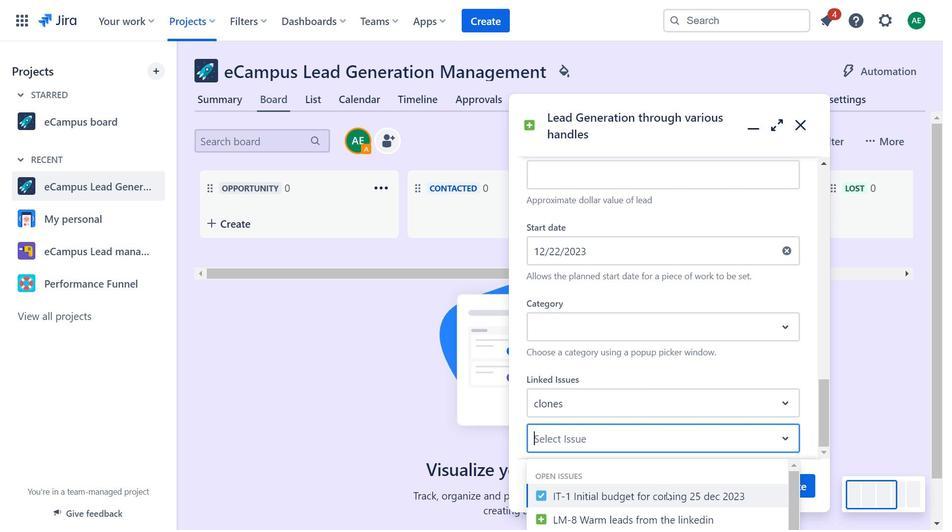
Action: Mouse pressed left at (383, 391)
Screenshot: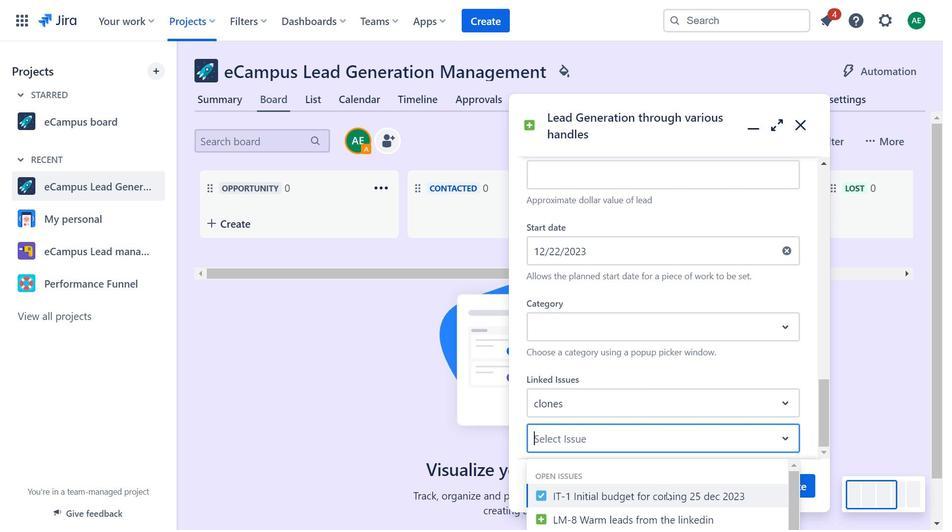 
Action: Mouse moved to (384, 387)
Screenshot: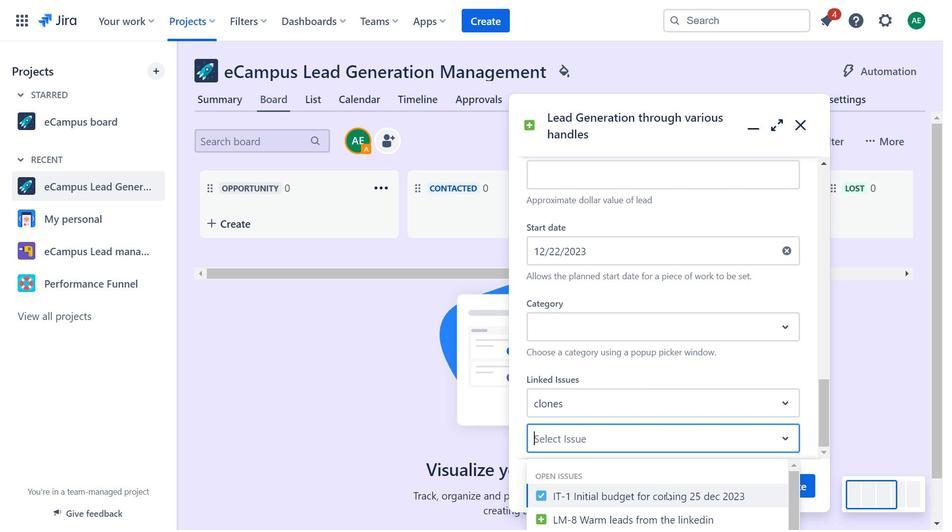 
Action: Mouse scrolled (384, 386) with delta (0, 0)
Screenshot: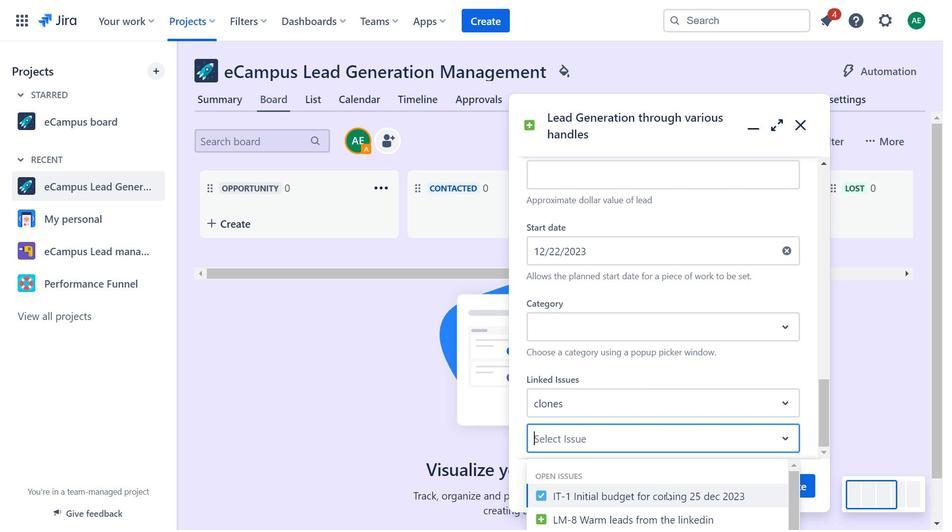 
Action: Mouse moved to (385, 387)
Screenshot: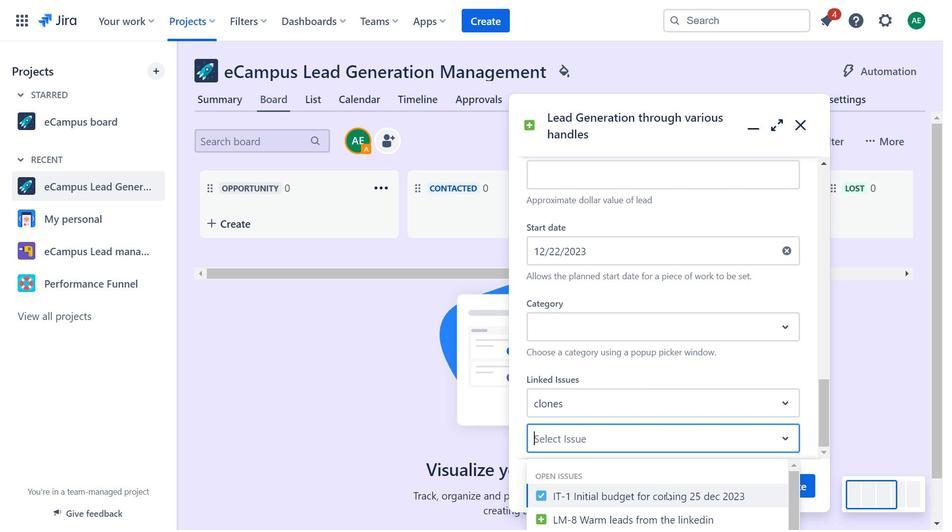 
Action: Mouse scrolled (385, 387) with delta (0, 0)
Screenshot: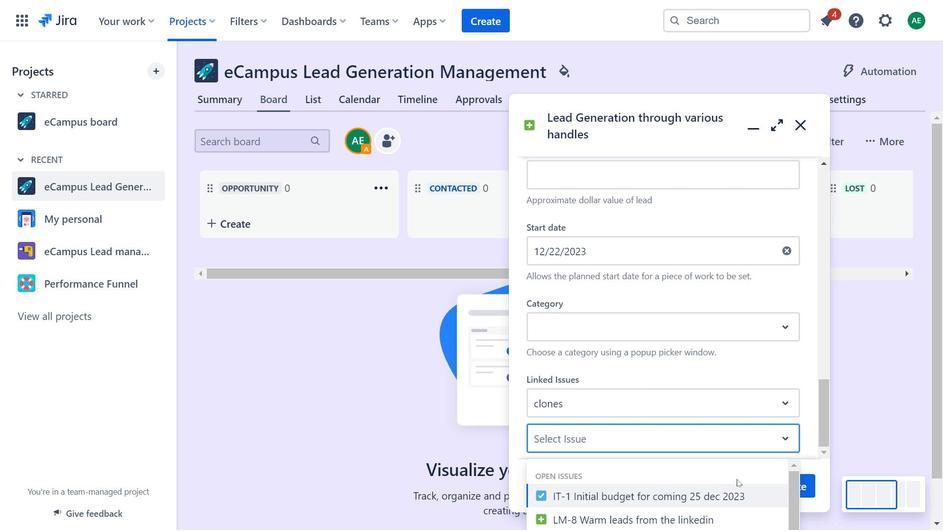 
Action: Mouse moved to (385, 387)
Screenshot: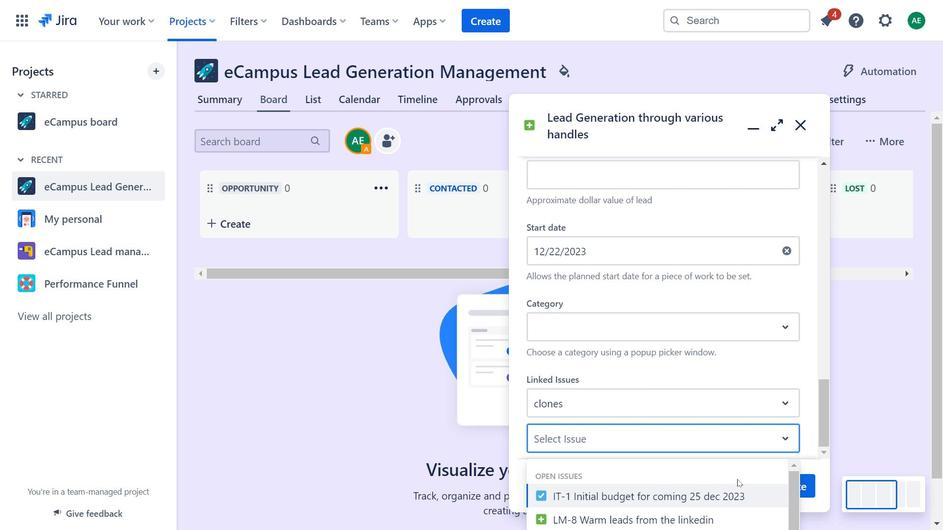
Action: Mouse scrolled (385, 387) with delta (0, 0)
Screenshot: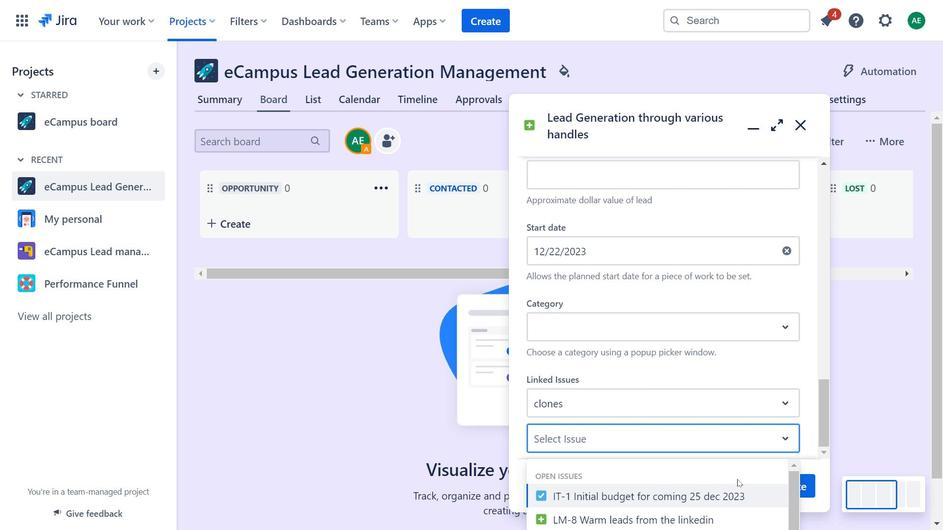 
Action: Mouse moved to (384, 443)
Screenshot: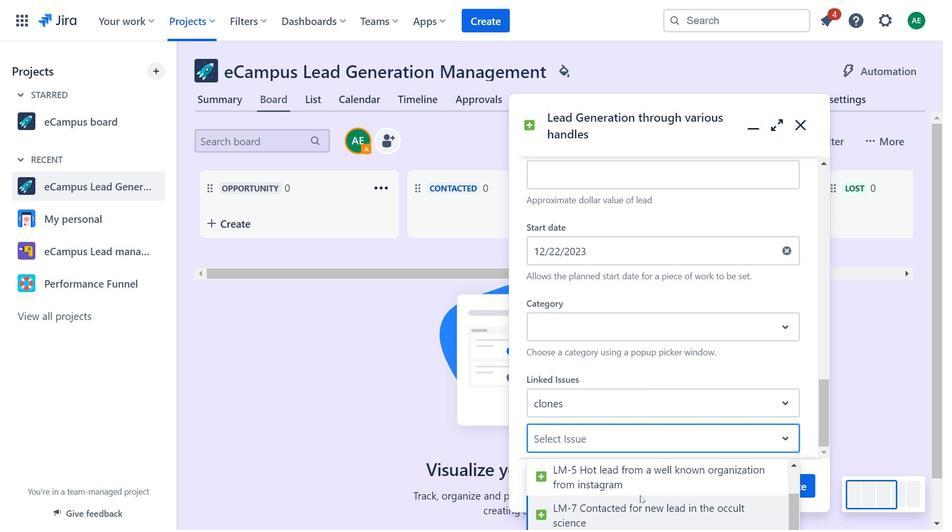 
Action: Mouse pressed left at (384, 443)
Screenshot: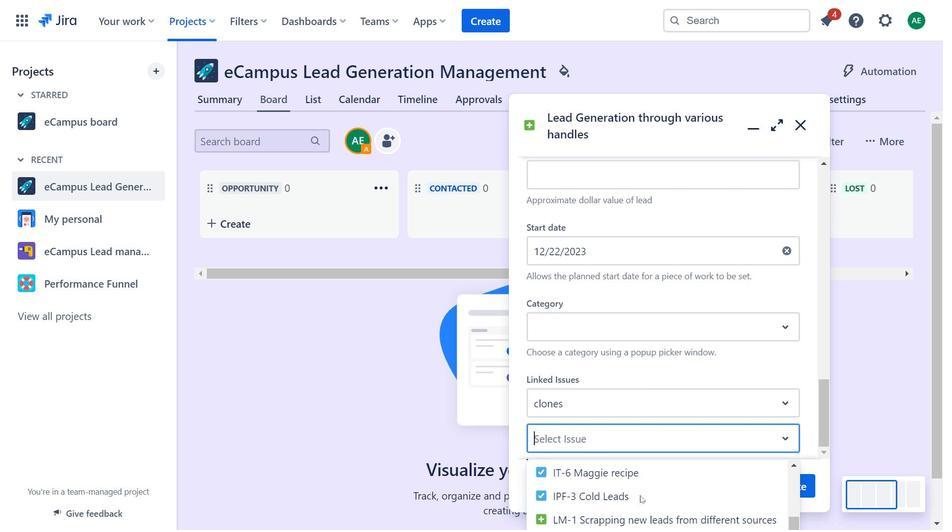 
Action: Mouse moved to (389, 455)
Screenshot: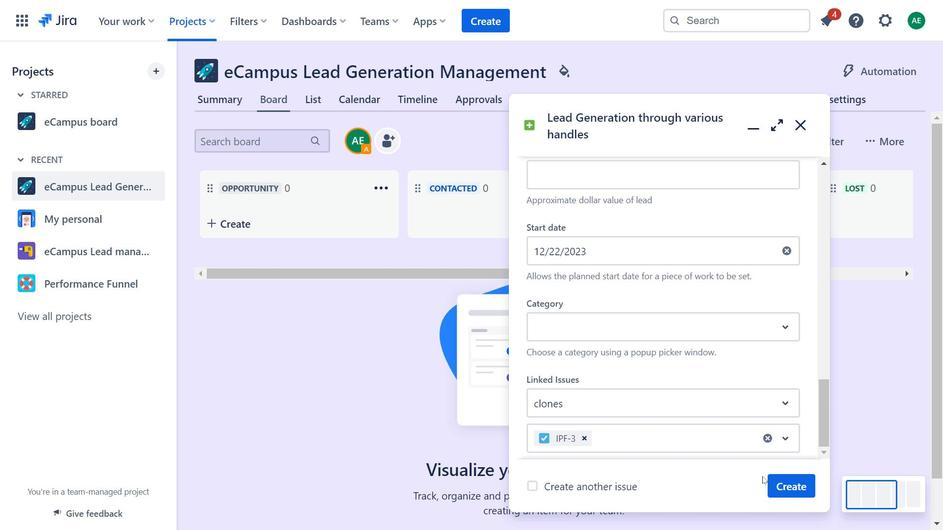
Action: Mouse scrolled (389, 455) with delta (0, 0)
Screenshot: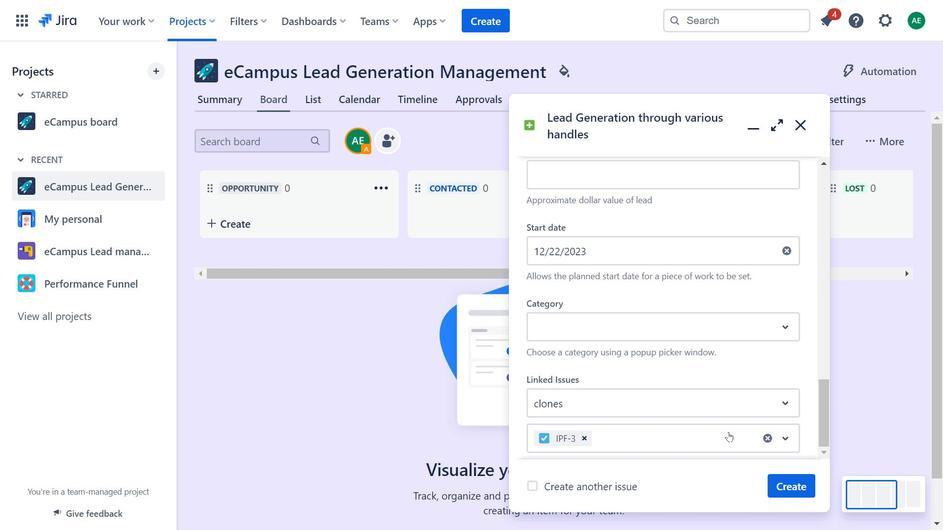 
Action: Mouse moved to (385, 462)
Screenshot: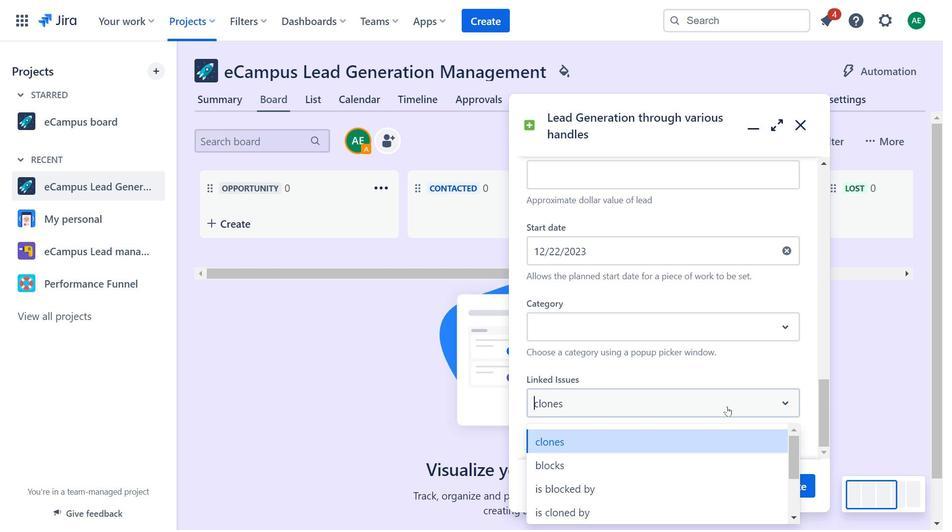 
Action: Mouse scrolled (385, 462) with delta (0, 0)
Screenshot: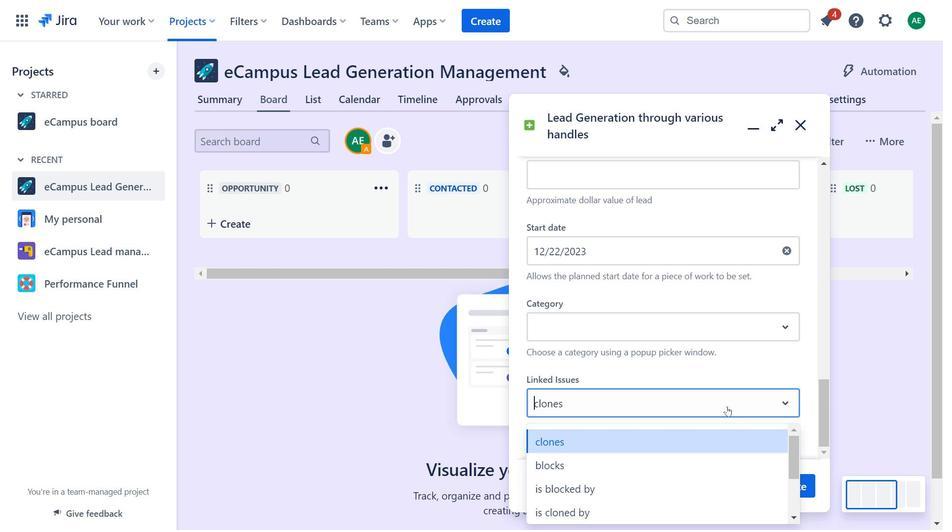 
Action: Mouse moved to (384, 462)
Screenshot: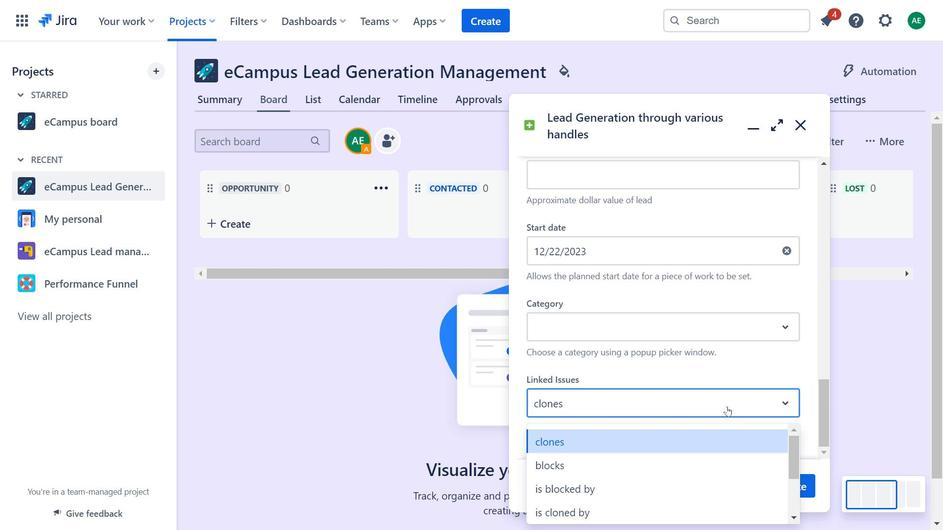 
Action: Mouse scrolled (384, 462) with delta (0, 0)
Screenshot: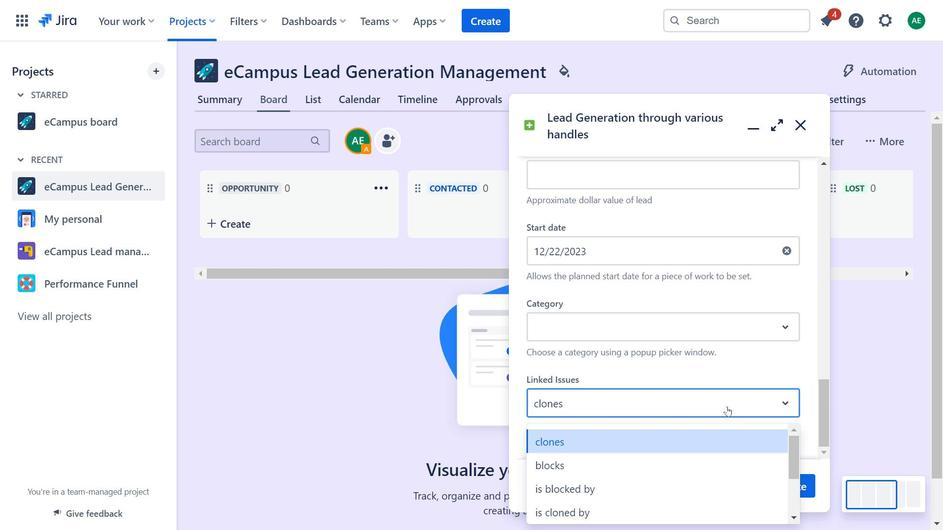 
Action: Mouse moved to (384, 460)
Screenshot: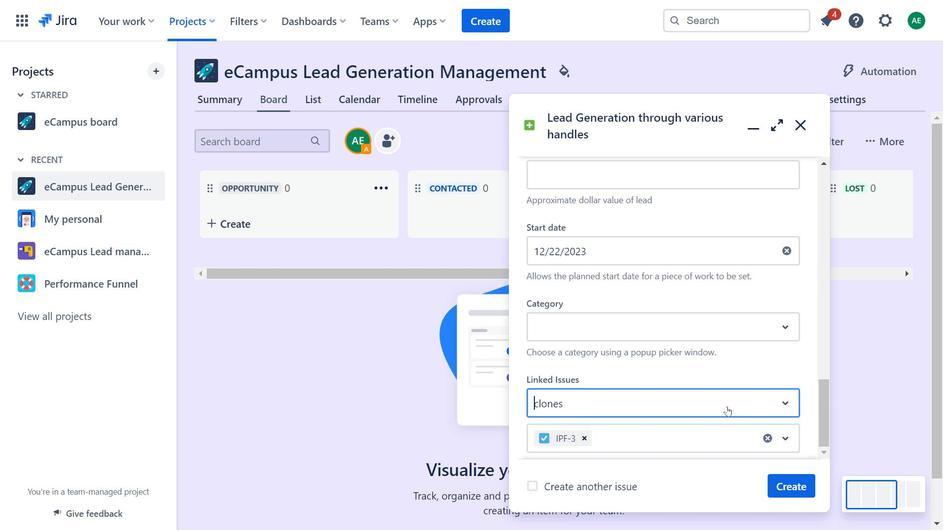 
Action: Mouse scrolled (384, 460) with delta (0, 0)
Screenshot: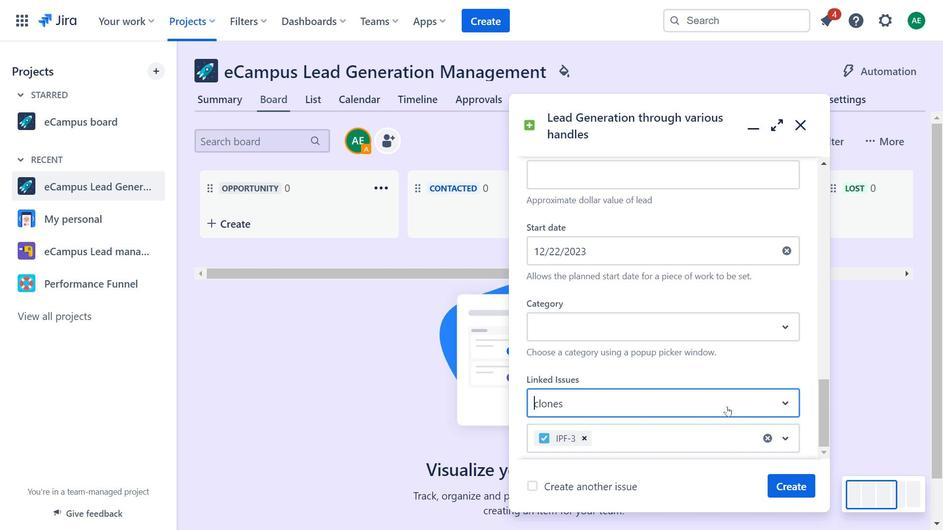 
Action: Mouse moved to (384, 462)
Screenshot: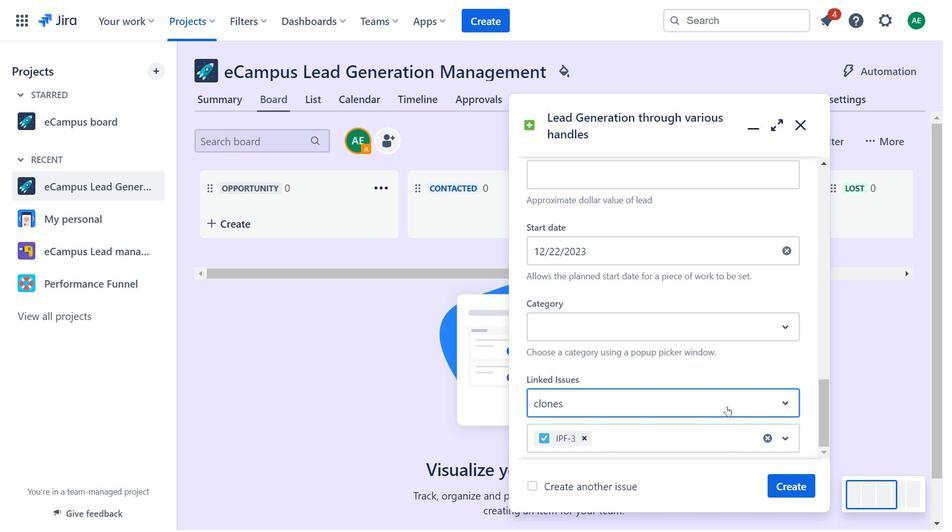 
Action: Mouse pressed left at (384, 462)
Screenshot: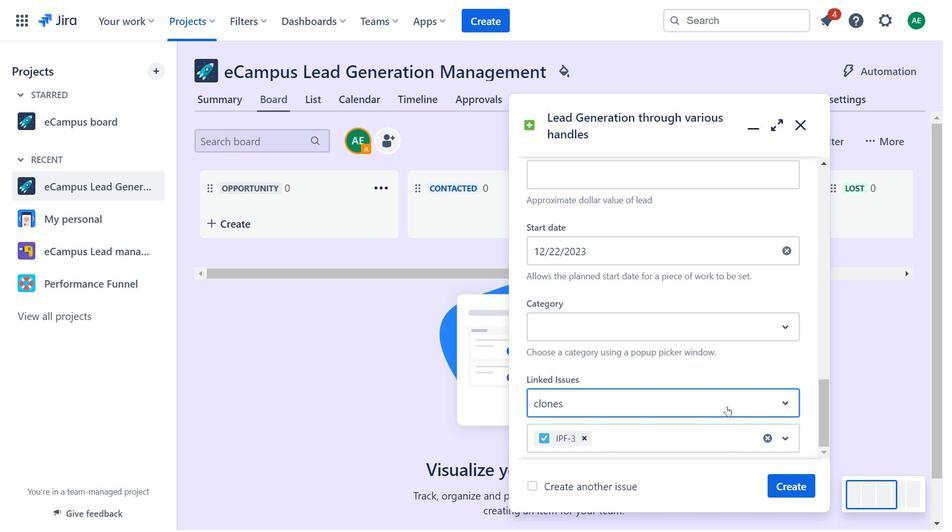 
Action: Mouse moved to (389, 451)
Screenshot: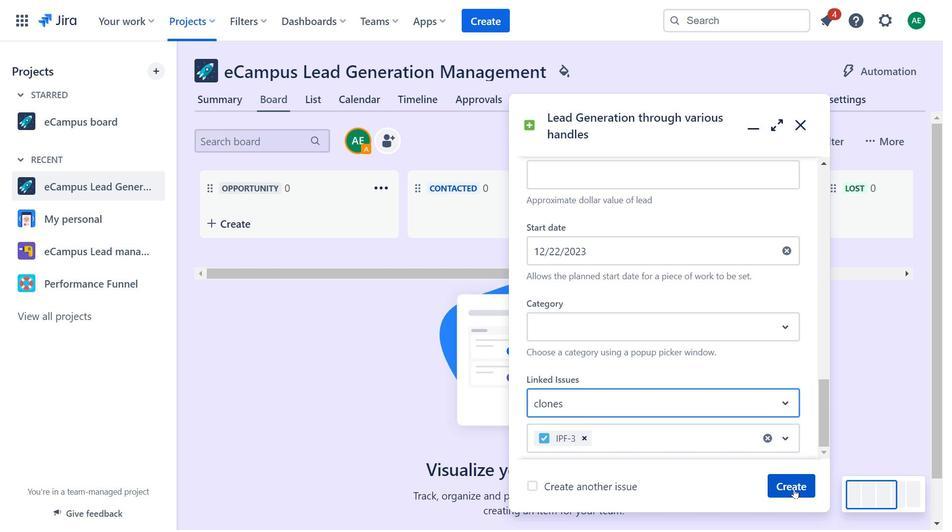 
Action: Mouse pressed left at (389, 451)
Screenshot: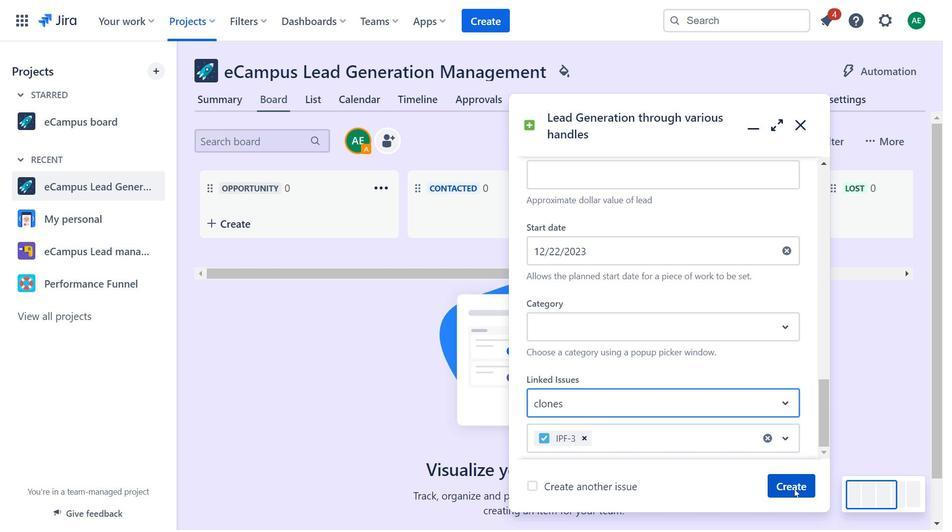 
Action: Mouse moved to (390, 430)
Screenshot: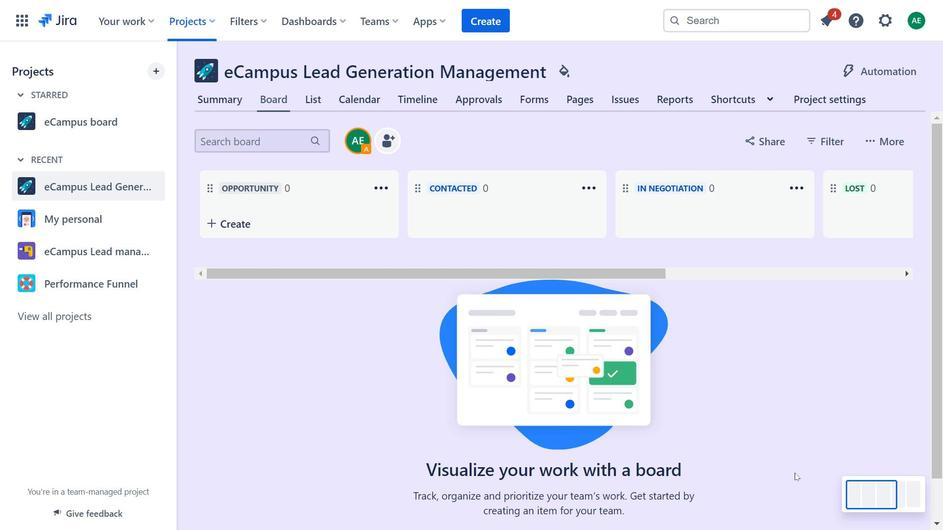 
Action: Mouse pressed left at (390, 430)
Screenshot: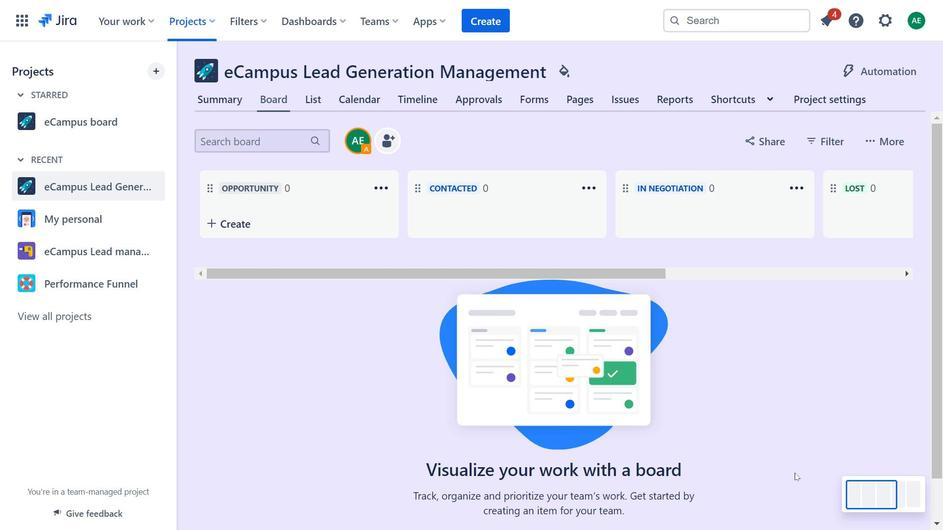 
Action: Mouse pressed left at (390, 430)
Screenshot: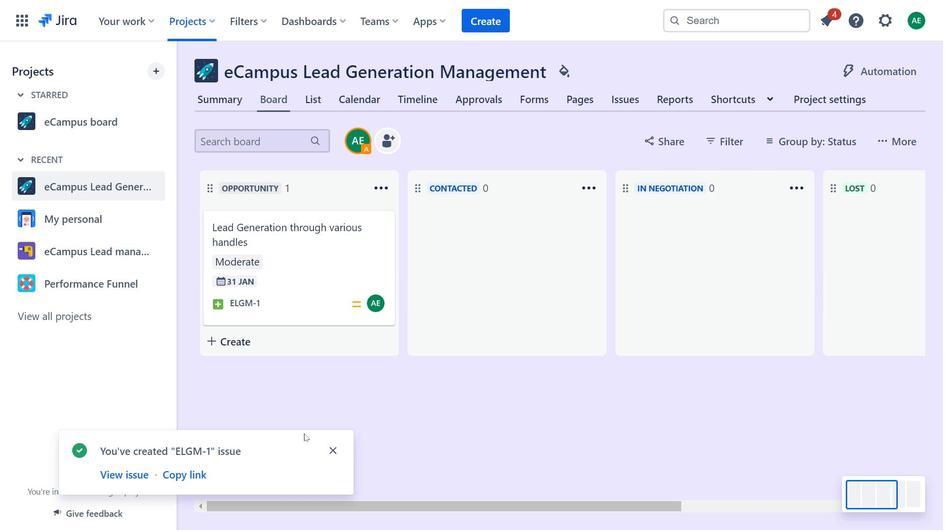 
Action: Mouse moved to (395, 460)
Screenshot: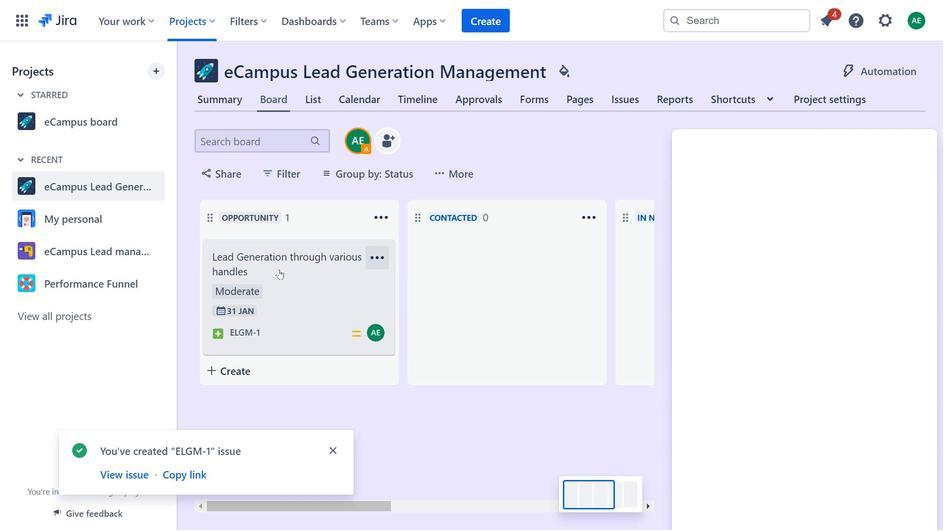 
Action: Mouse pressed left at (395, 460)
Screenshot: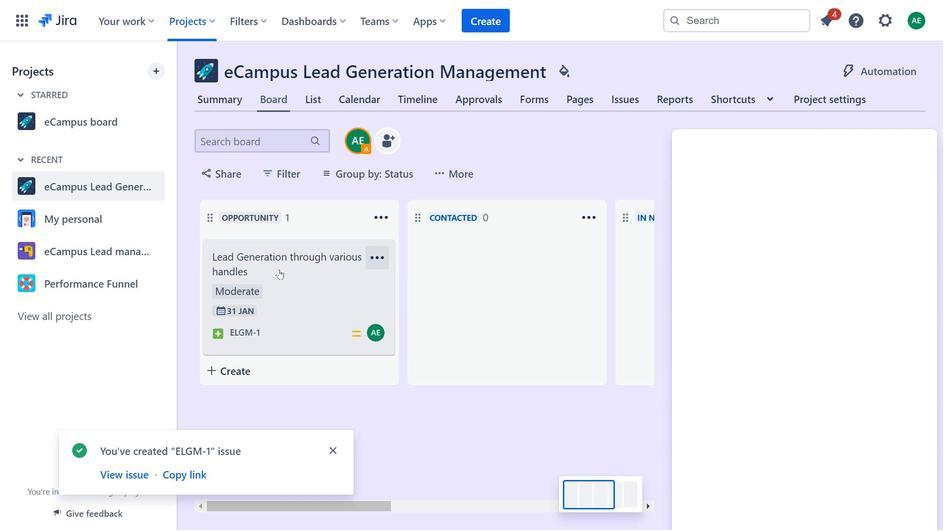 
Action: Mouse moved to (361, 381)
Screenshot: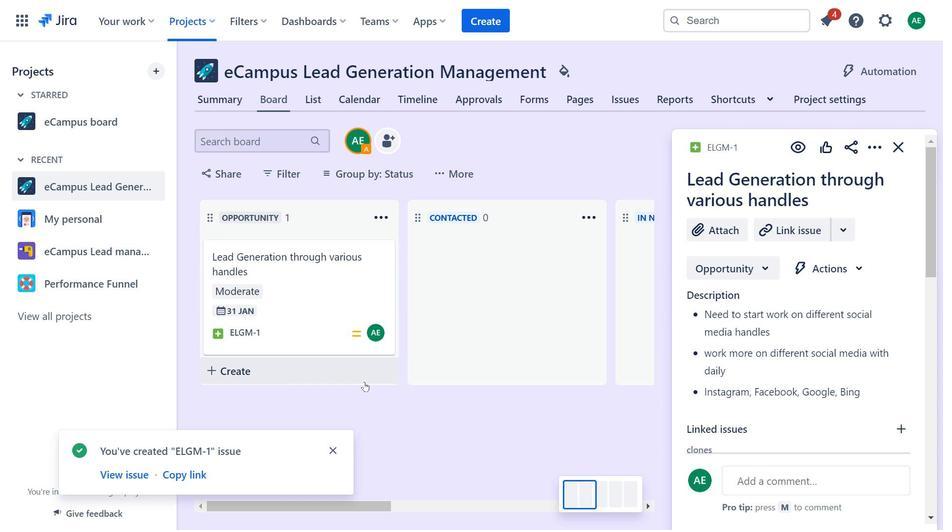 
Action: Mouse pressed left at (361, 381)
Screenshot: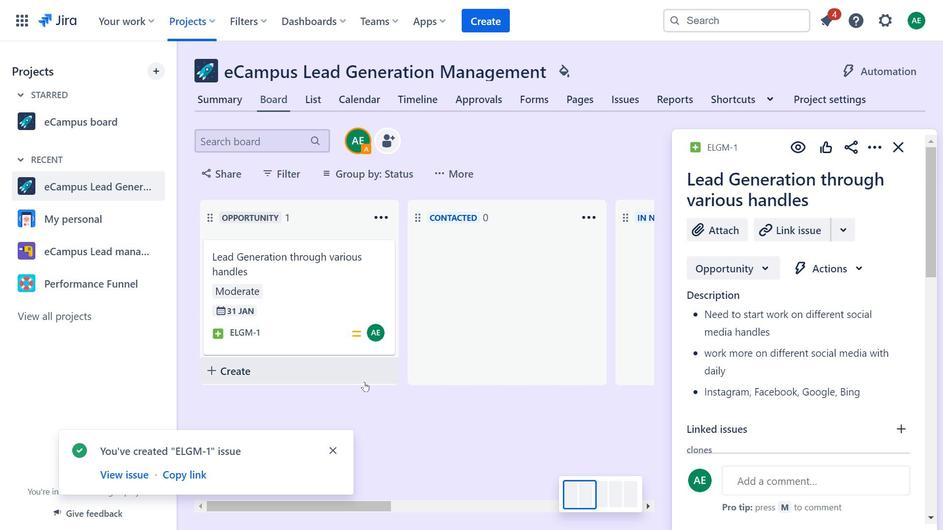 
Action: Mouse moved to (404, 358)
Screenshot: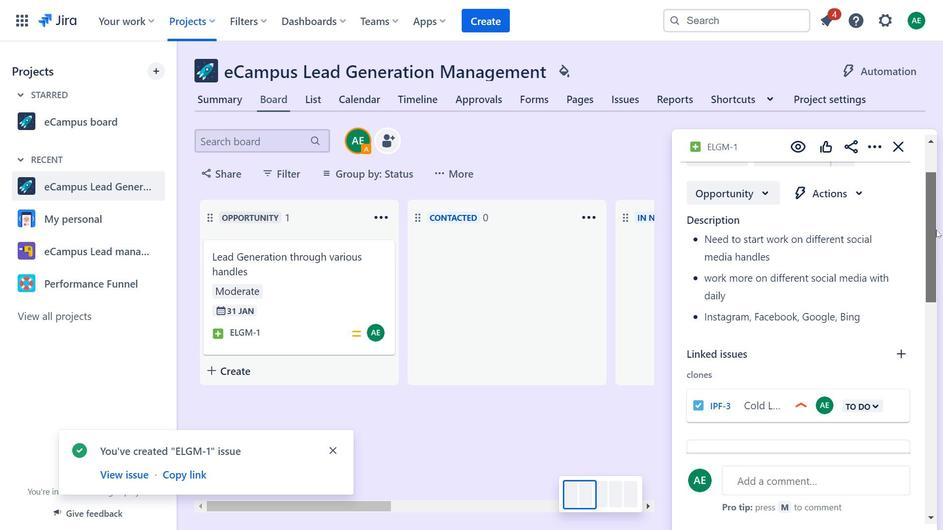
Action: Mouse pressed left at (404, 358)
Screenshot: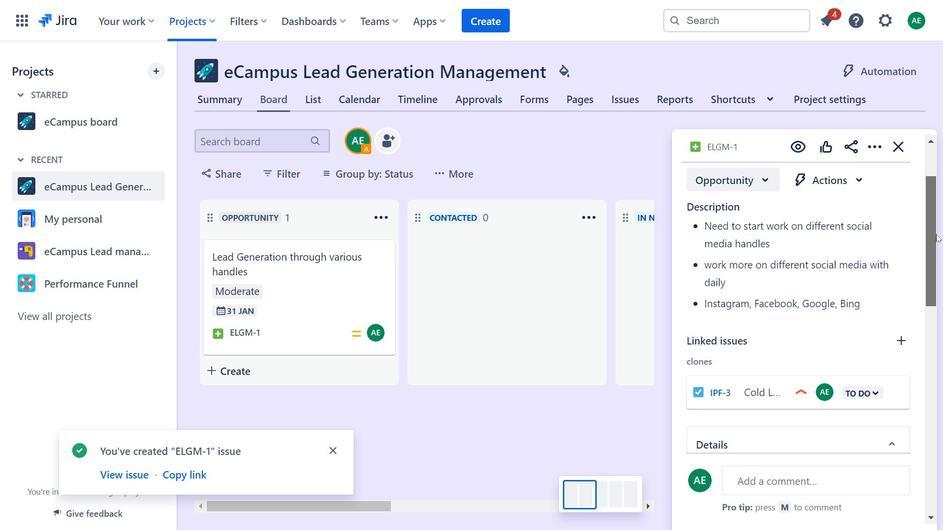 
Action: Mouse moved to (401, 338)
Screenshot: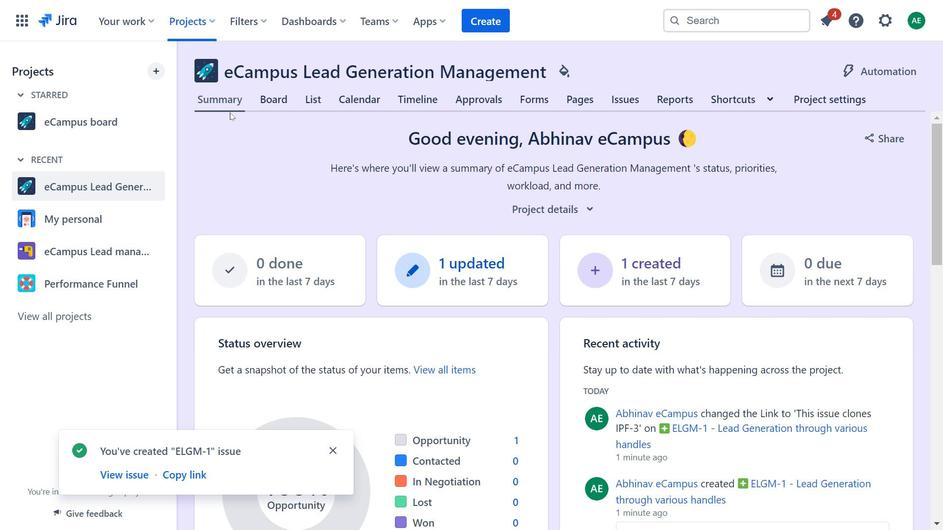 
Action: Mouse pressed left at (401, 338)
Screenshot: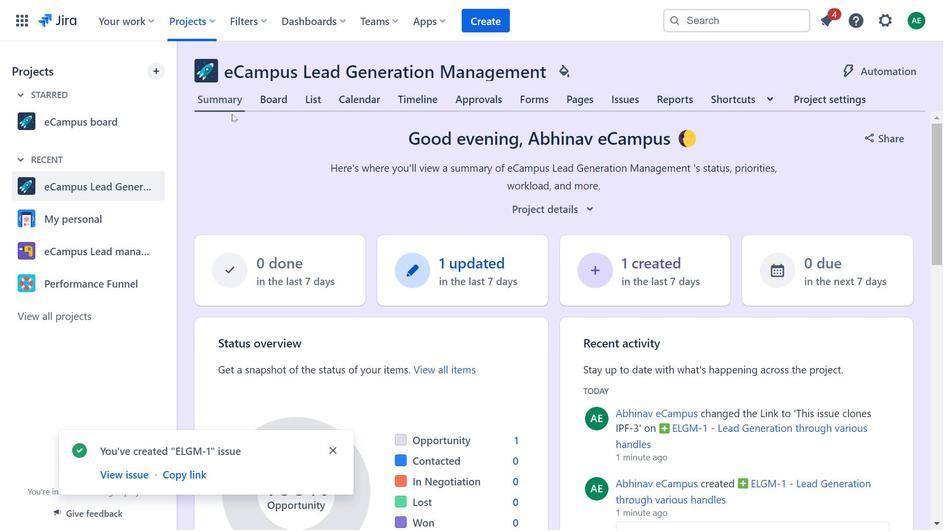 
Action: Mouse moved to (357, 321)
Screenshot: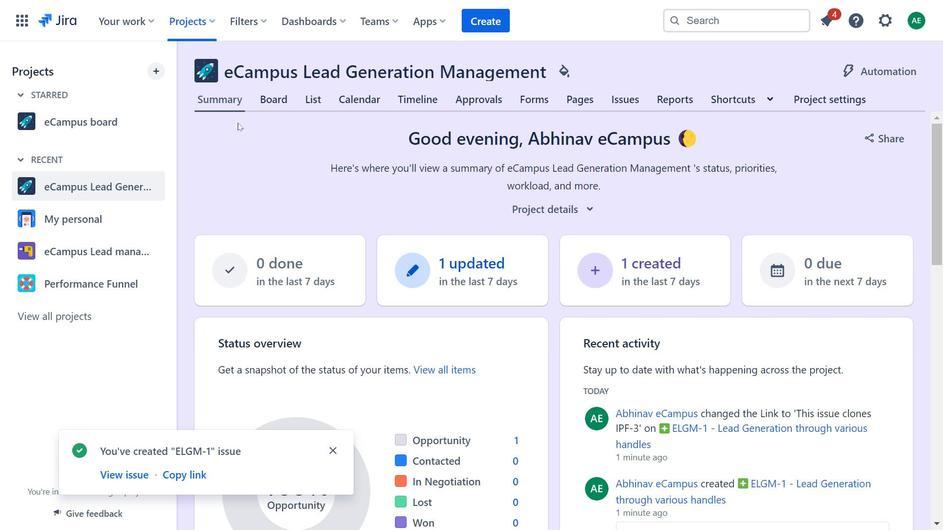 
Action: Mouse pressed left at (357, 321)
Screenshot: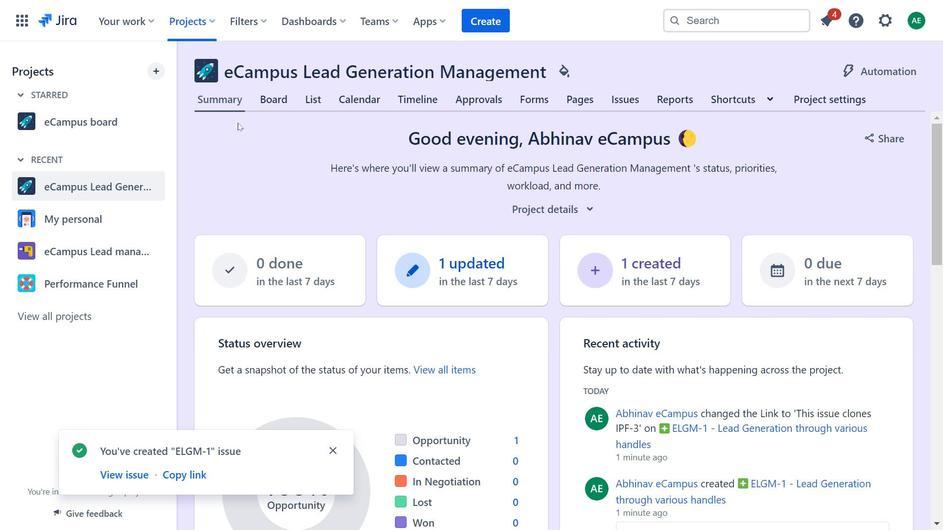 
Action: Mouse moved to (365, 447)
Screenshot: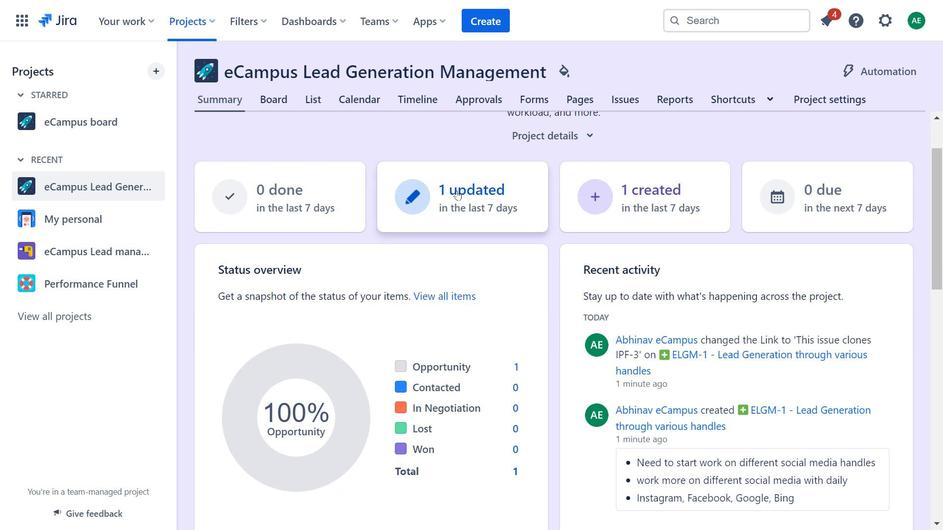 
Action: Mouse pressed left at (365, 447)
Screenshot: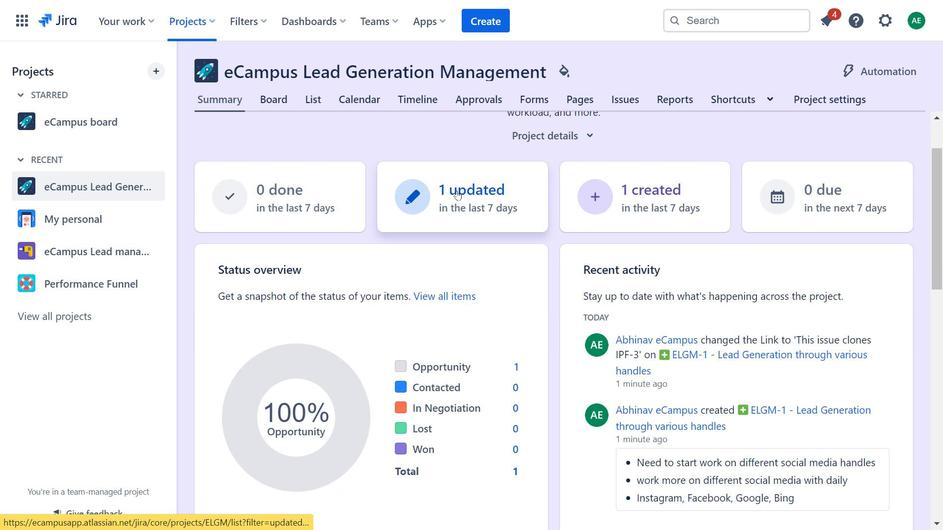 
Action: Mouse moved to (373, 354)
Screenshot: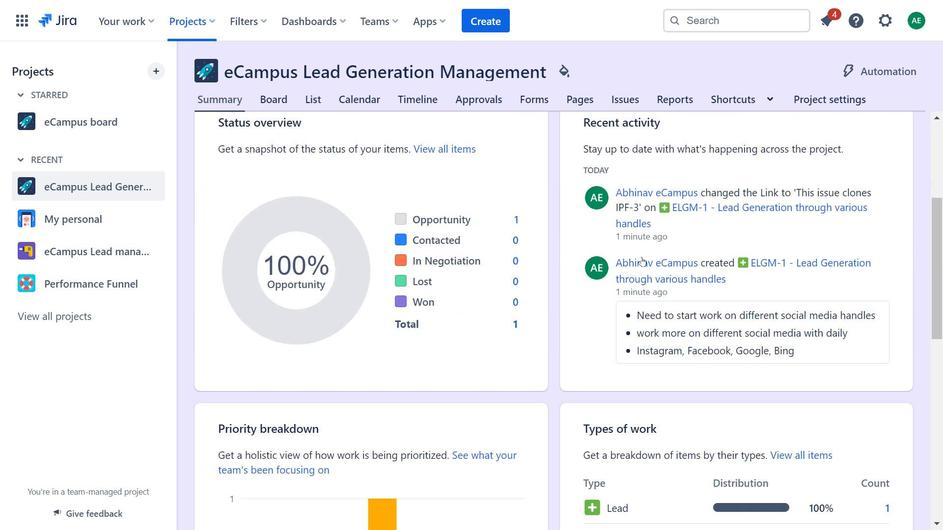 
Action: Mouse scrolled (373, 353) with delta (0, 0)
Screenshot: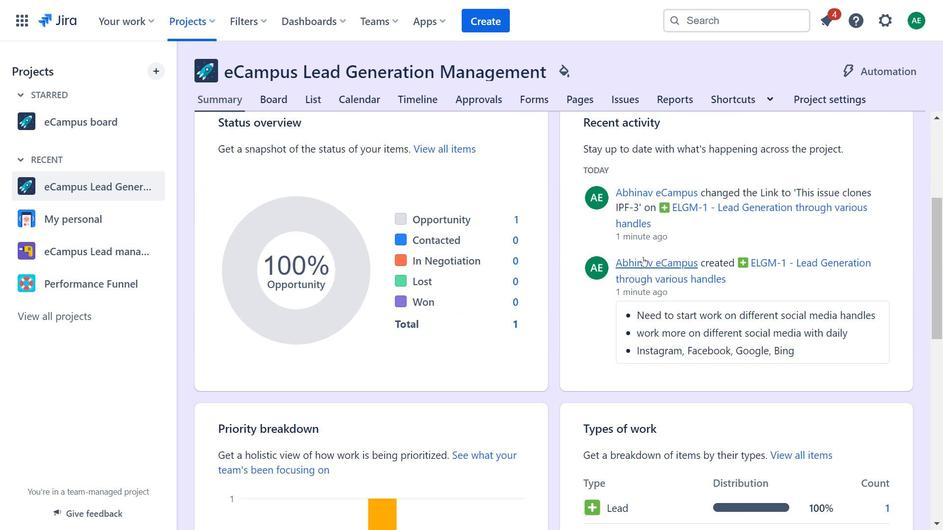 
Action: Mouse moved to (373, 353)
Screenshot: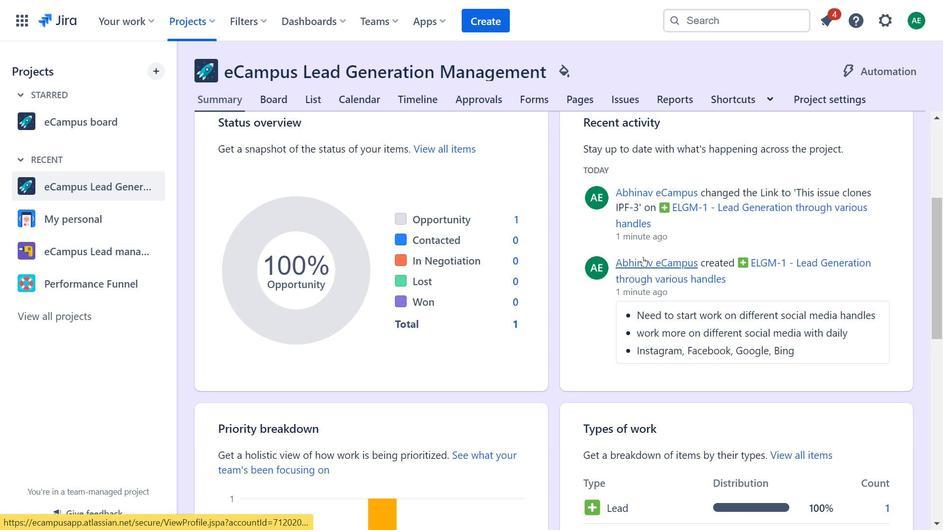 
Action: Mouse scrolled (373, 353) with delta (0, 0)
Screenshot: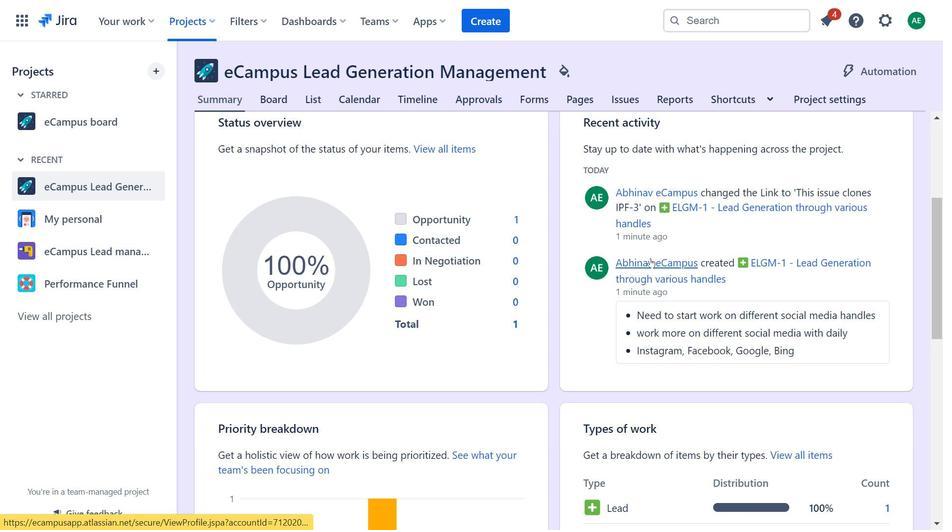 
Action: Mouse moved to (385, 377)
Screenshot: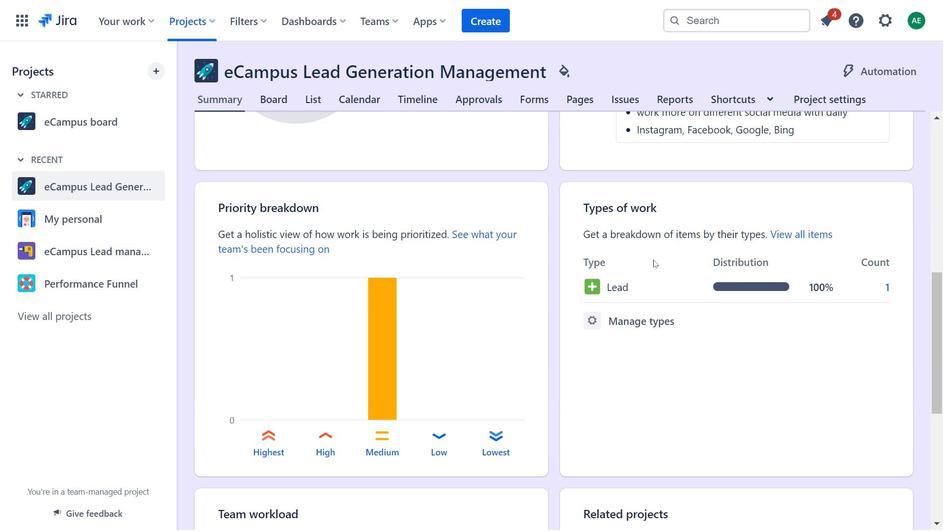
Action: Mouse scrolled (385, 376) with delta (0, 0)
Screenshot: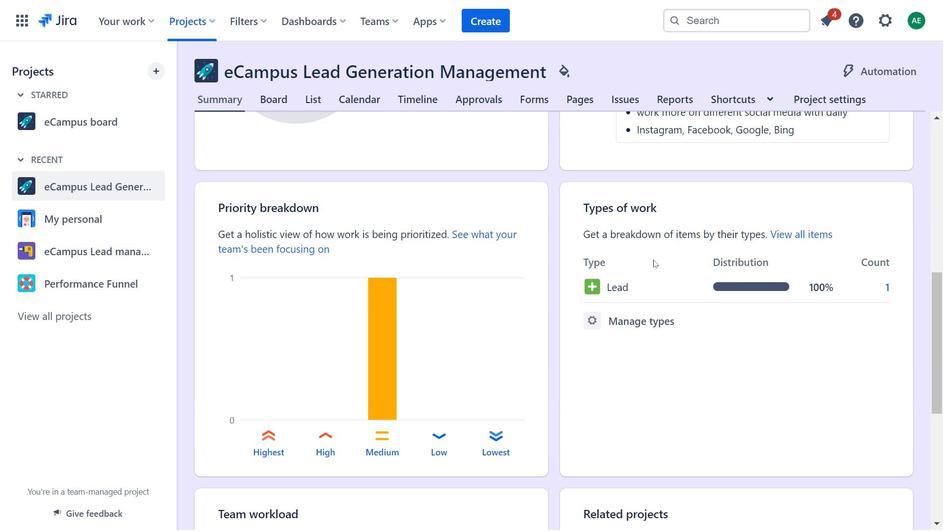 
Action: Mouse moved to (385, 378)
Screenshot: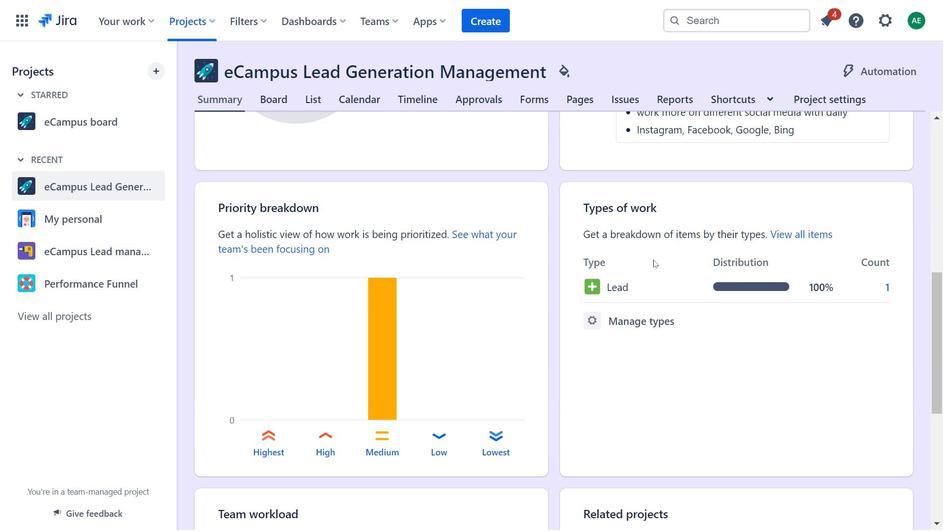 
Action: Mouse scrolled (385, 378) with delta (0, 0)
Screenshot: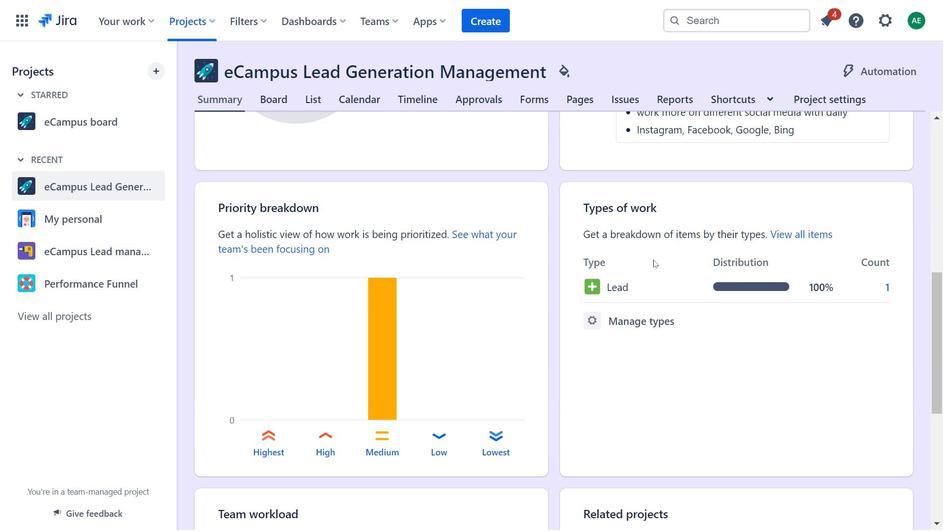 
Action: Mouse scrolled (385, 378) with delta (0, 0)
Screenshot: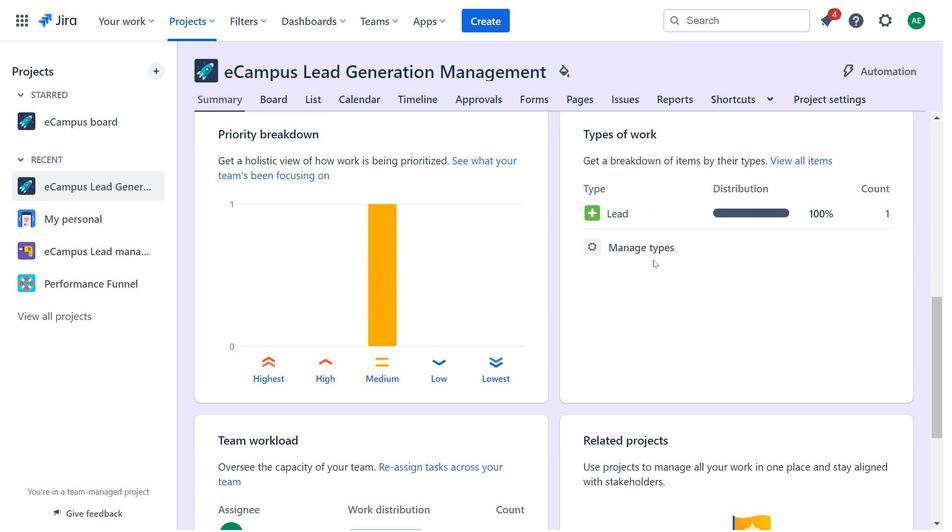 
Action: Mouse scrolled (385, 378) with delta (0, 0)
Screenshot: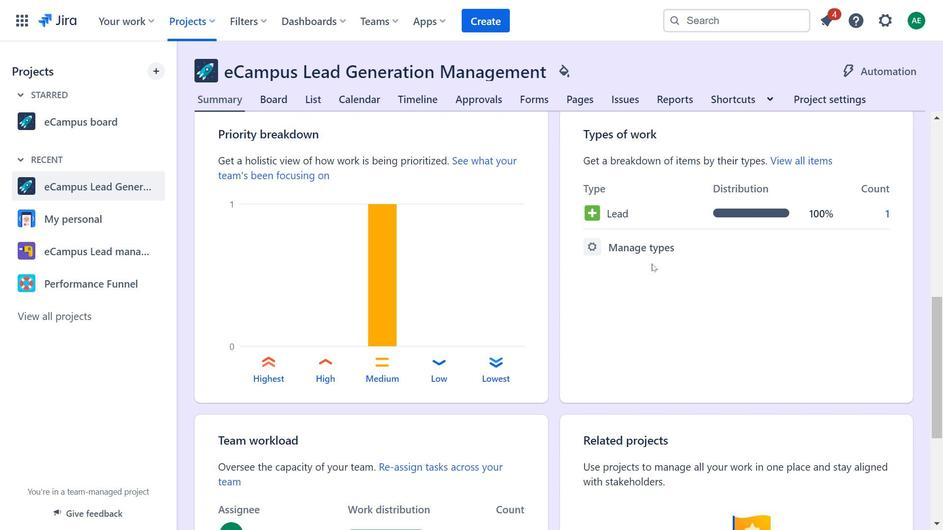 
Action: Mouse scrolled (385, 378) with delta (0, 0)
Screenshot: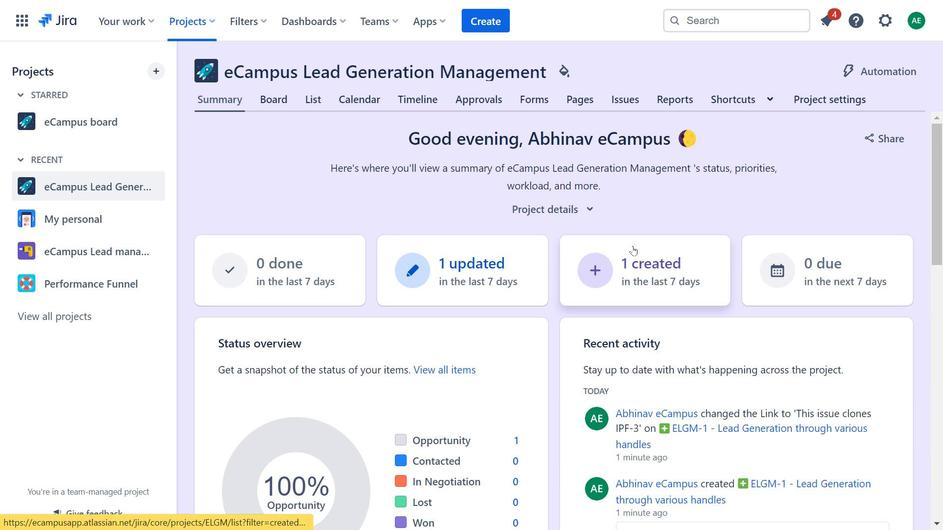 
Action: Mouse moved to (385, 381)
Screenshot: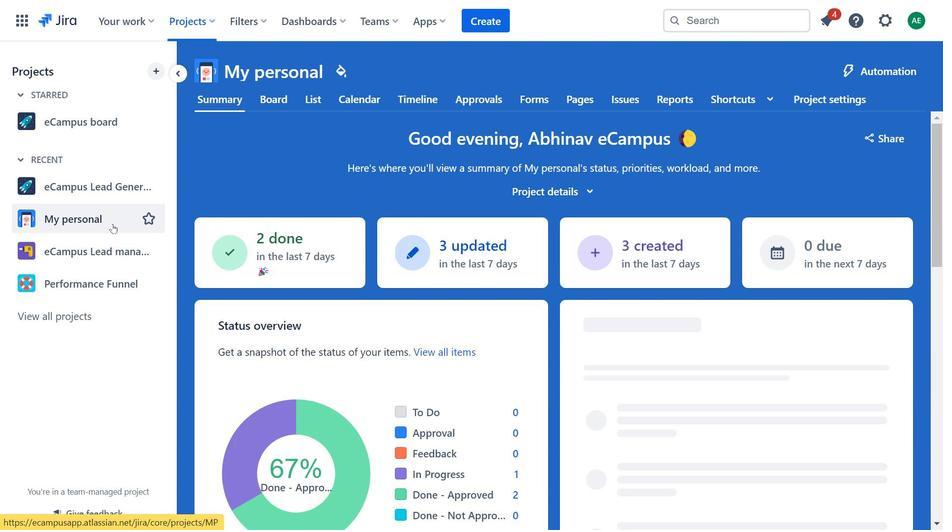 
Action: Mouse scrolled (385, 381) with delta (0, 0)
Screenshot: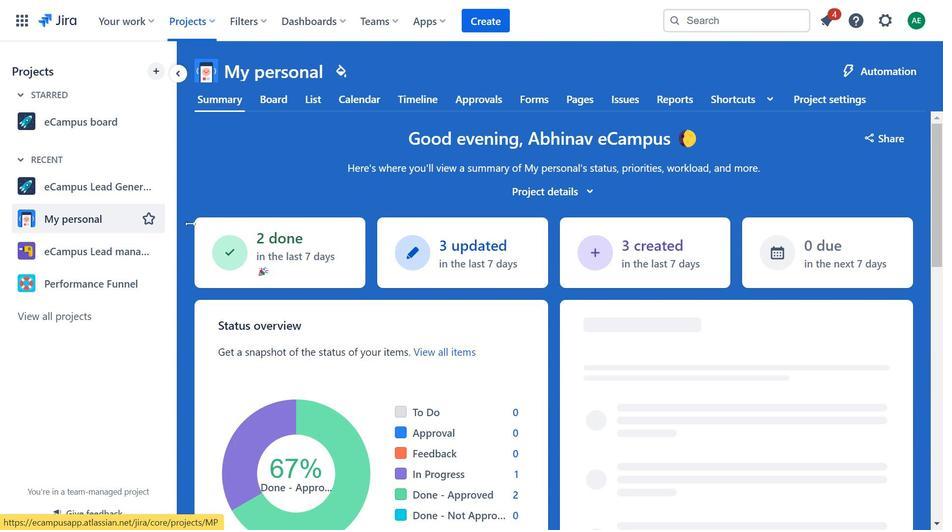 
Action: Mouse moved to (385, 381)
Screenshot: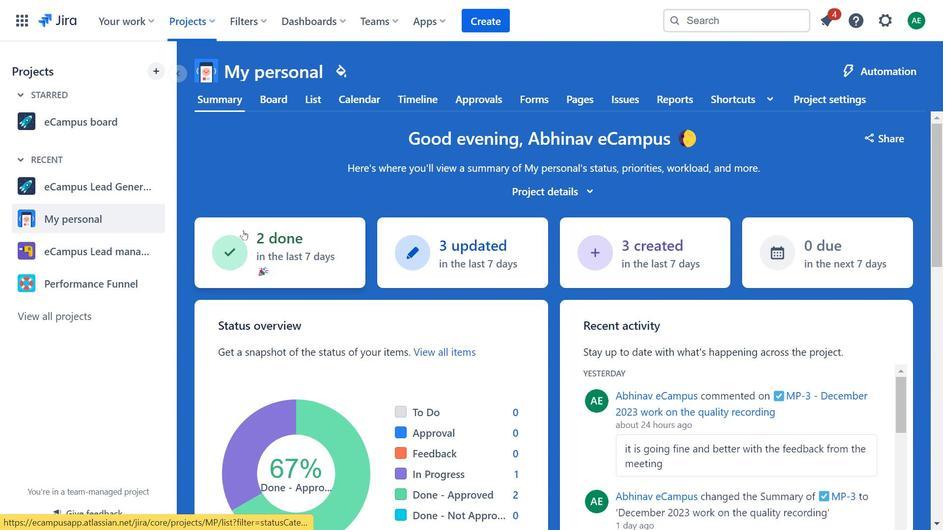 
Action: Mouse scrolled (385, 381) with delta (0, 0)
Screenshot: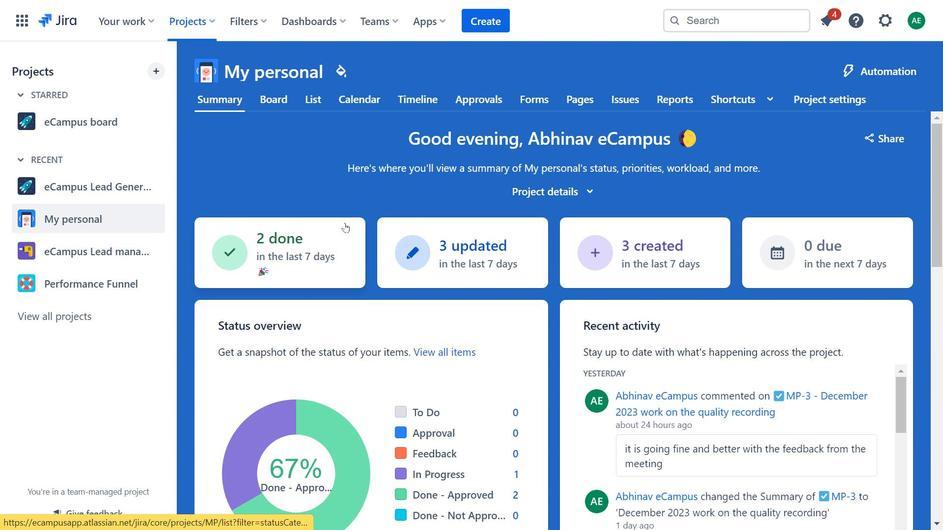 
Action: Mouse scrolled (385, 381) with delta (0, 0)
Screenshot: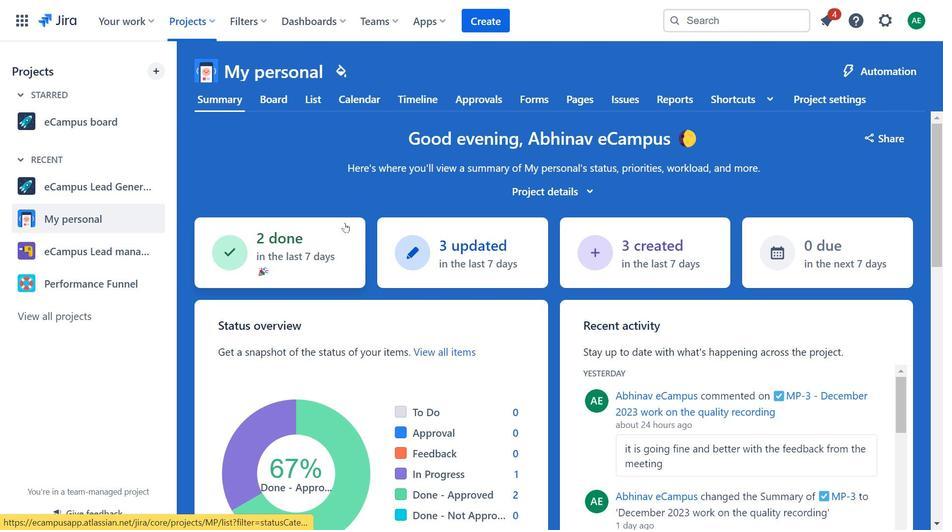 
Action: Mouse scrolled (385, 381) with delta (0, 0)
Screenshot: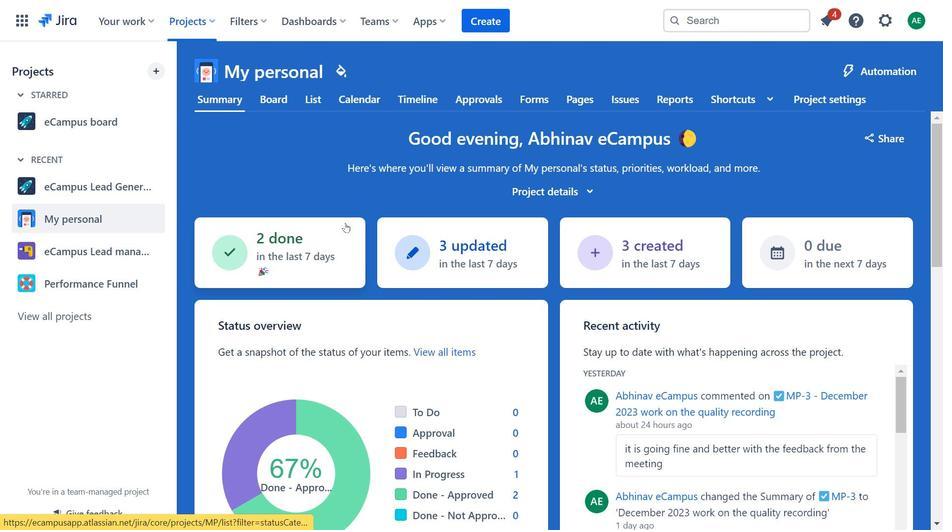 
Action: Mouse scrolled (385, 381) with delta (0, 0)
Screenshot: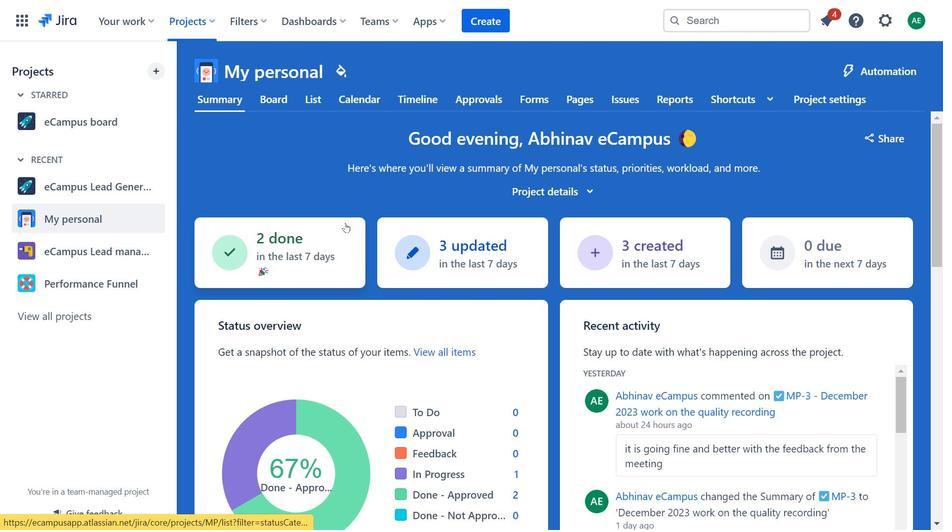 
Action: Mouse scrolled (385, 381) with delta (0, 0)
Screenshot: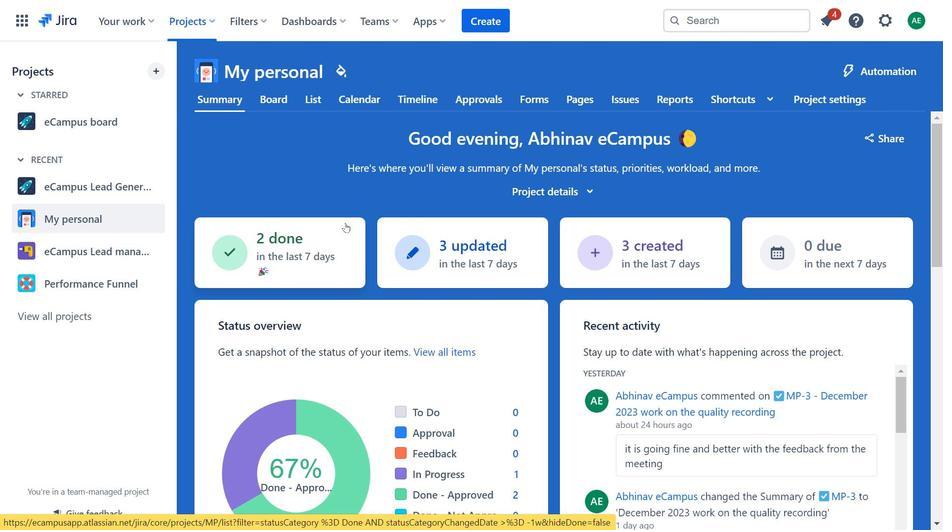 
Action: Mouse scrolled (385, 381) with delta (0, 0)
Screenshot: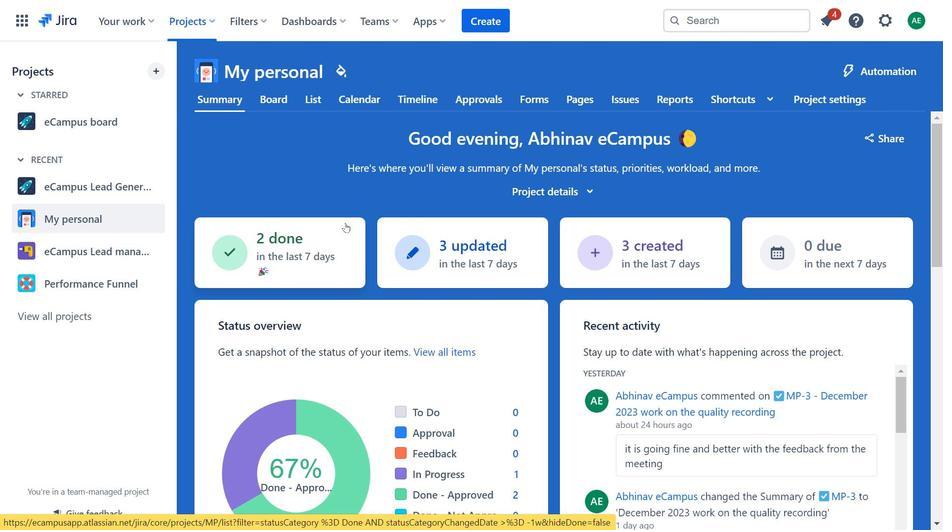 
Action: Mouse scrolled (385, 381) with delta (0, 0)
Screenshot: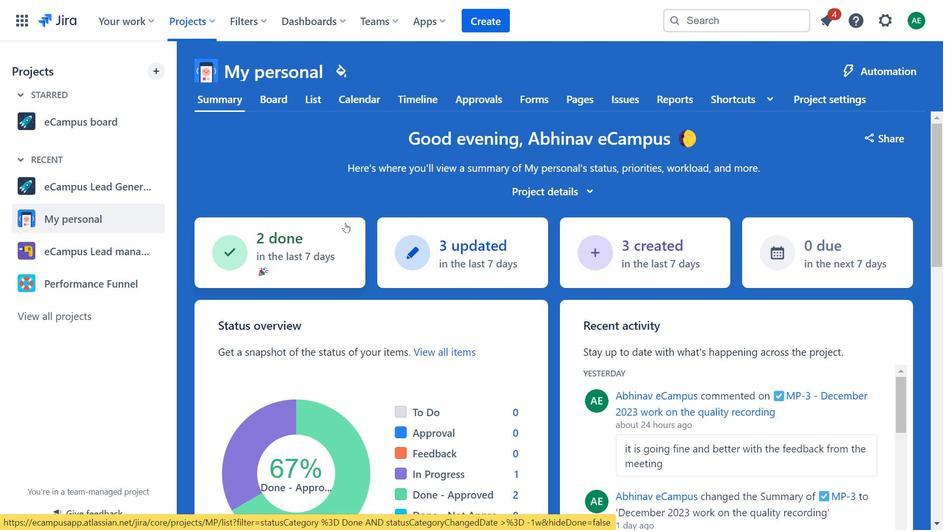
Action: Mouse scrolled (385, 381) with delta (0, 0)
Screenshot: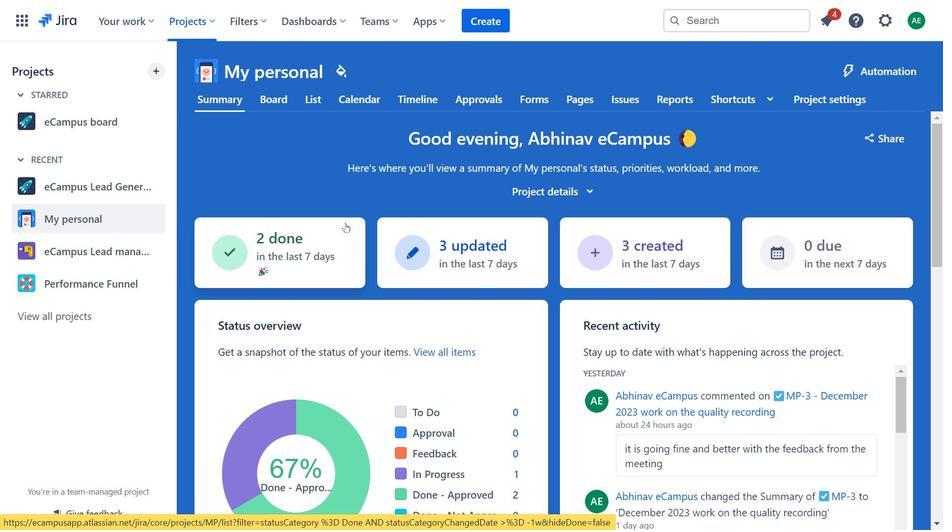 
Action: Mouse scrolled (385, 381) with delta (0, 0)
Screenshot: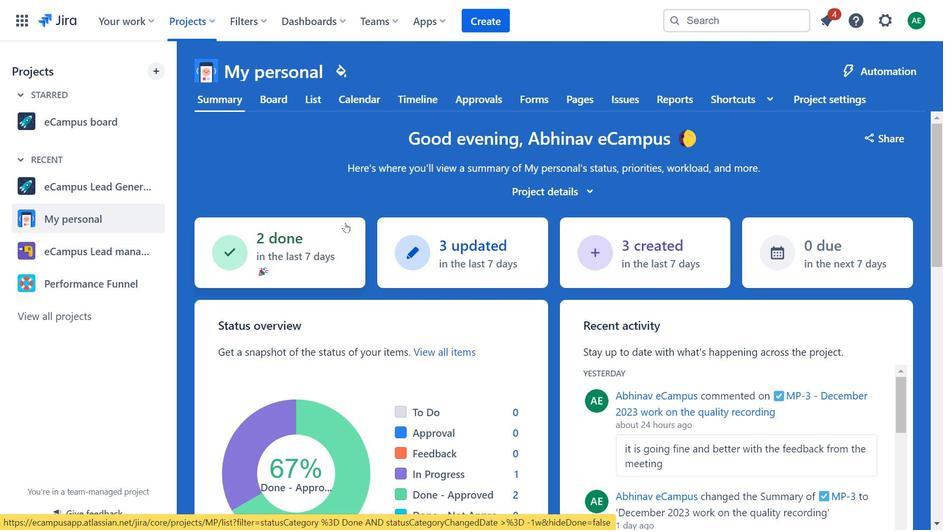 
Action: Mouse scrolled (385, 381) with delta (0, 0)
Screenshot: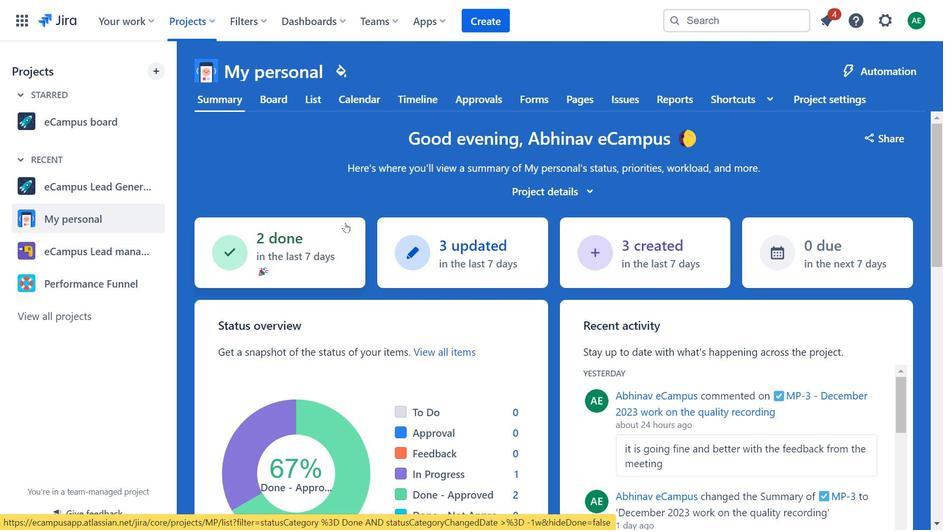 
Action: Mouse scrolled (385, 381) with delta (0, 0)
Screenshot: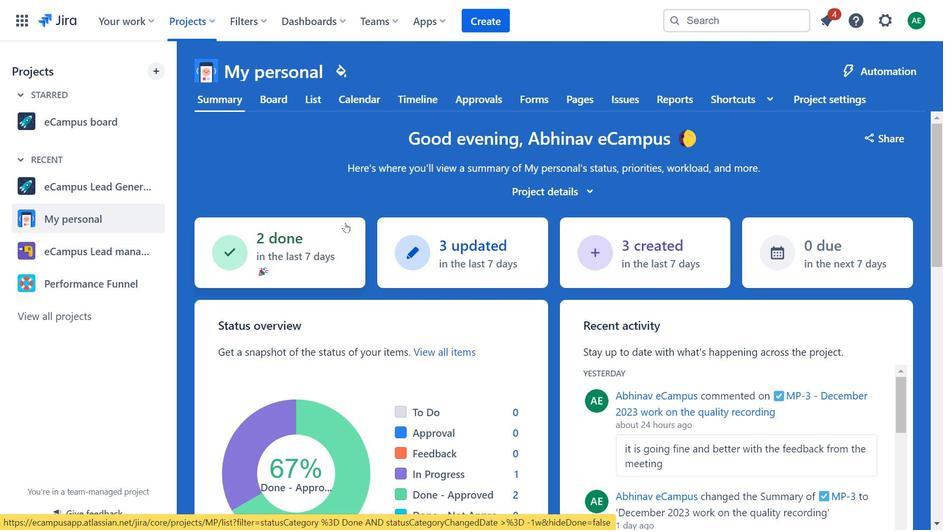 
Action: Mouse moved to (386, 380)
Screenshot: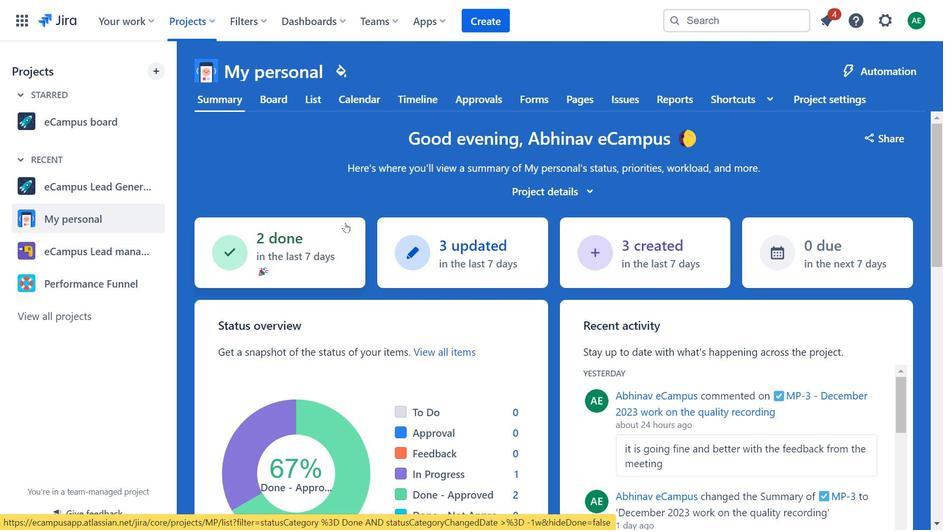 
Action: Mouse scrolled (386, 380) with delta (0, 0)
Screenshot: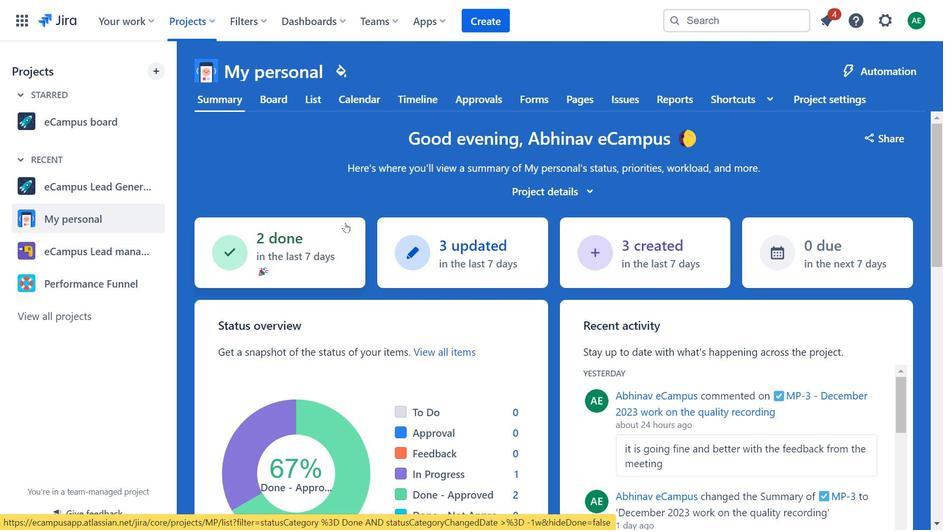 
Action: Mouse scrolled (386, 380) with delta (0, 0)
Screenshot: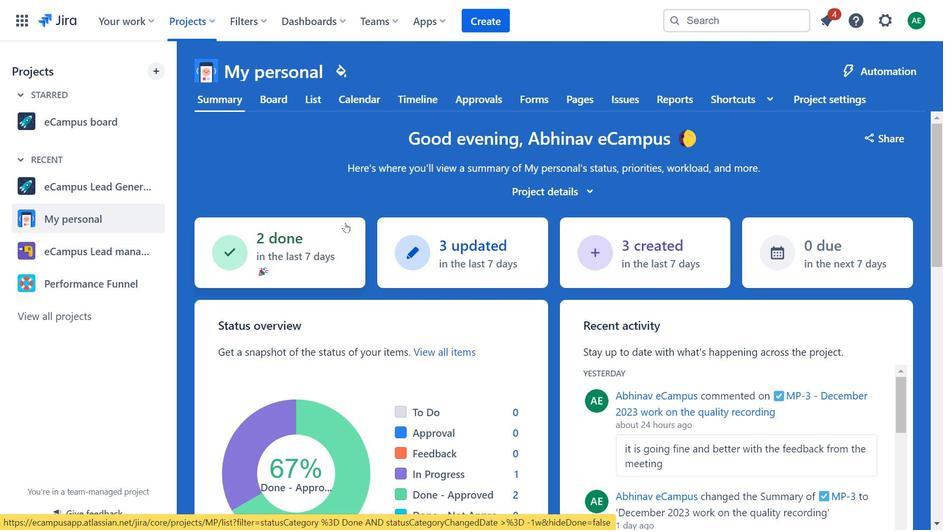 
Action: Mouse scrolled (386, 380) with delta (0, 0)
Screenshot: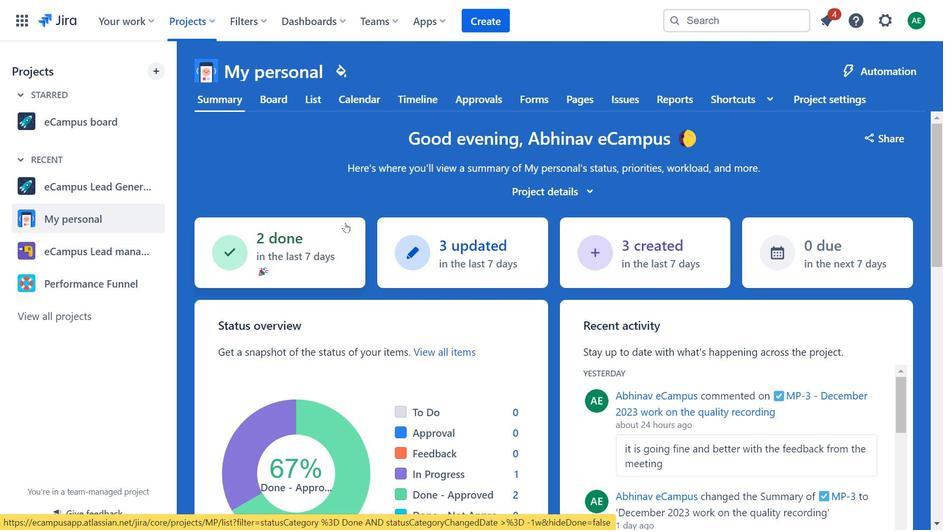 
Action: Mouse moved to (349, 363)
Screenshot: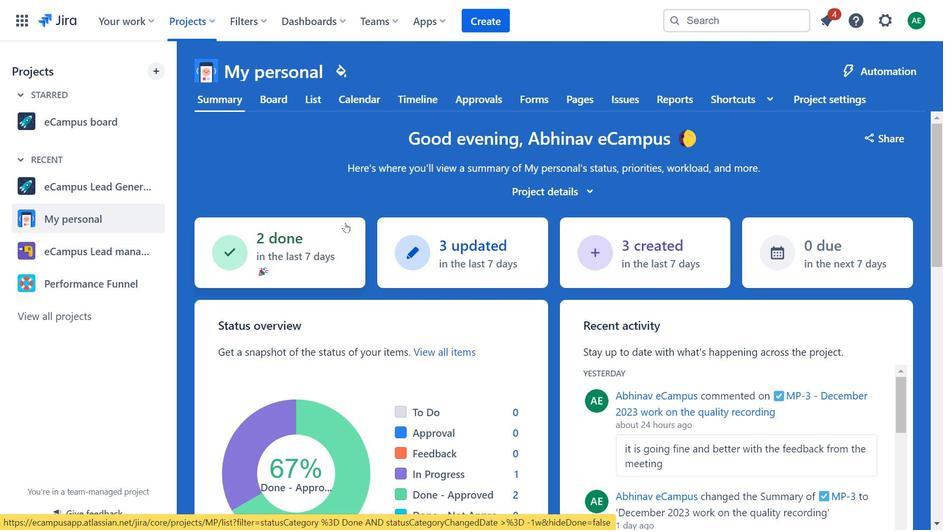 
Action: Mouse pressed left at (349, 363)
Screenshot: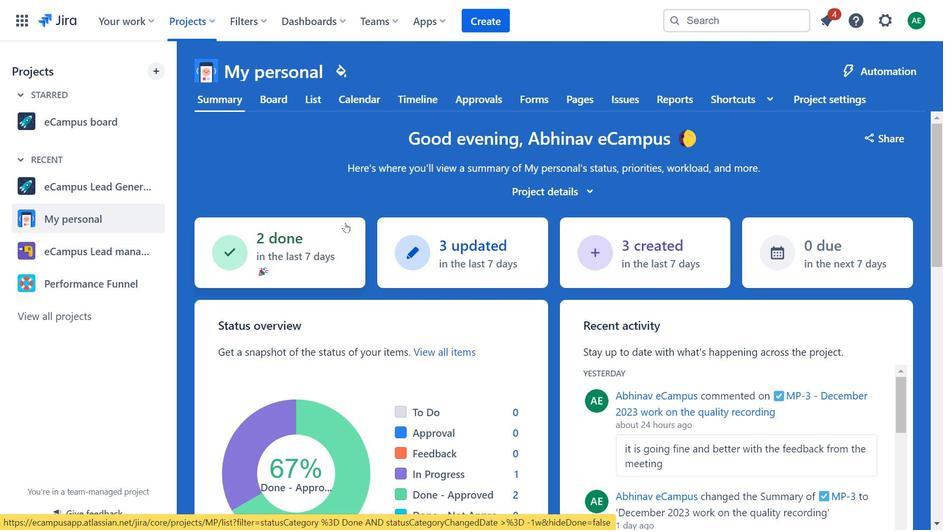 
Action: Mouse moved to (366, 365)
Screenshot: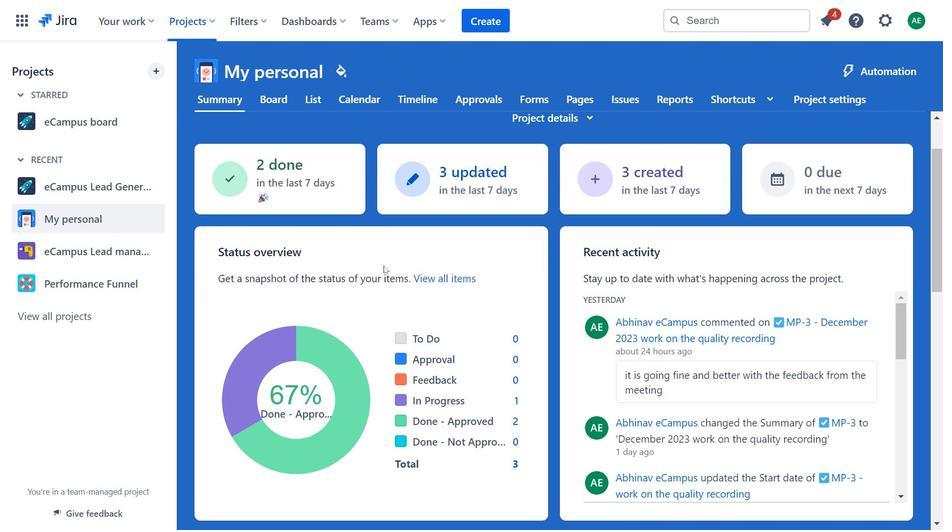 
Action: Mouse scrolled (366, 365) with delta (0, 0)
Screenshot: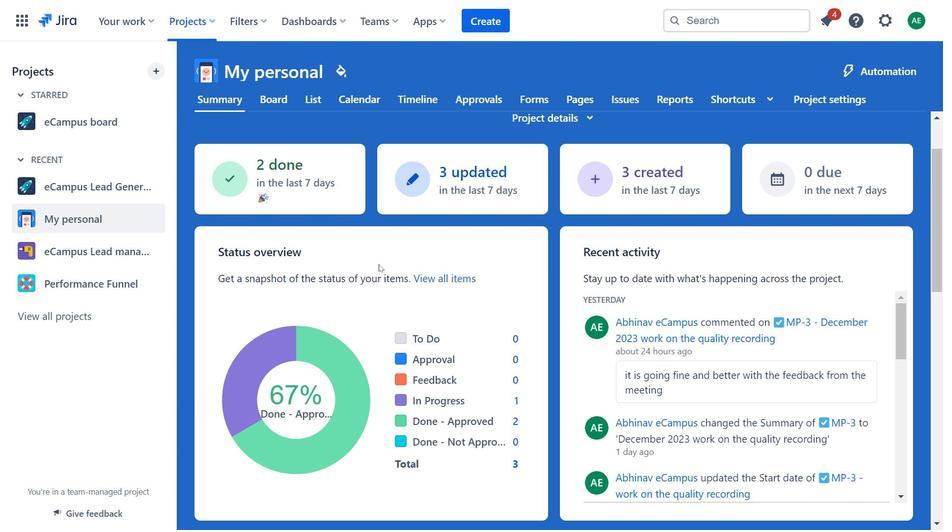 
Action: Mouse moved to (402, 399)
Screenshot: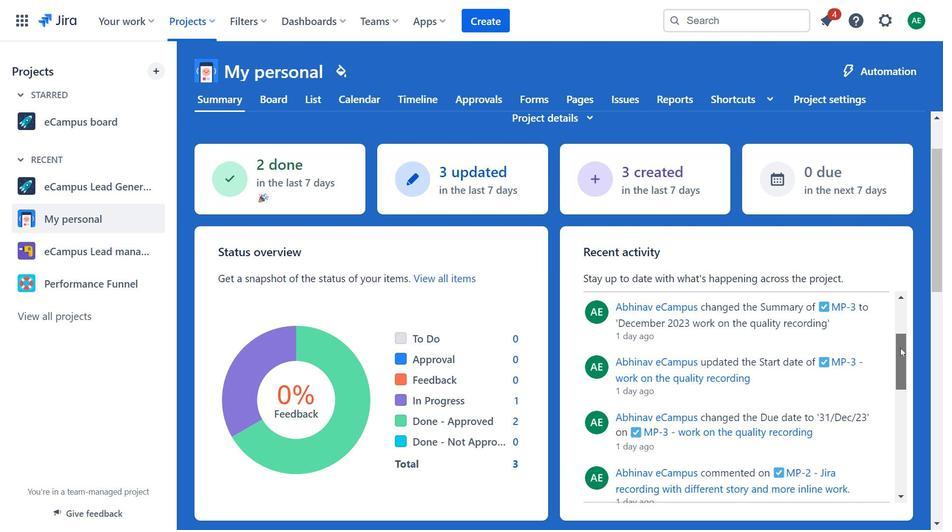 
Action: Mouse pressed left at (402, 399)
Screenshot: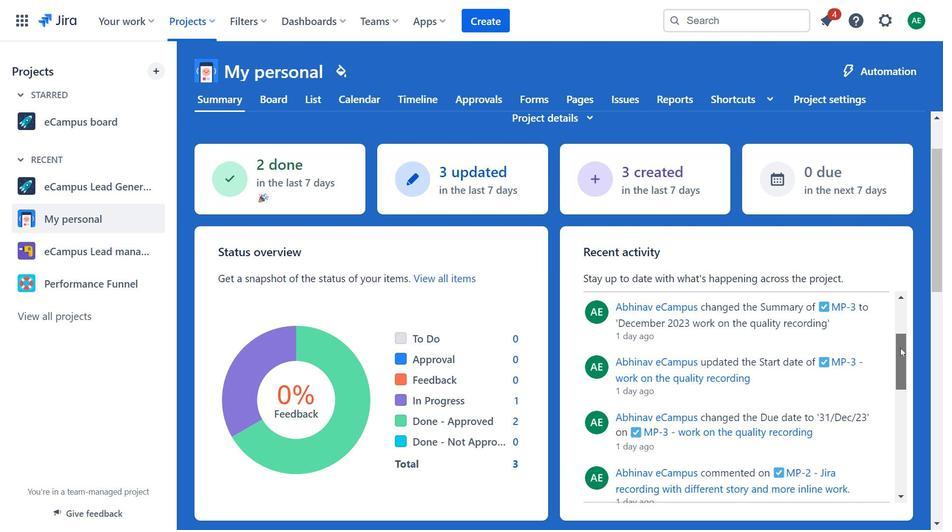 
Action: Mouse moved to (379, 399)
Screenshot: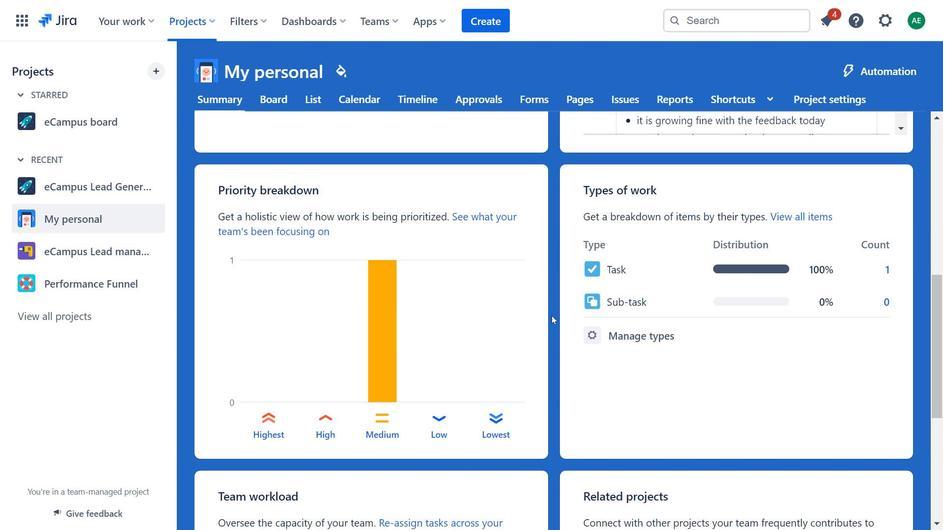 
Action: Mouse scrolled (379, 399) with delta (0, 0)
Screenshot: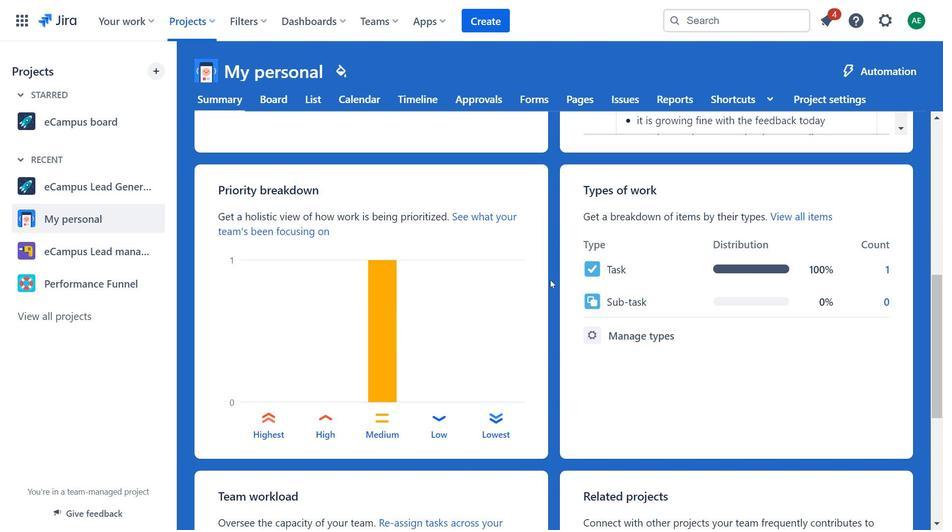 
Action: Mouse scrolled (379, 399) with delta (0, 0)
Screenshot: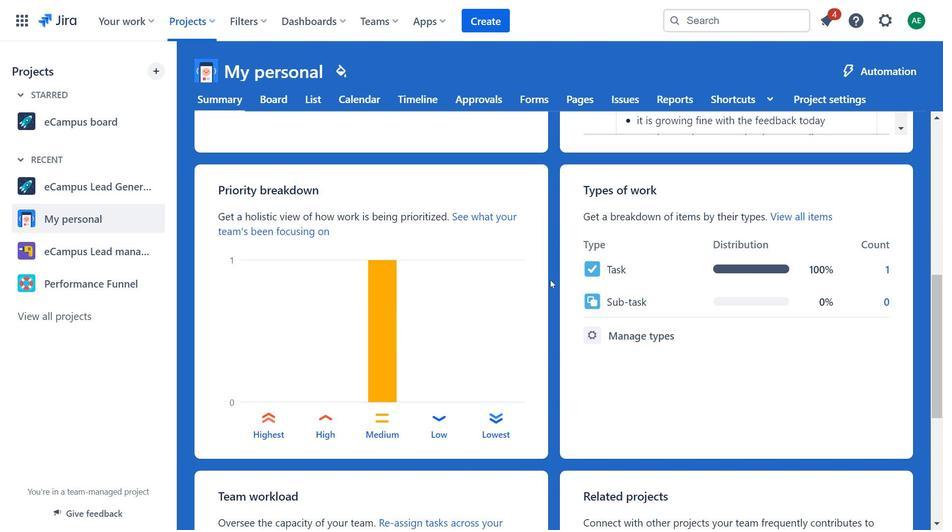 
Action: Mouse scrolled (379, 399) with delta (0, 0)
Screenshot: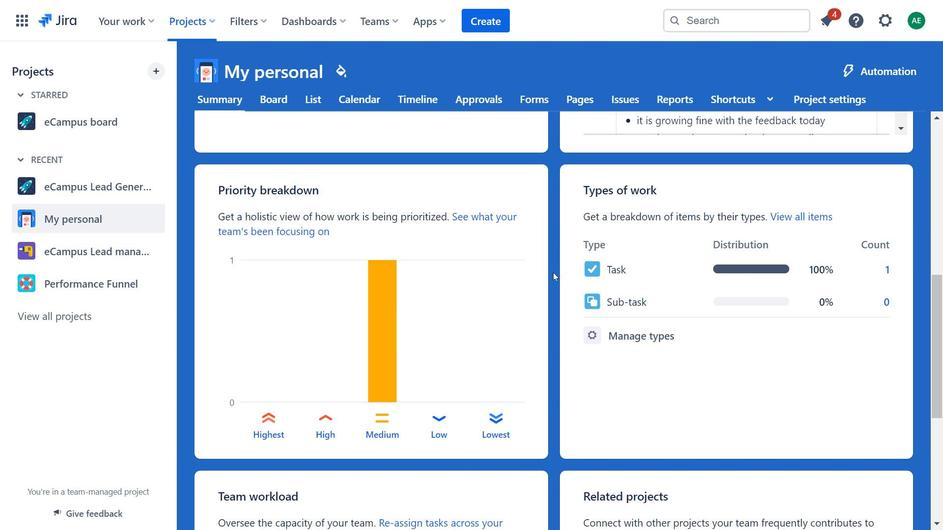 
Action: Mouse scrolled (379, 399) with delta (0, 0)
Screenshot: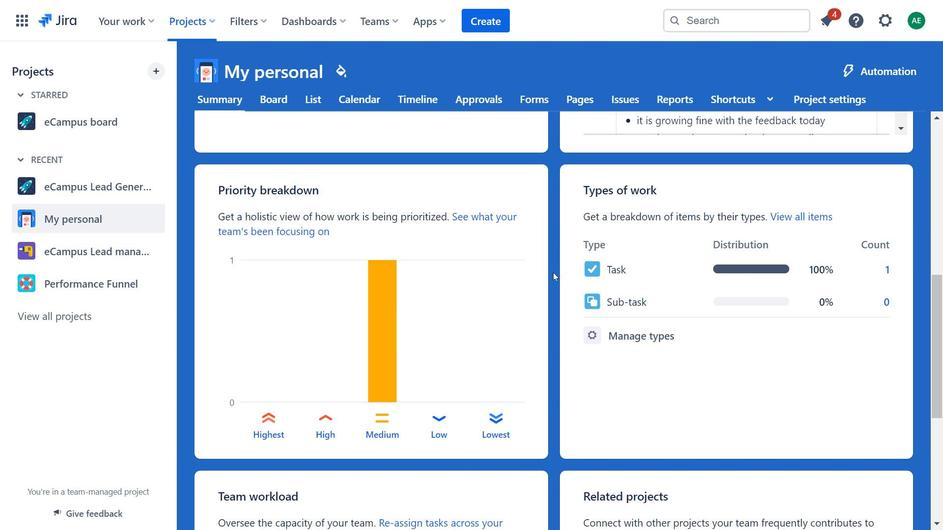
Action: Mouse scrolled (379, 399) with delta (0, 0)
Screenshot: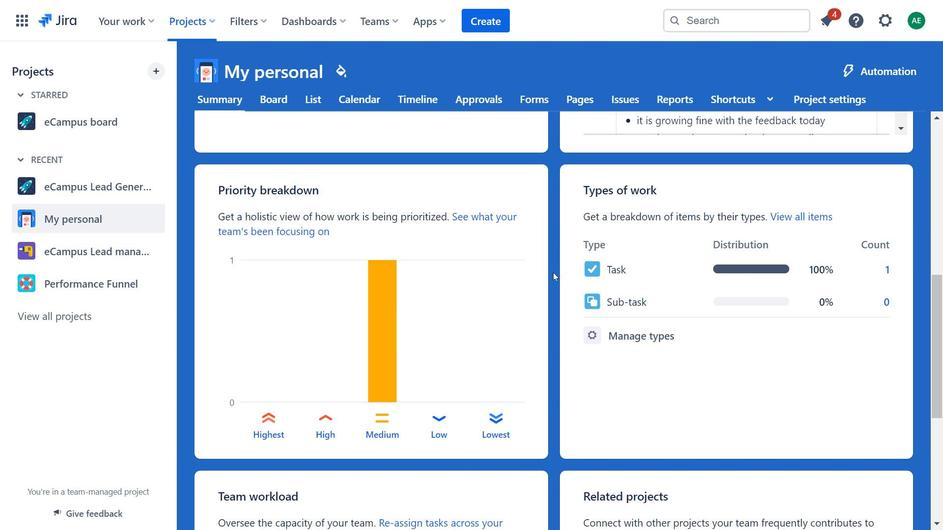 
Action: Mouse moved to (375, 391)
Screenshot: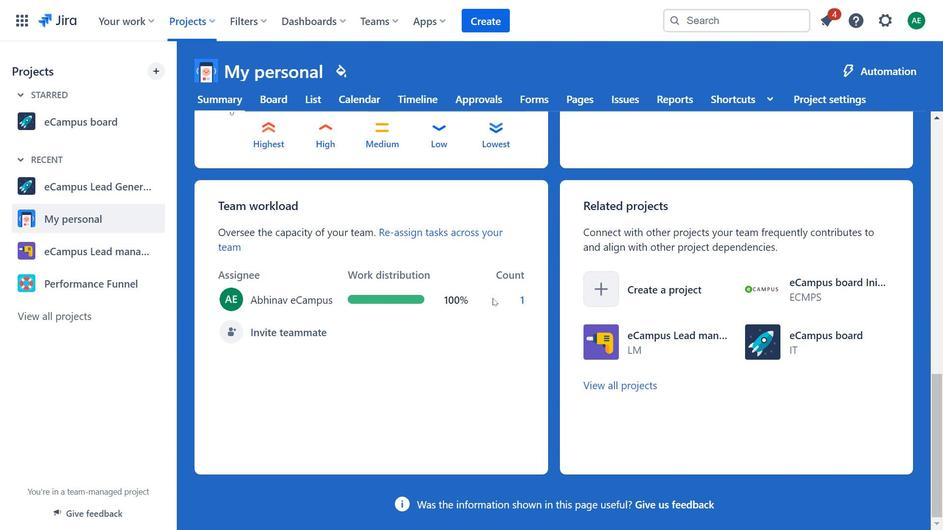 
Action: Mouse scrolled (375, 391) with delta (0, 0)
Screenshot: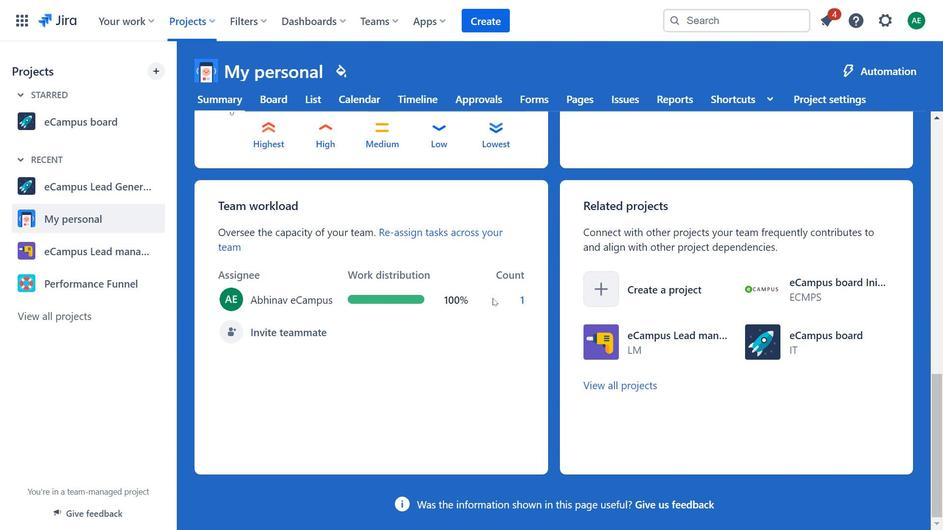 
Action: Mouse moved to (375, 391)
Screenshot: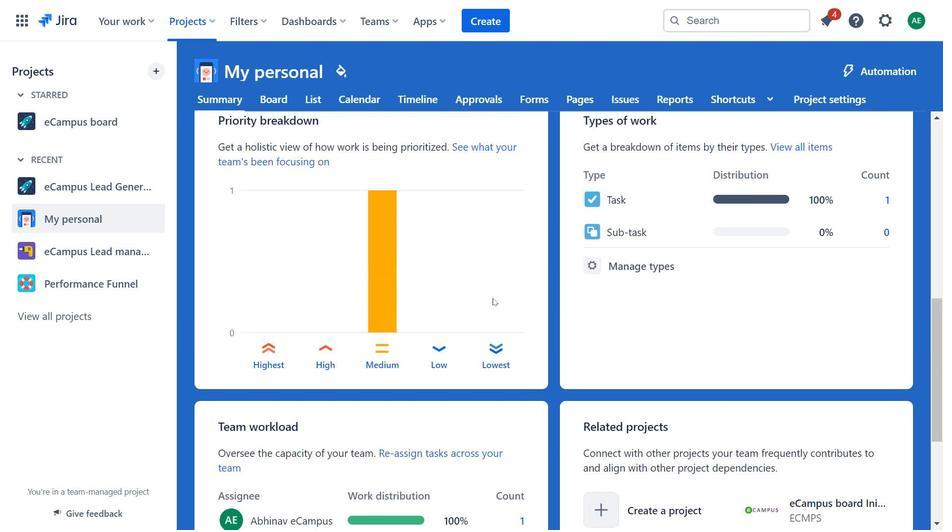 
Action: Mouse scrolled (375, 391) with delta (0, 0)
Screenshot: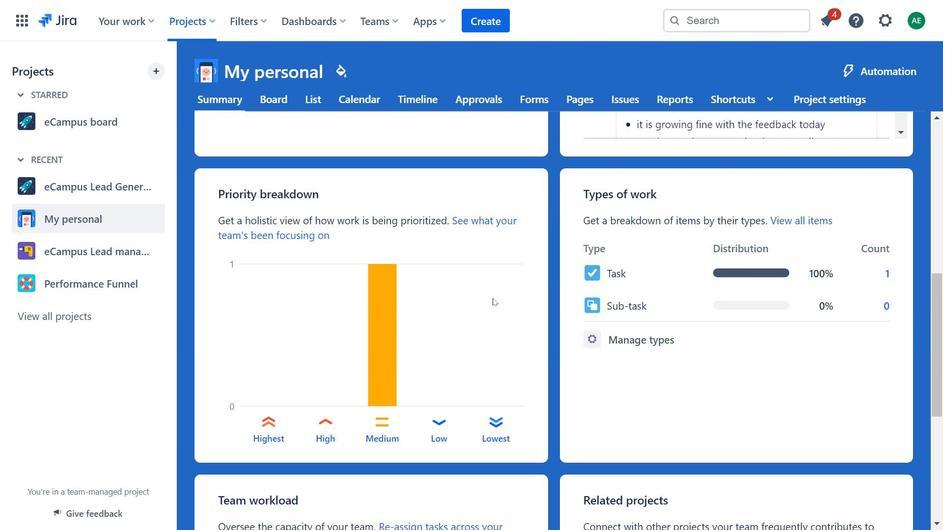 
Action: Mouse scrolled (375, 391) with delta (0, 0)
Screenshot: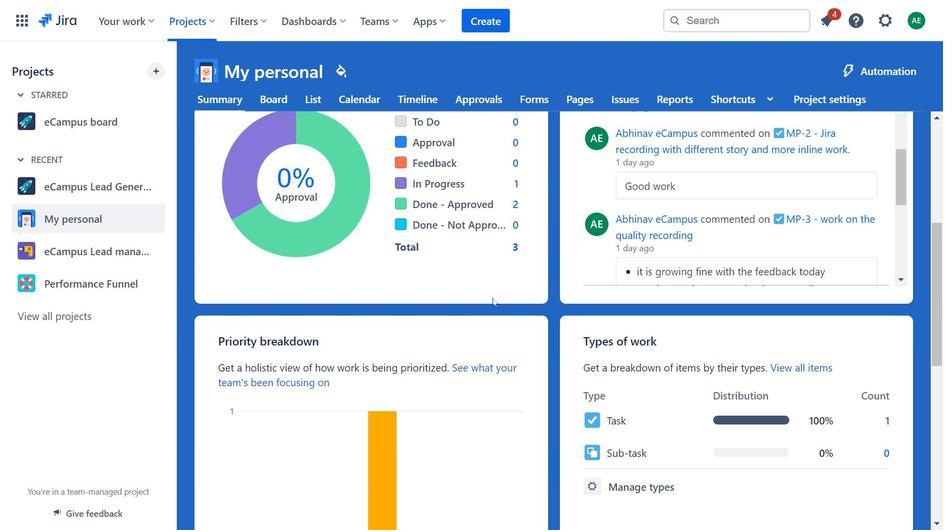 
Action: Mouse moved to (375, 391)
Screenshot: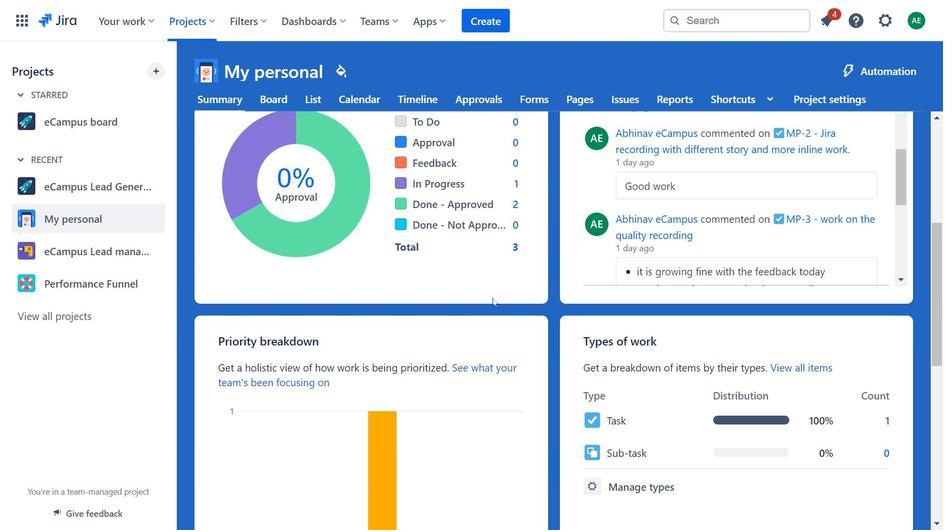 
Action: Mouse scrolled (375, 391) with delta (0, 0)
Screenshot: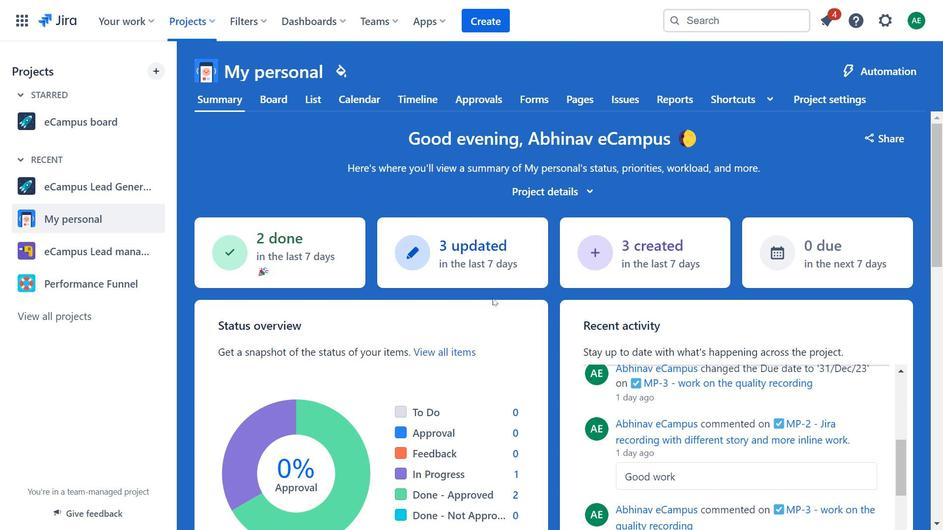 
Action: Mouse scrolled (375, 392) with delta (0, 0)
Screenshot: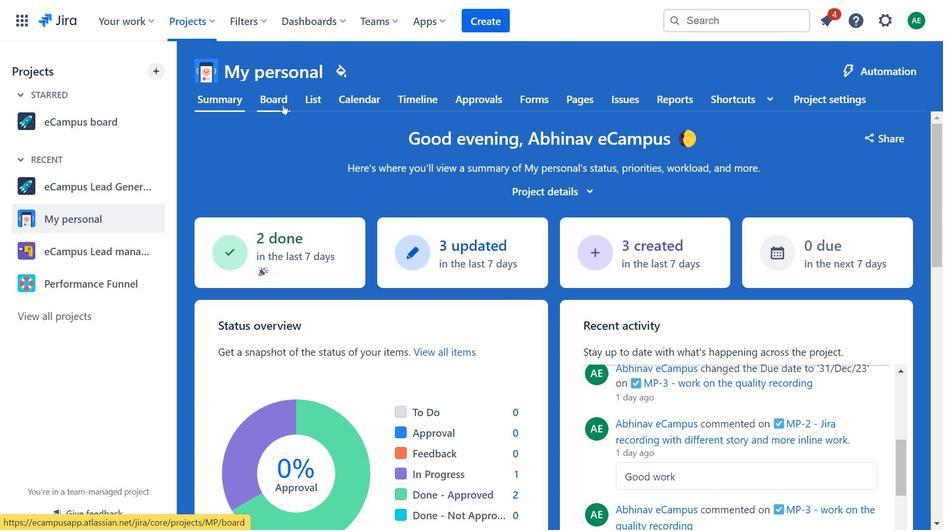 
Action: Mouse scrolled (375, 392) with delta (0, 0)
Screenshot: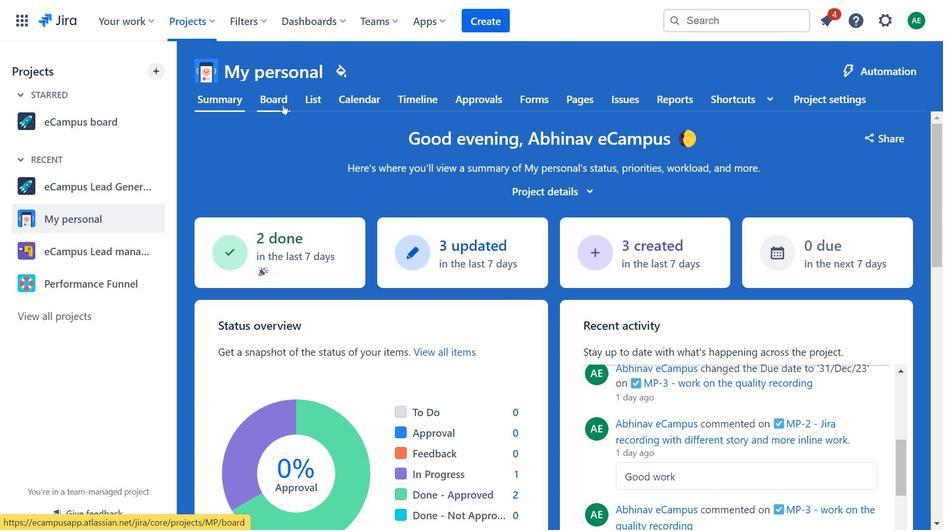 
Action: Mouse scrolled (375, 392) with delta (0, 0)
Screenshot: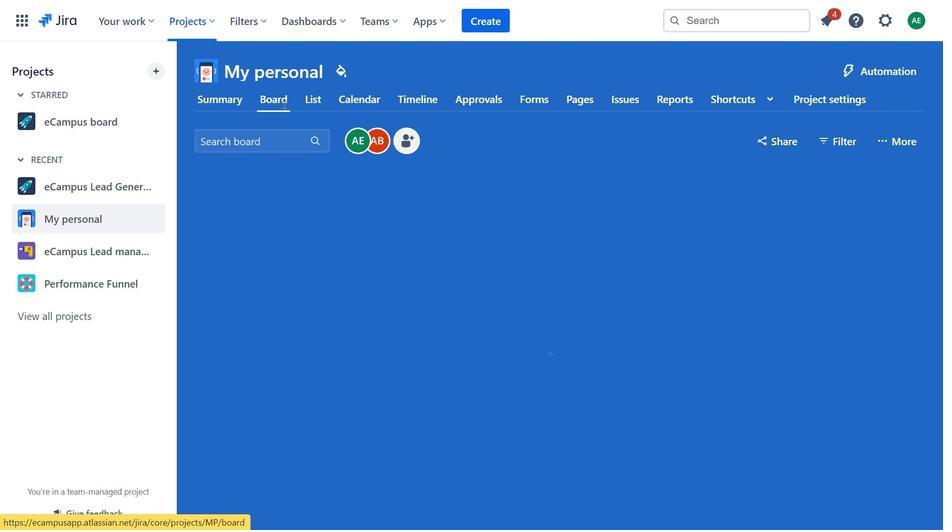 
Action: Mouse scrolled (375, 392) with delta (0, 0)
Screenshot: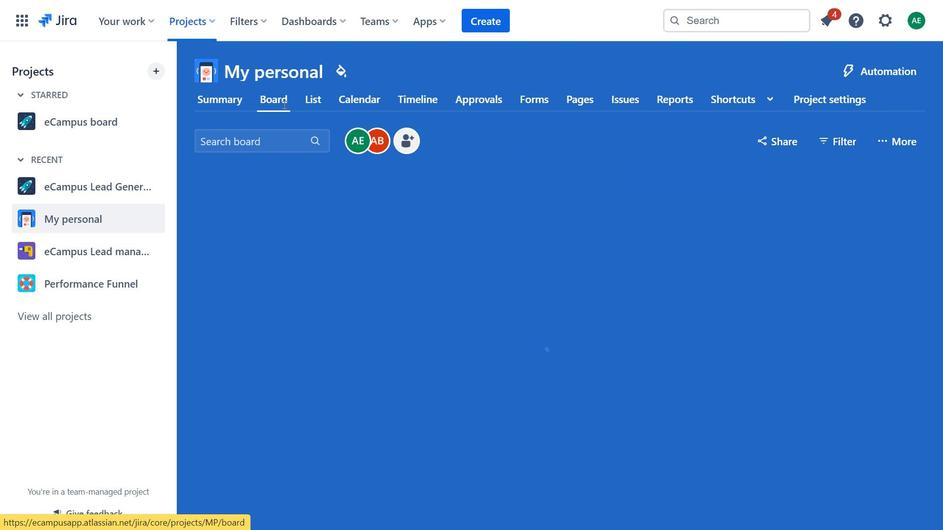 
Action: Mouse scrolled (375, 392) with delta (0, 0)
Screenshot: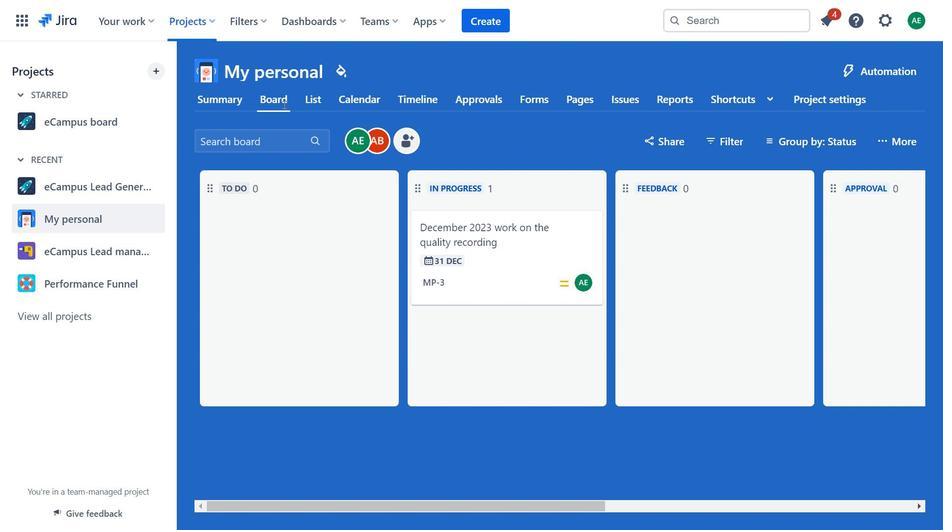 
Action: Mouse scrolled (375, 392) with delta (0, 0)
Screenshot: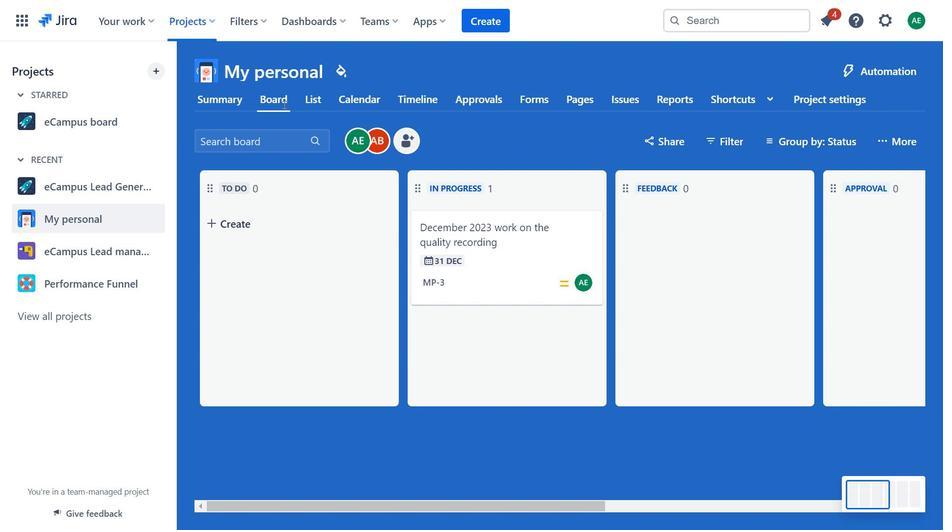 
Action: Mouse scrolled (375, 392) with delta (0, 0)
Screenshot: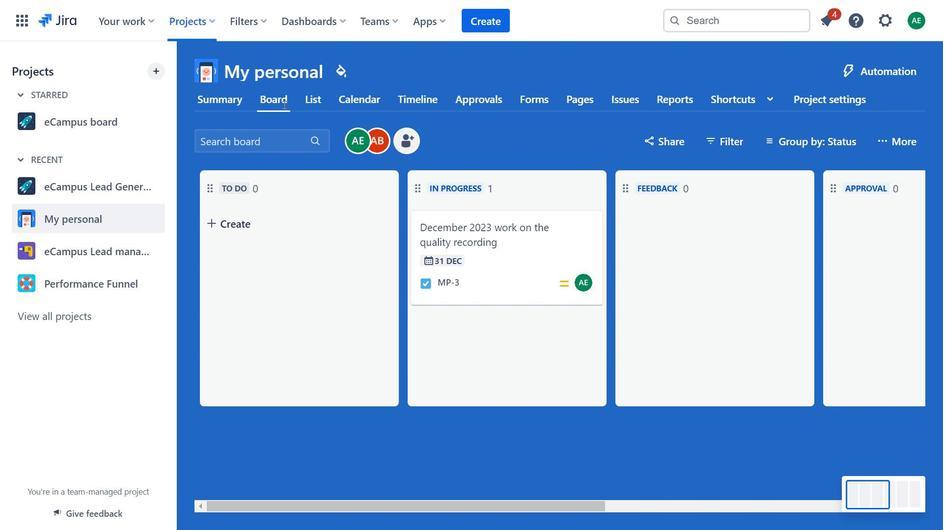 
Action: Mouse scrolled (375, 392) with delta (0, 0)
Screenshot: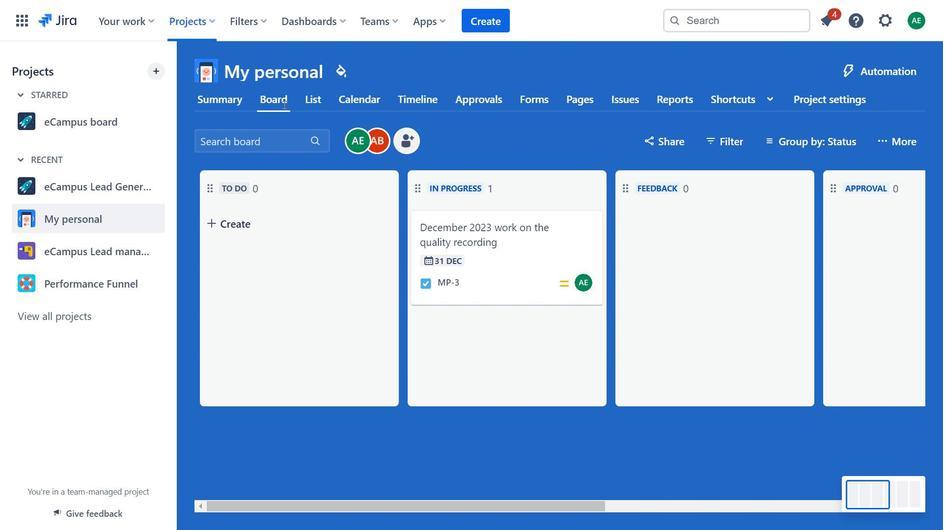 
Action: Mouse scrolled (375, 392) with delta (0, 0)
Screenshot: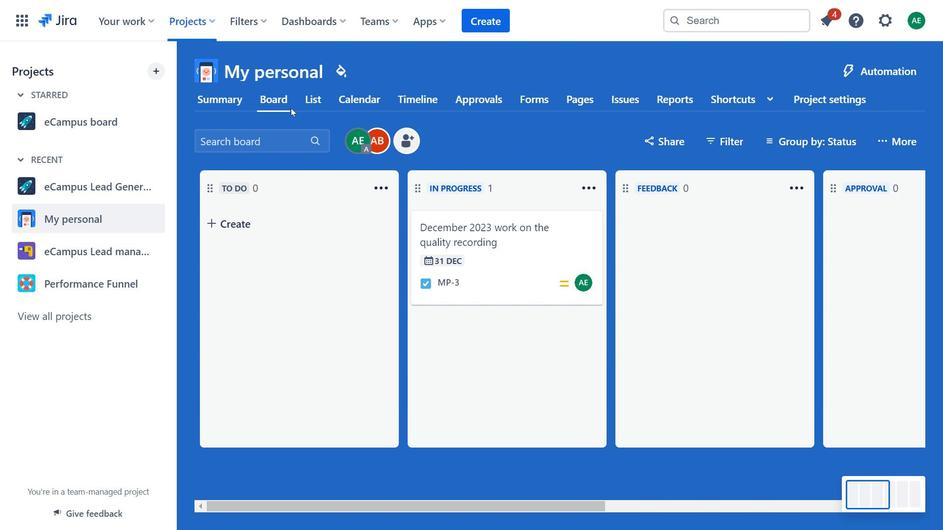 
Action: Mouse scrolled (375, 392) with delta (0, 0)
Screenshot: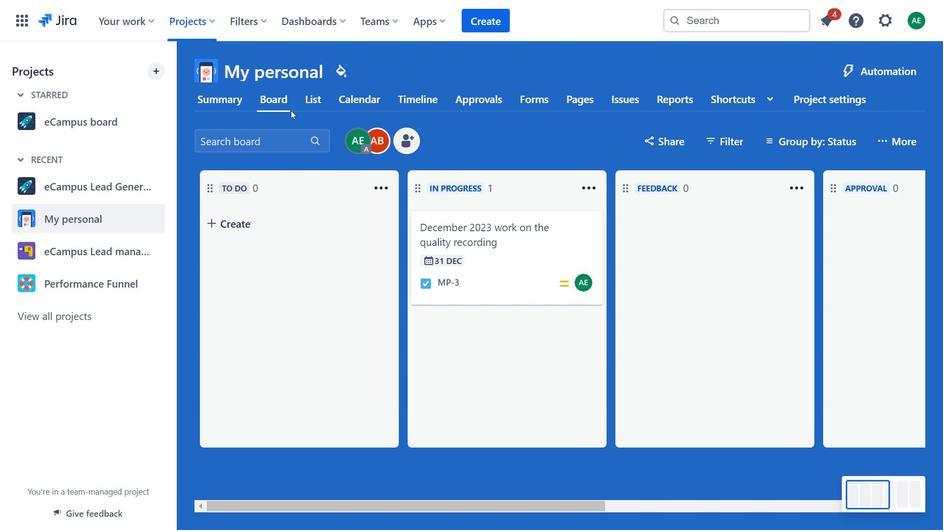 
Action: Mouse scrolled (375, 392) with delta (0, 0)
Screenshot: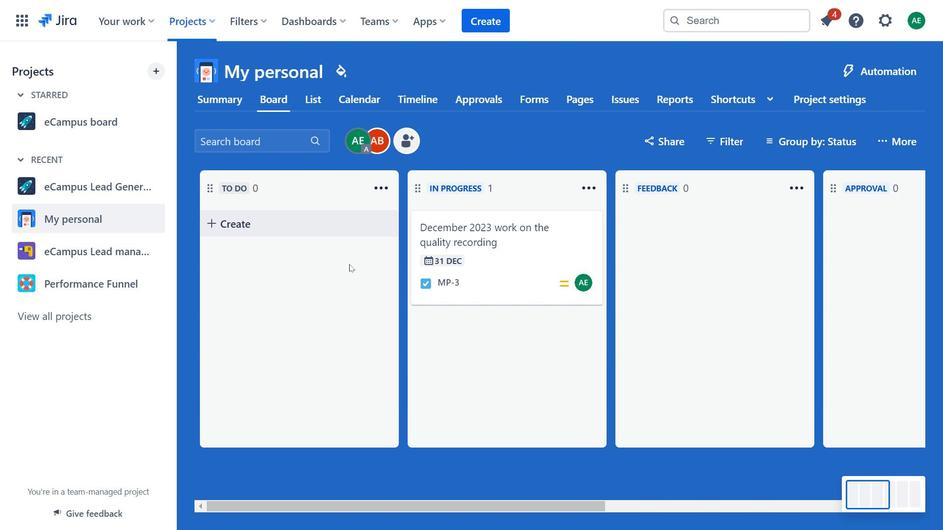 
Action: Mouse moved to (362, 322)
Screenshot: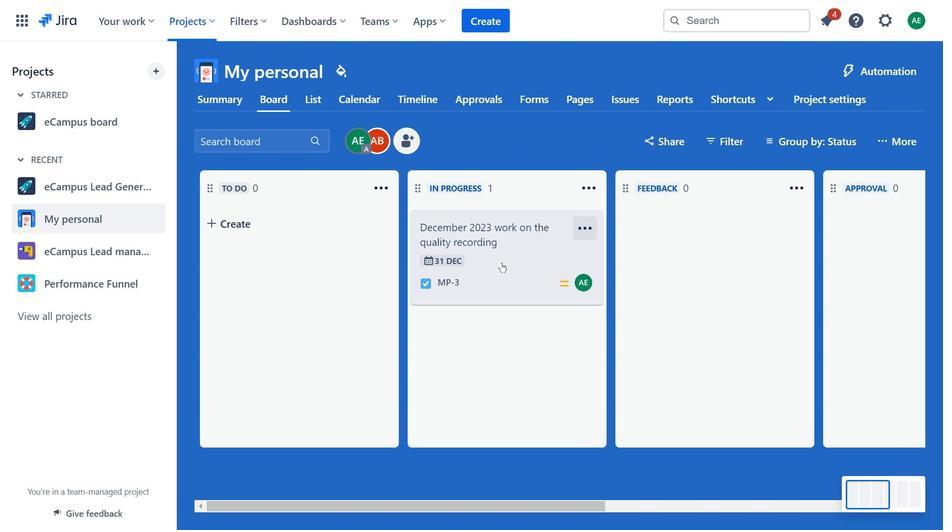 
Action: Mouse pressed left at (362, 322)
Screenshot: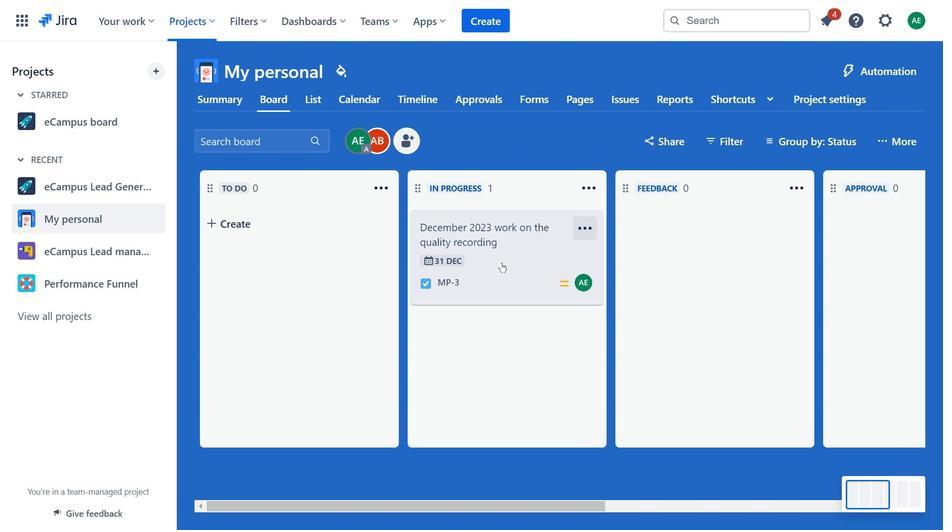 
Action: Mouse moved to (376, 379)
Screenshot: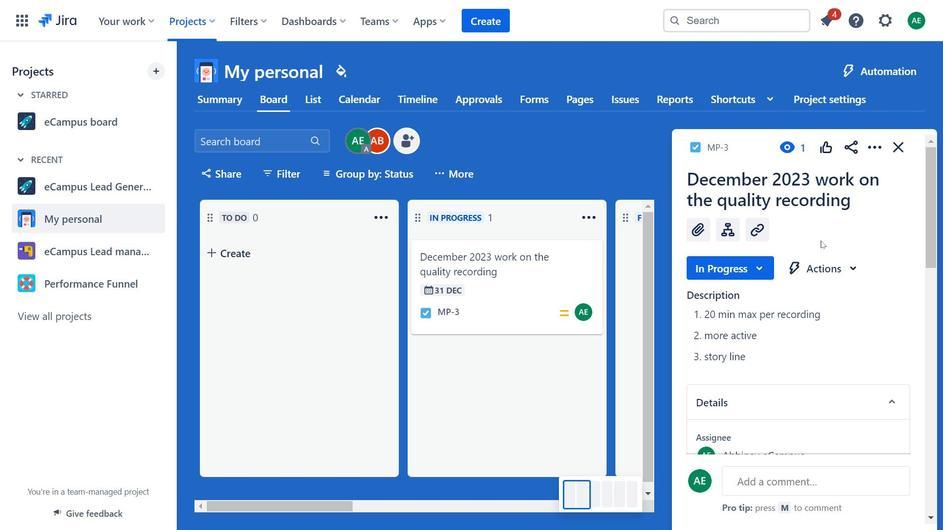
Action: Mouse pressed left at (376, 379)
Screenshot: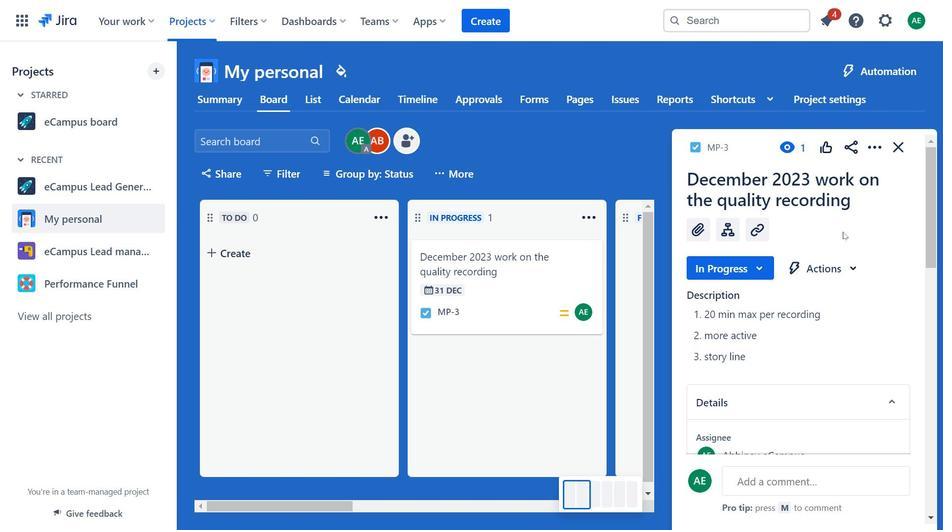 
Action: Mouse moved to (404, 367)
Screenshot: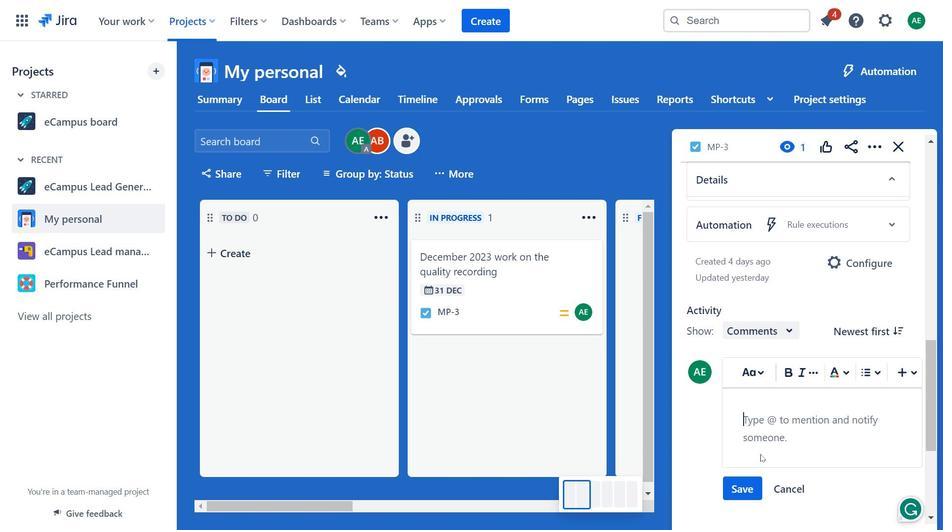 
Action: Mouse pressed left at (404, 367)
Screenshot: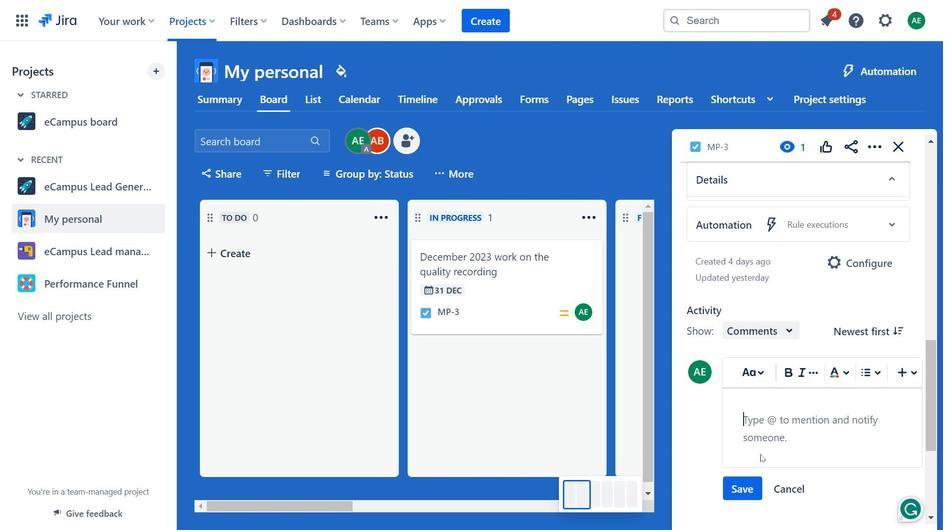
Action: Mouse moved to (392, 447)
Screenshot: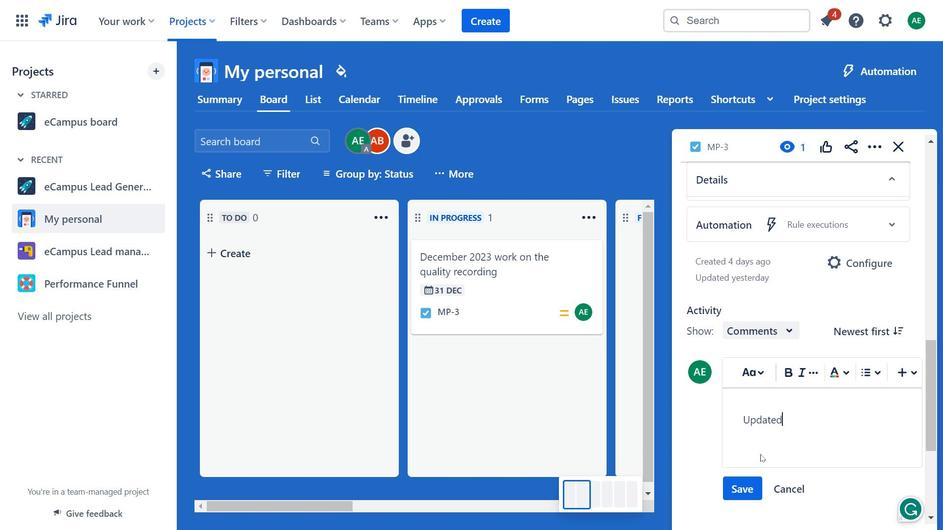 
Action: Mouse pressed left at (392, 447)
Screenshot: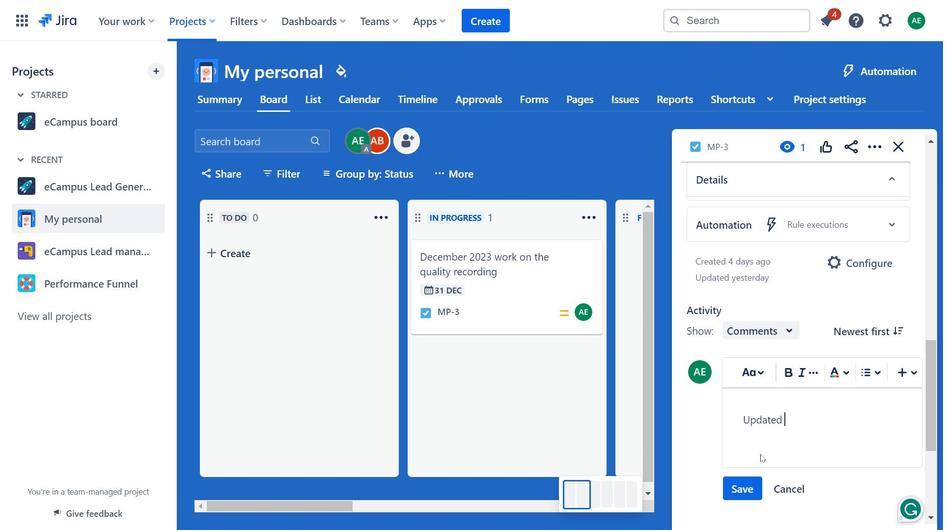 
Action: Mouse moved to (392, 447)
Screenshot: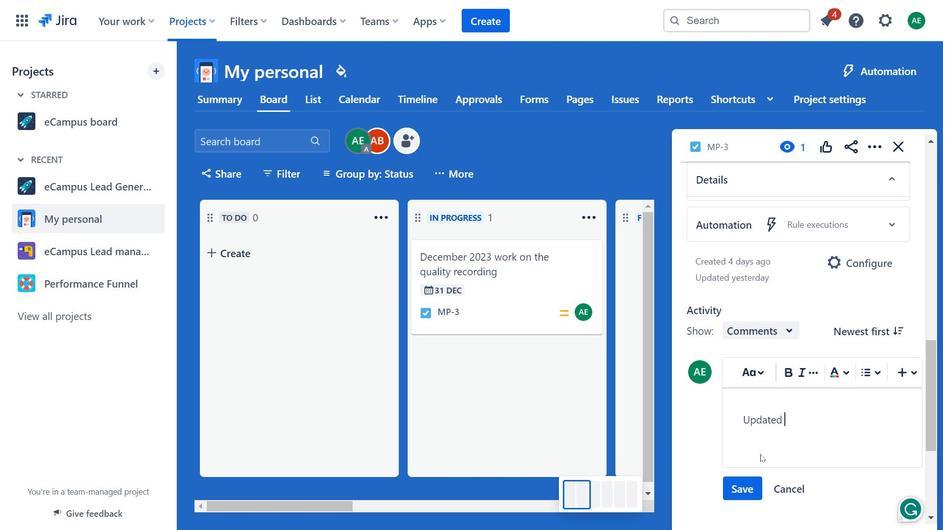 
Action: Key pressed <Key.caps_lock>U<Key.caps_lock>pdated<Key.space>the<Key.space>recording<Key.space>sheet<Key.space>for<Key.space>22<Key.space><Key.caps_lock>D<Key.caps_lock>ec<Key.space>2023
Screenshot: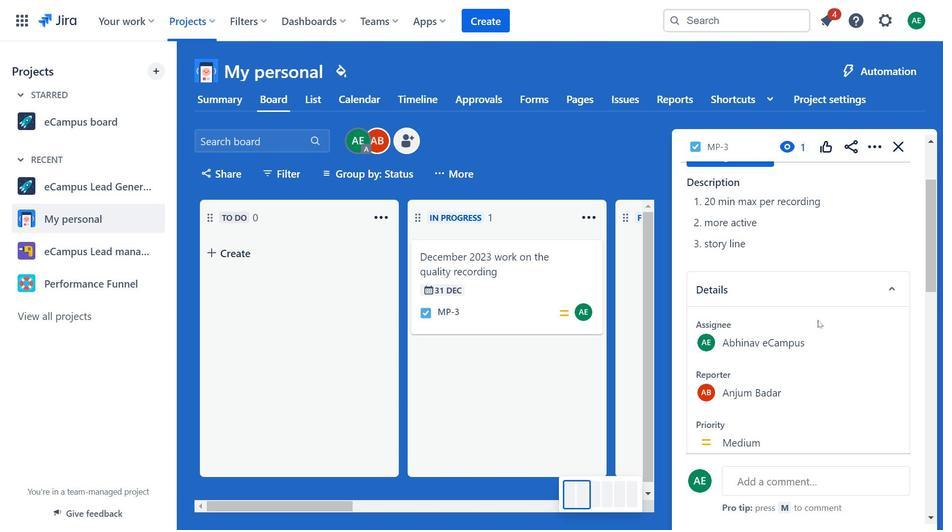
Action: Mouse moved to (392, 457)
Screenshot: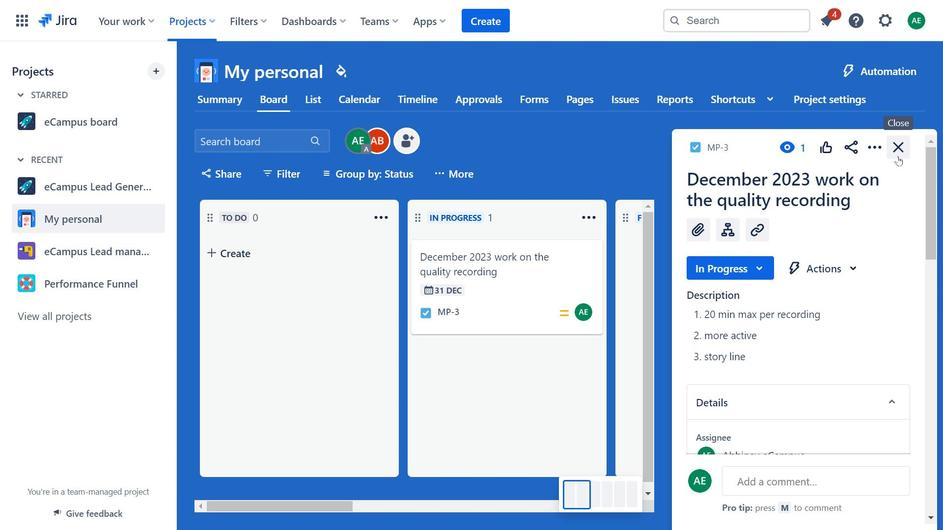 
Action: Mouse pressed left at (392, 457)
Screenshot: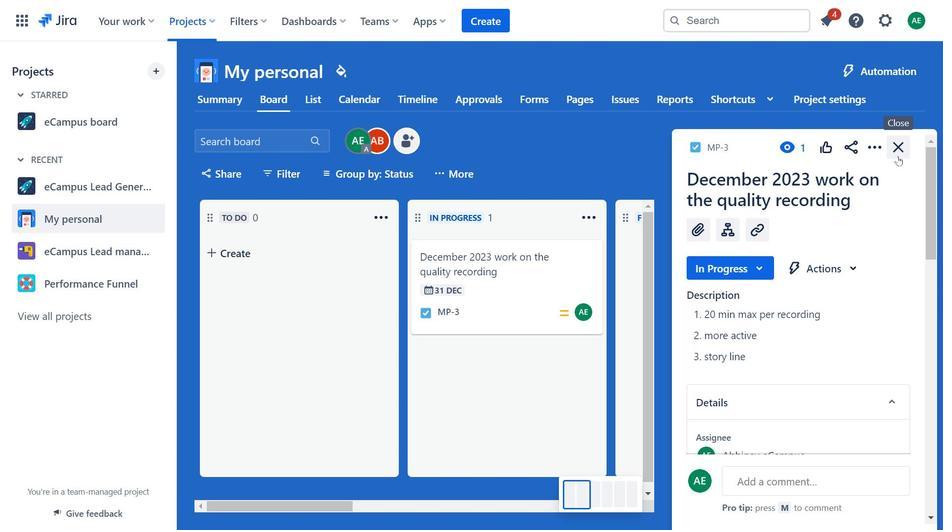
Action: Mouse moved to (395, 398)
Screenshot: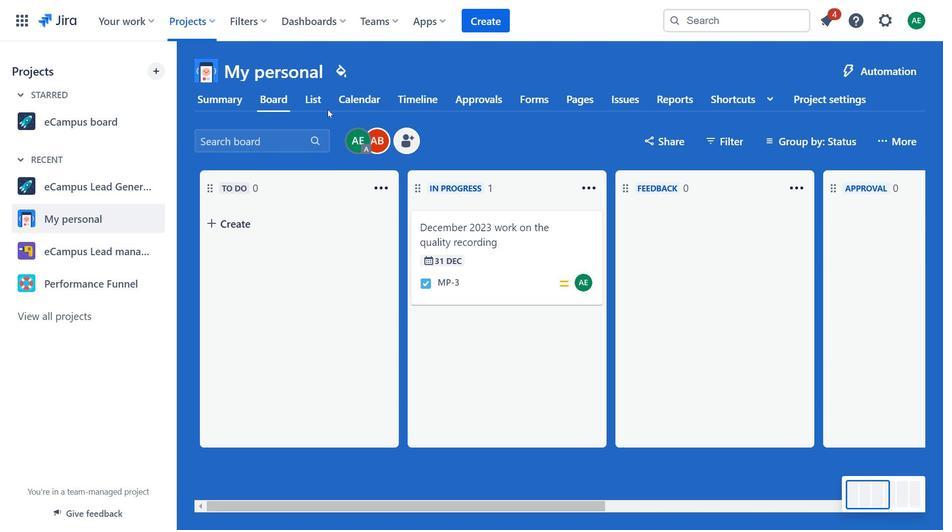 
Action: Mouse scrolled (395, 398) with delta (0, 0)
Screenshot: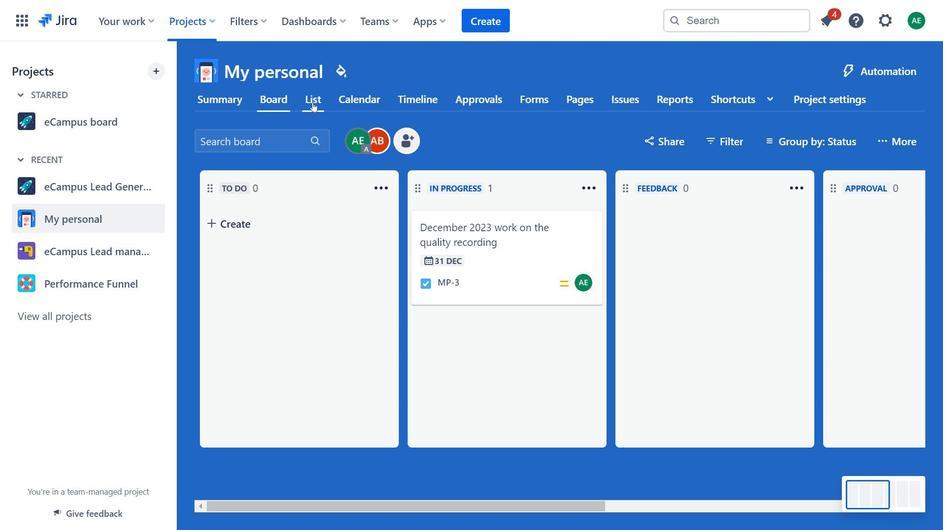 
Action: Mouse scrolled (395, 398) with delta (0, 0)
Screenshot: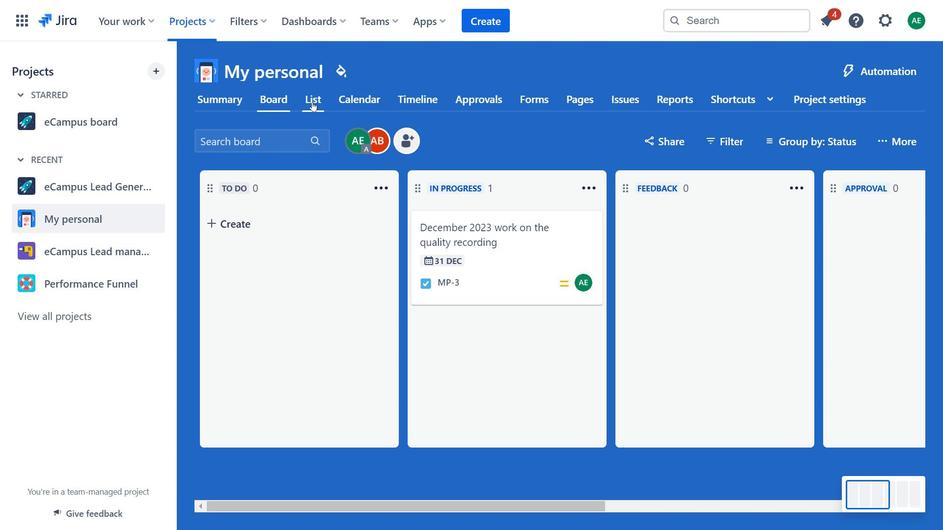 
Action: Mouse scrolled (395, 398) with delta (0, 0)
Screenshot: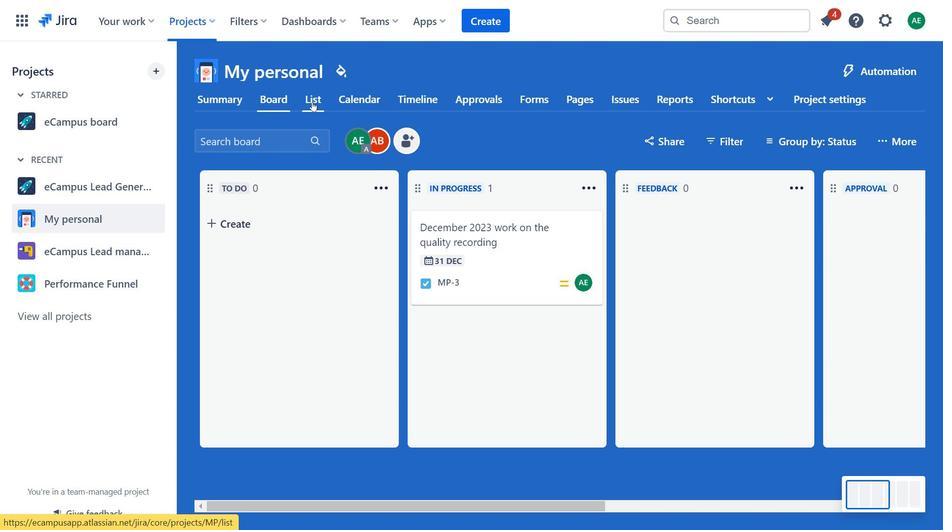 
Action: Mouse scrolled (395, 398) with delta (0, 0)
Screenshot: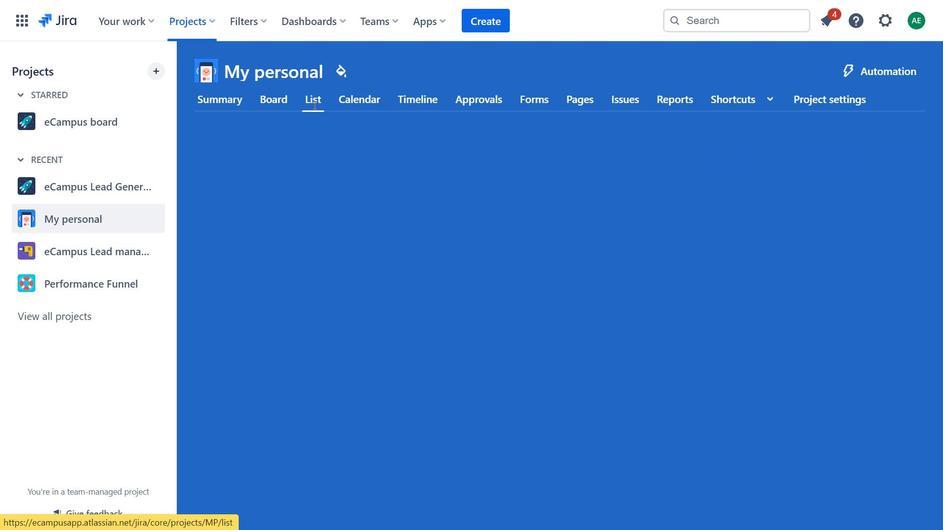 
Action: Mouse scrolled (395, 398) with delta (0, 0)
Screenshot: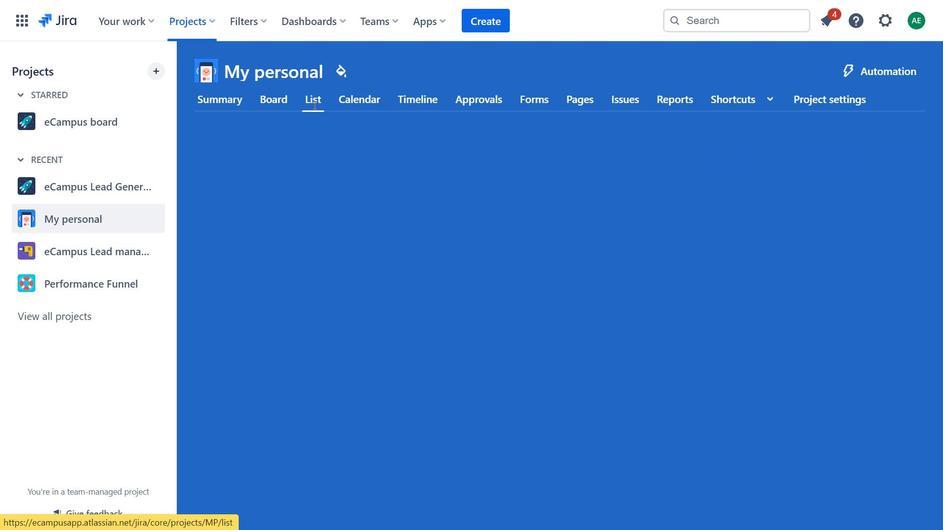 
Action: Mouse scrolled (395, 398) with delta (0, 0)
Screenshot: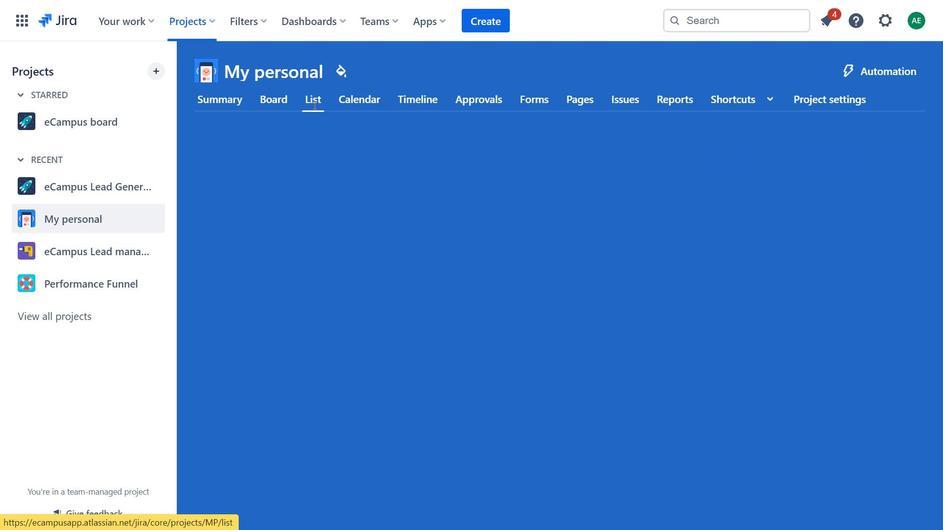 
Action: Mouse moved to (396, 398)
Screenshot: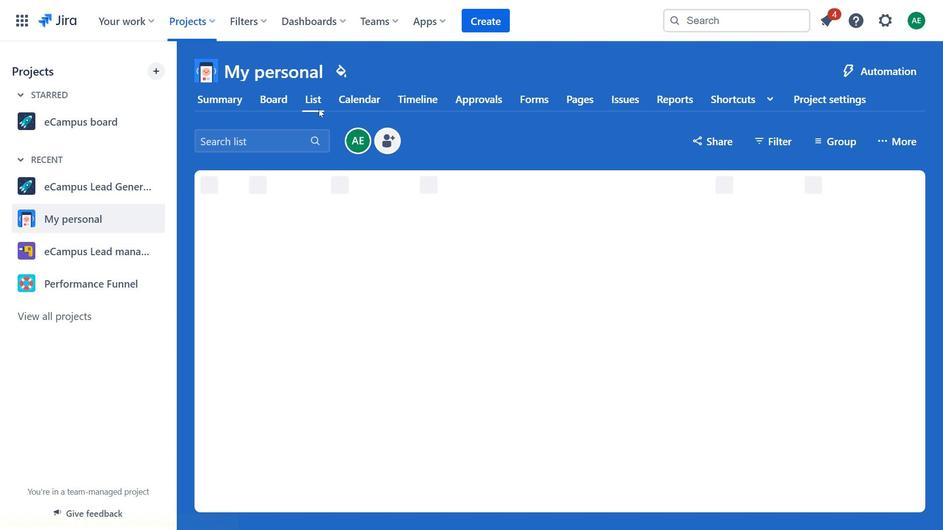 
Action: Mouse scrolled (396, 398) with delta (0, 0)
